 Task: Log work in the project BrainBridge for the issue 'Develop a new feature to allow for predictive analytics and forecasting' spent time as '1w 4d 17h 51m' and remaining time as '5w 2d 17h 4m' and move to top of backlog. Now add the issue to the epic 'Service Level Agreement (SLA) Monitoring and Reporting'. Log work in the project BrainBridge for the issue 'Implement a new feature to allow for sentiment analysis of user feedback' spent time as '6w 4d 20h 9m' and remaining time as '1w 3d 19h 59m' and move to bottom of backlog. Now add the issue to the epic 'Incident Management Implementation'
Action: Mouse moved to (247, 68)
Screenshot: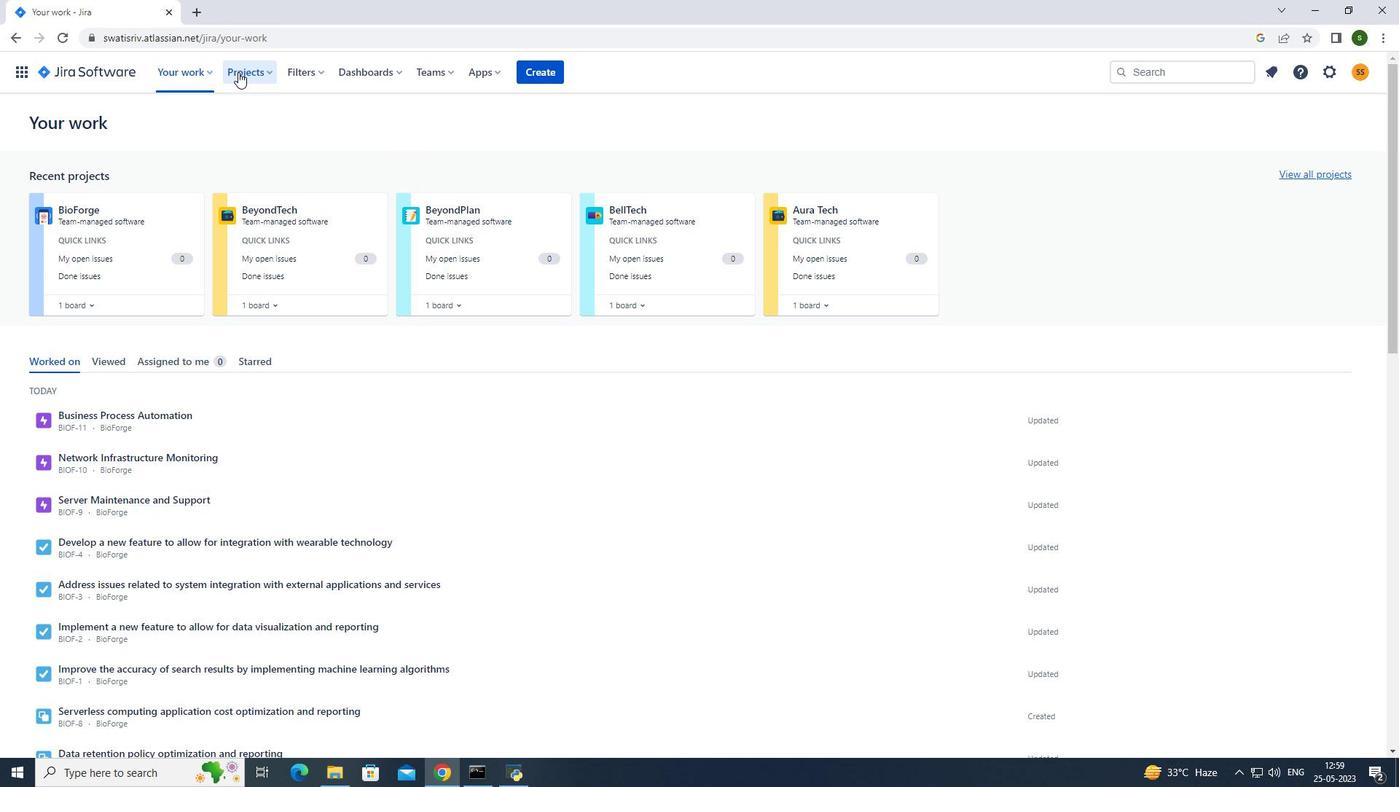 
Action: Mouse pressed left at (247, 68)
Screenshot: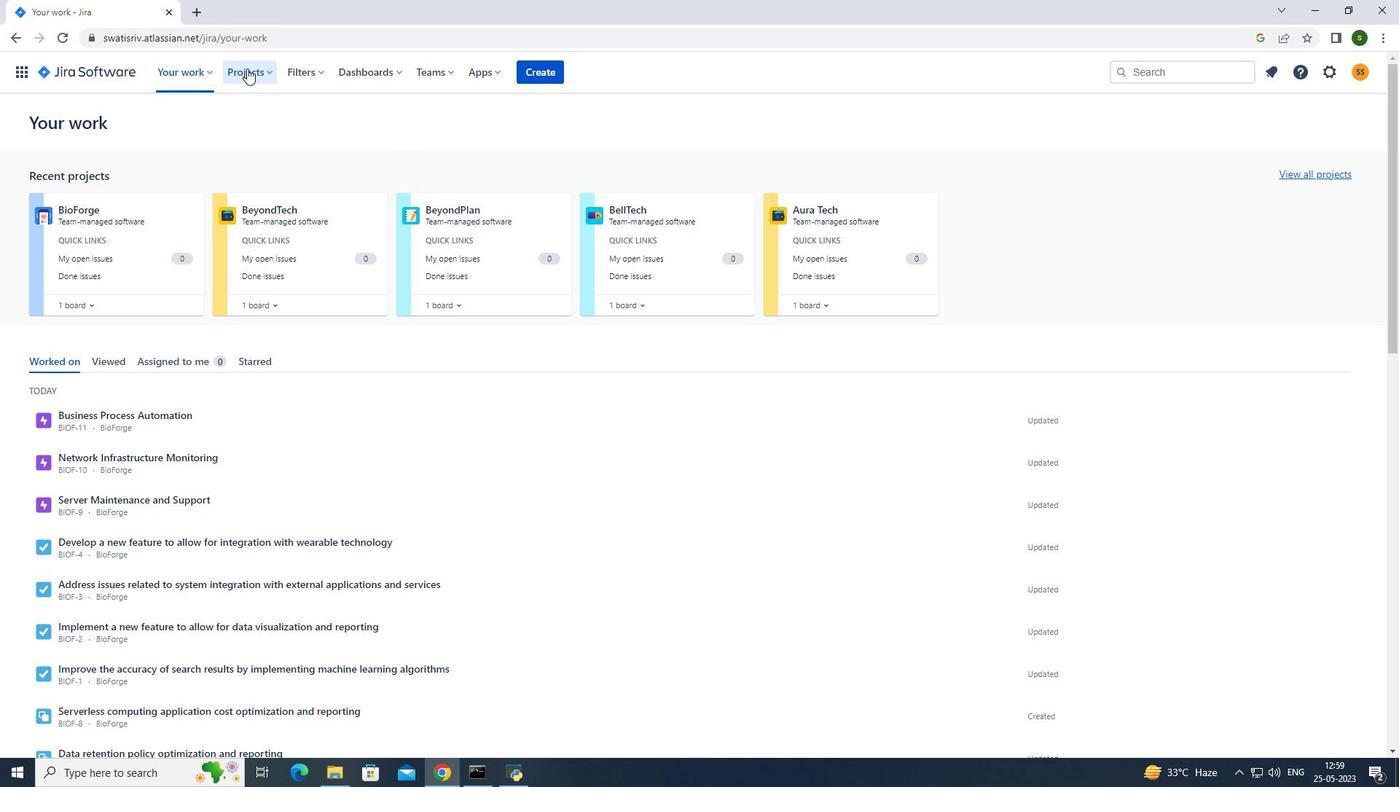 
Action: Mouse moved to (289, 126)
Screenshot: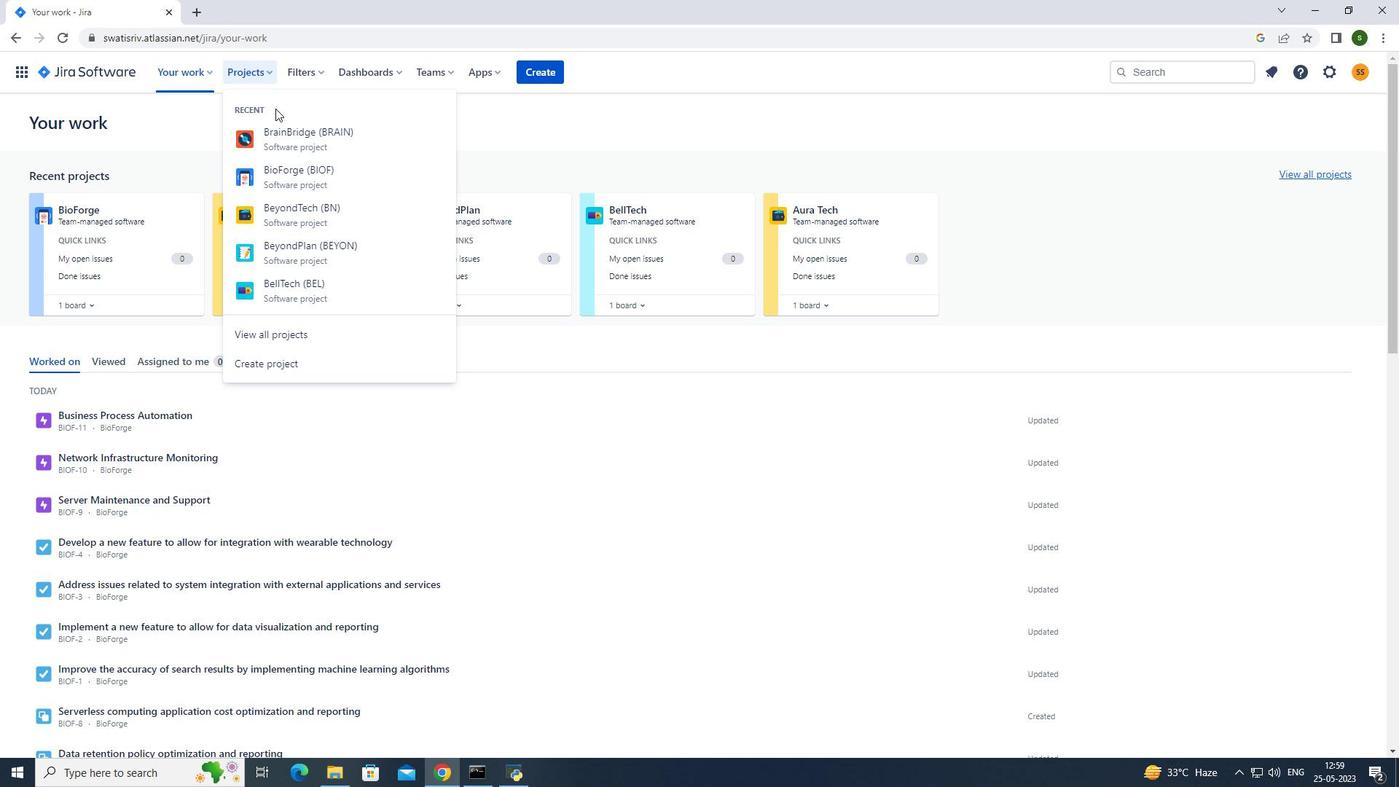 
Action: Mouse pressed left at (289, 126)
Screenshot: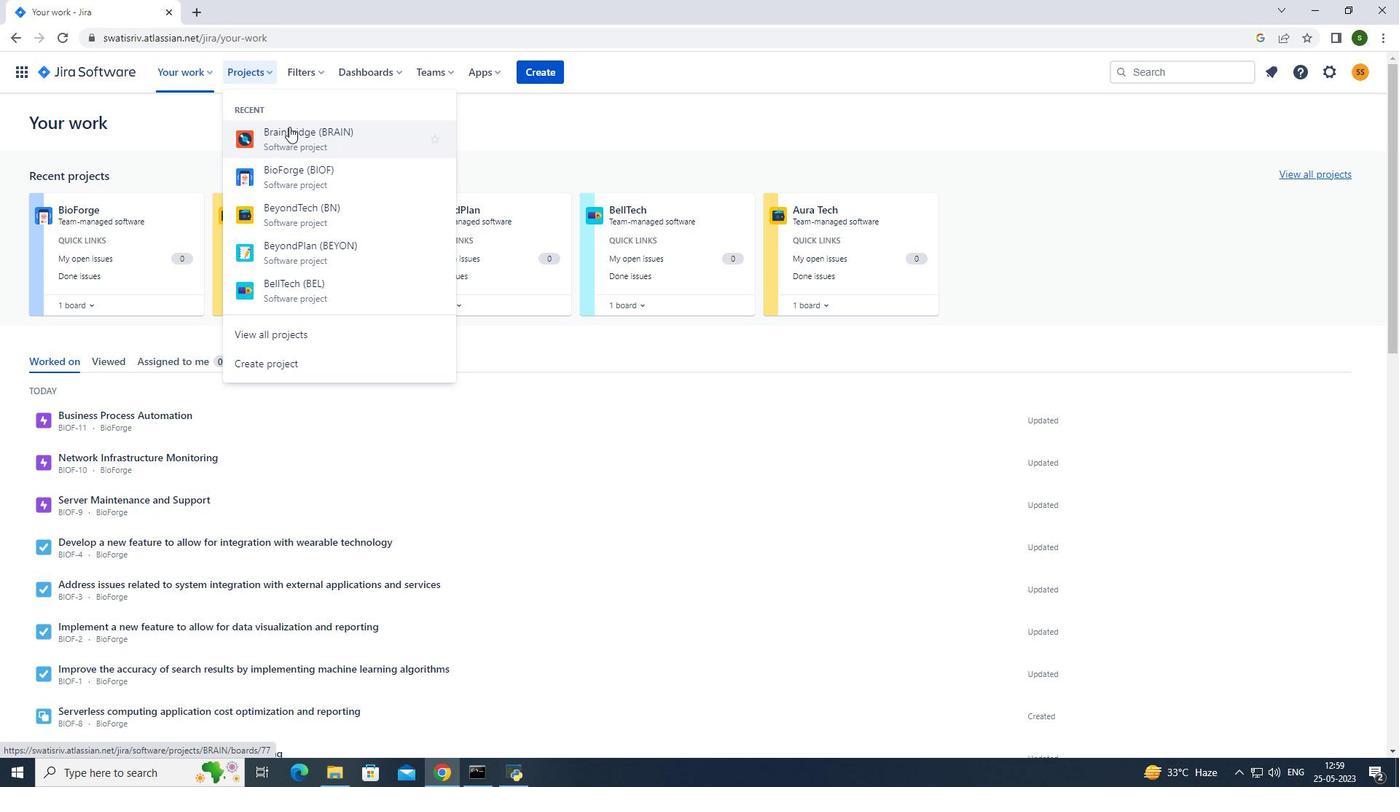 
Action: Mouse moved to (110, 228)
Screenshot: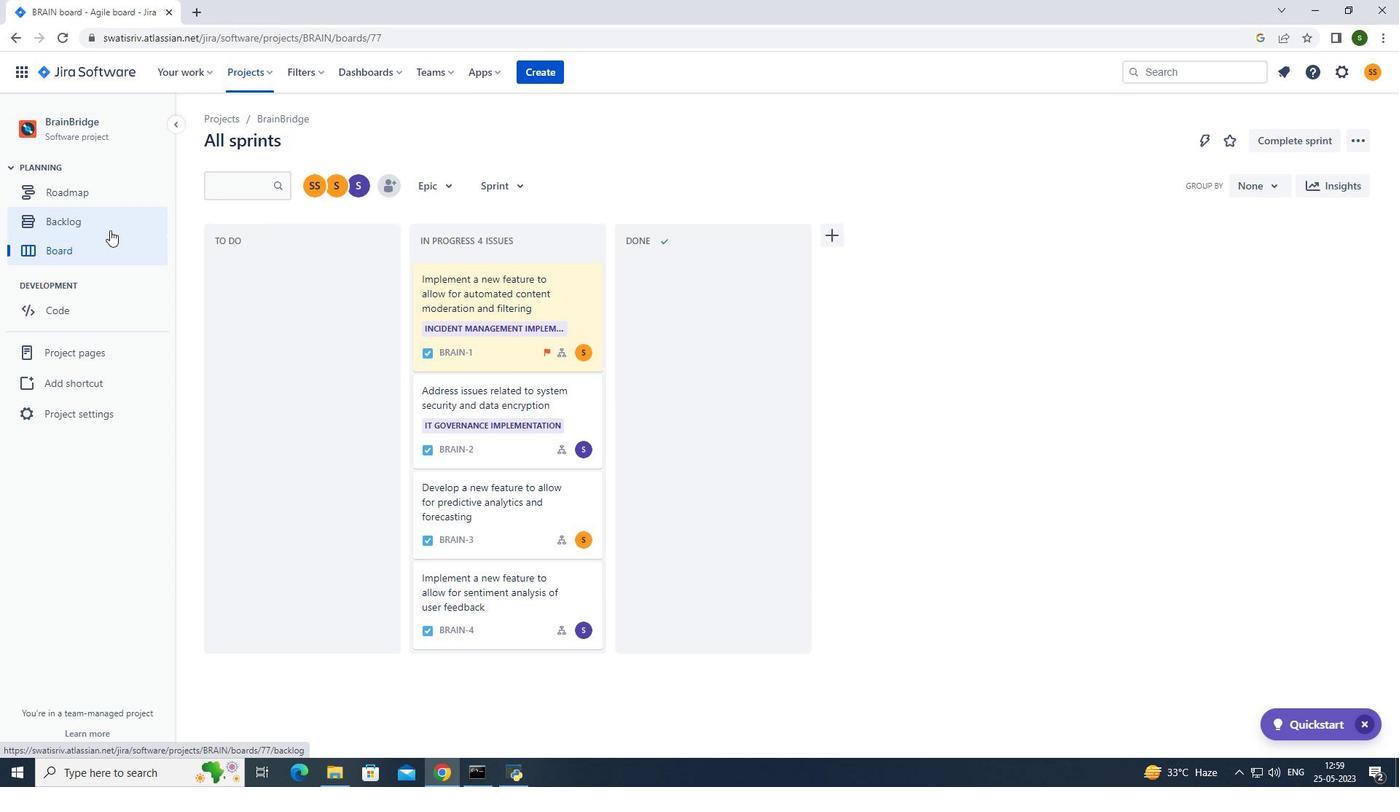 
Action: Mouse pressed left at (110, 228)
Screenshot: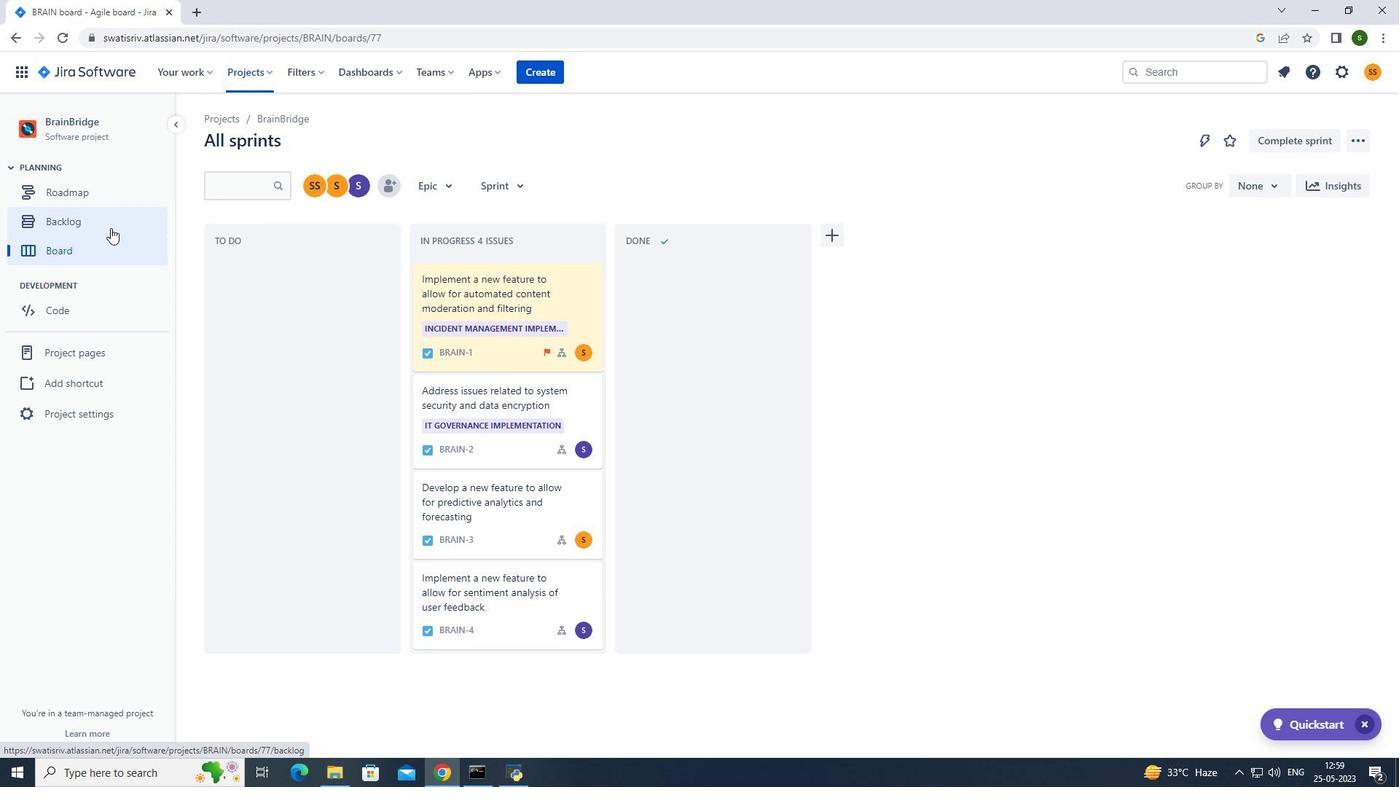 
Action: Mouse moved to (694, 440)
Screenshot: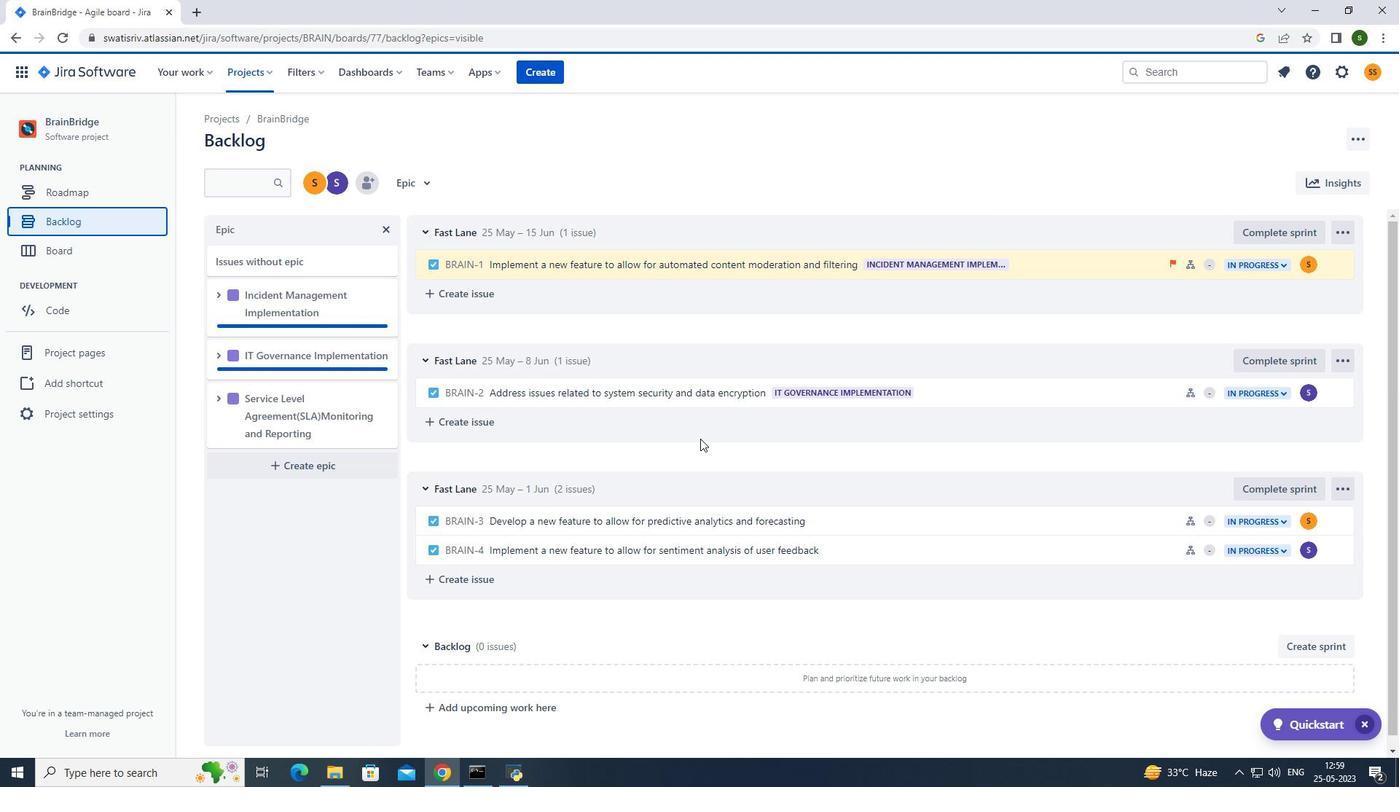 
Action: Mouse scrolled (694, 440) with delta (0, 0)
Screenshot: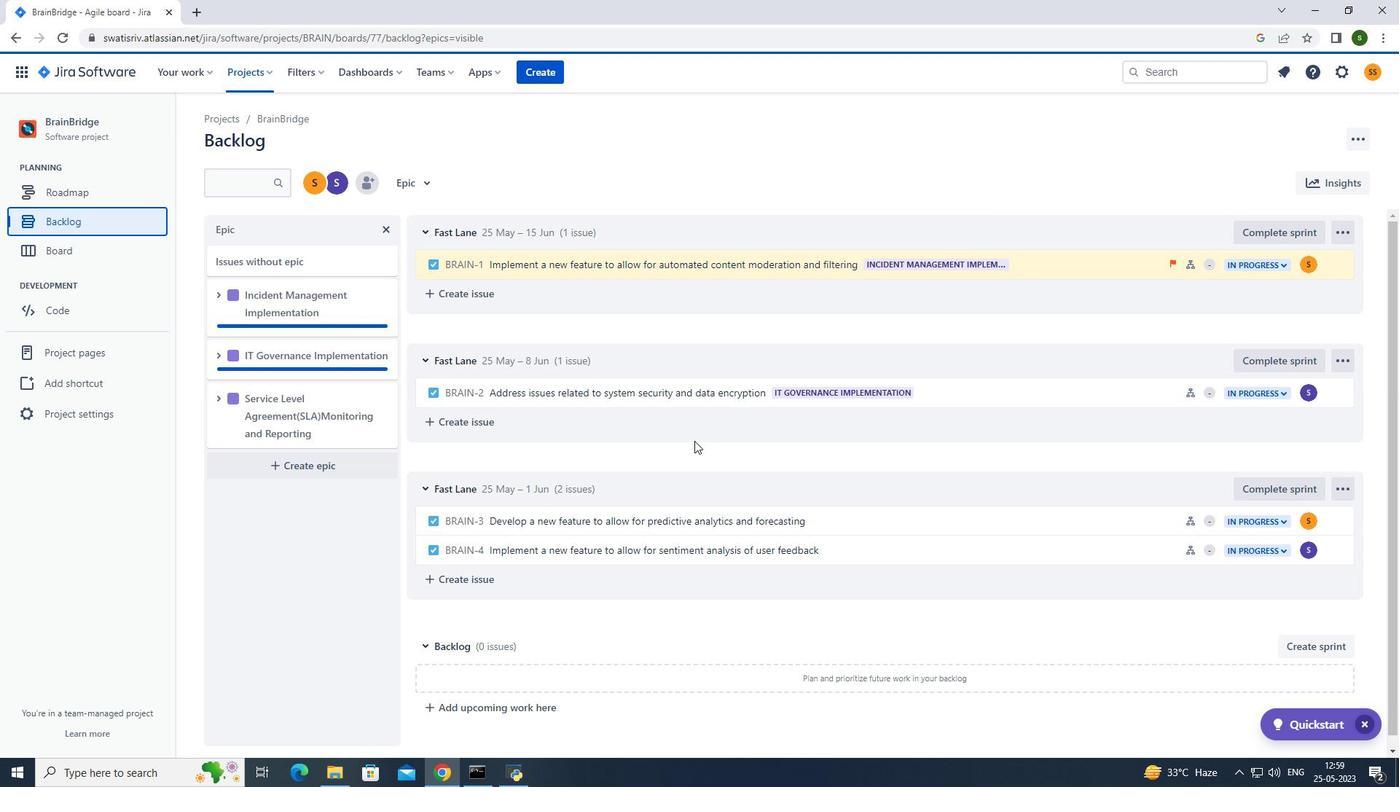 
Action: Mouse moved to (979, 506)
Screenshot: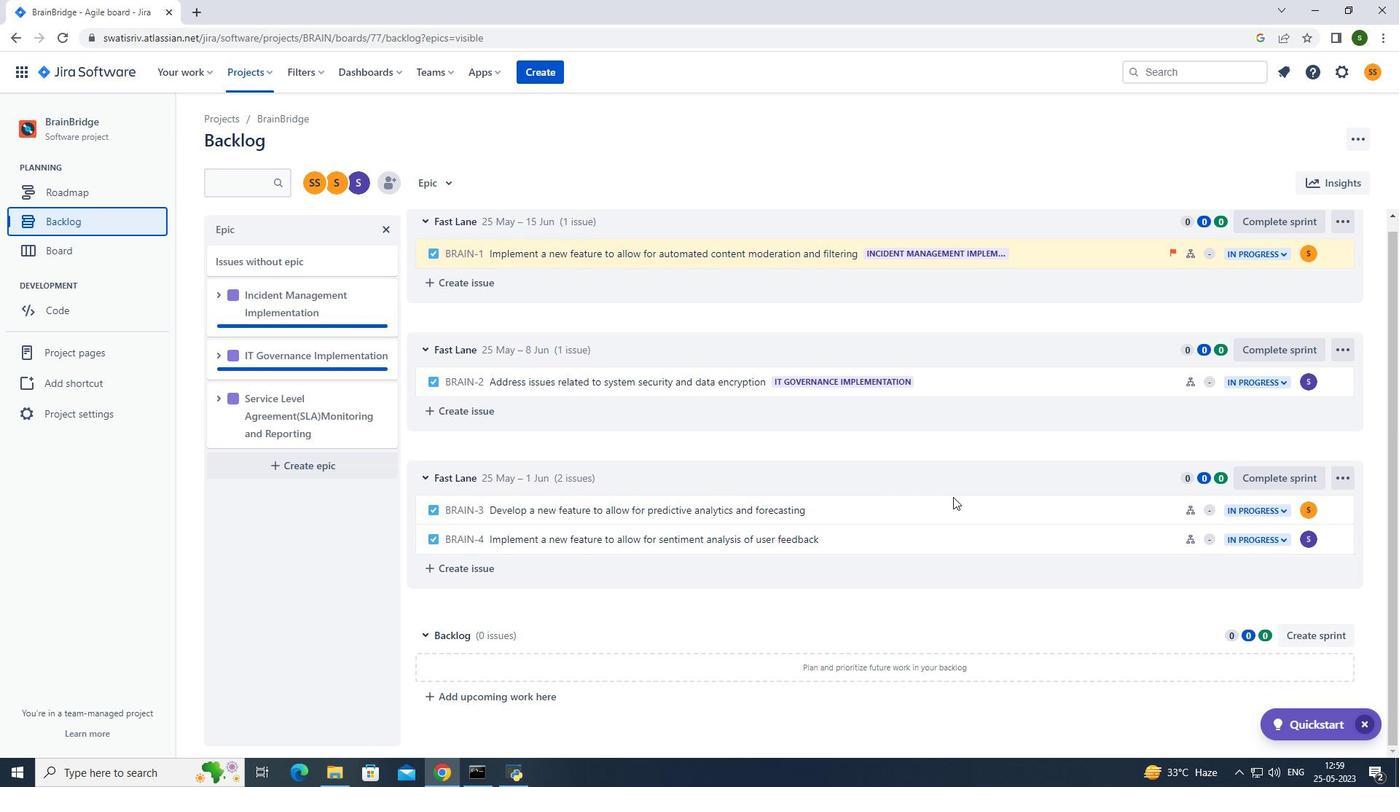 
Action: Mouse pressed left at (979, 506)
Screenshot: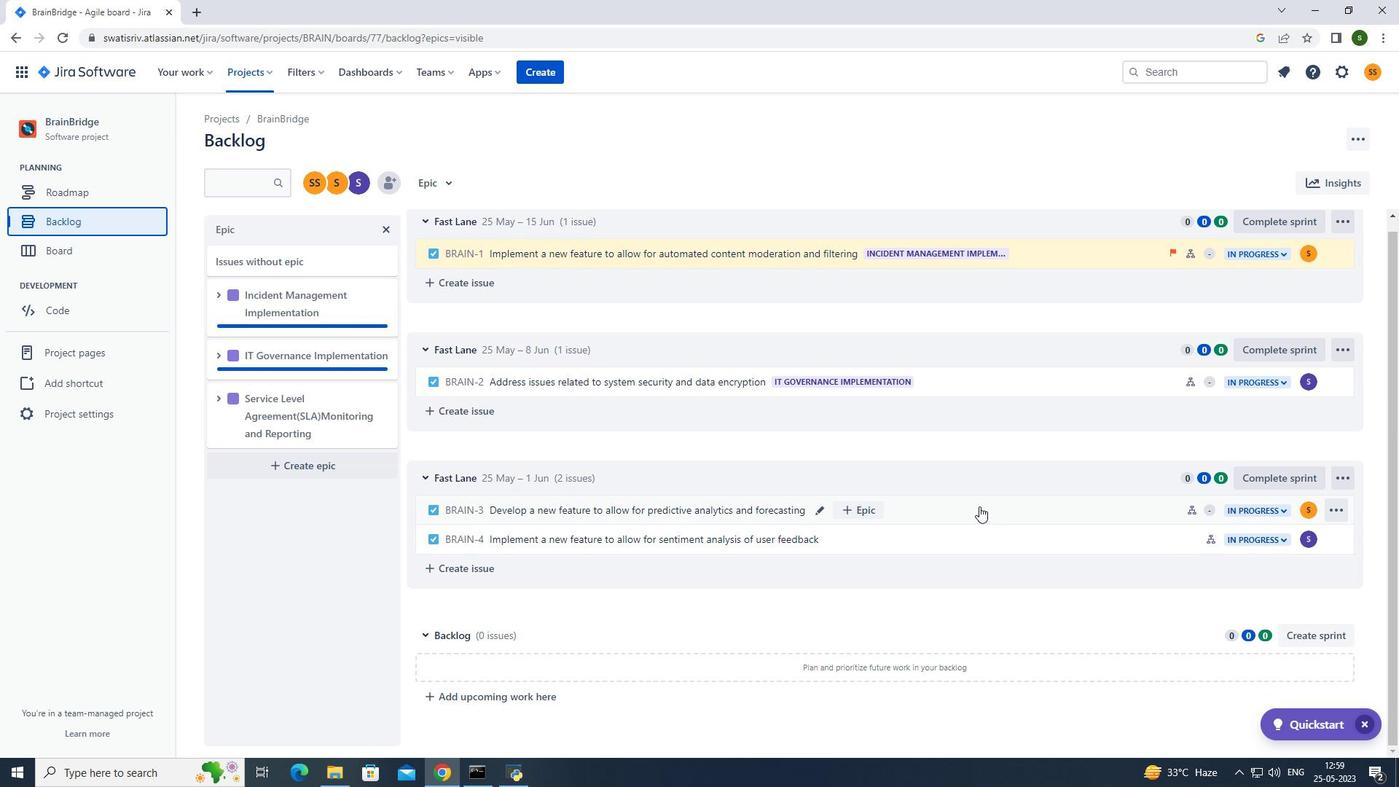 
Action: Mouse moved to (1338, 229)
Screenshot: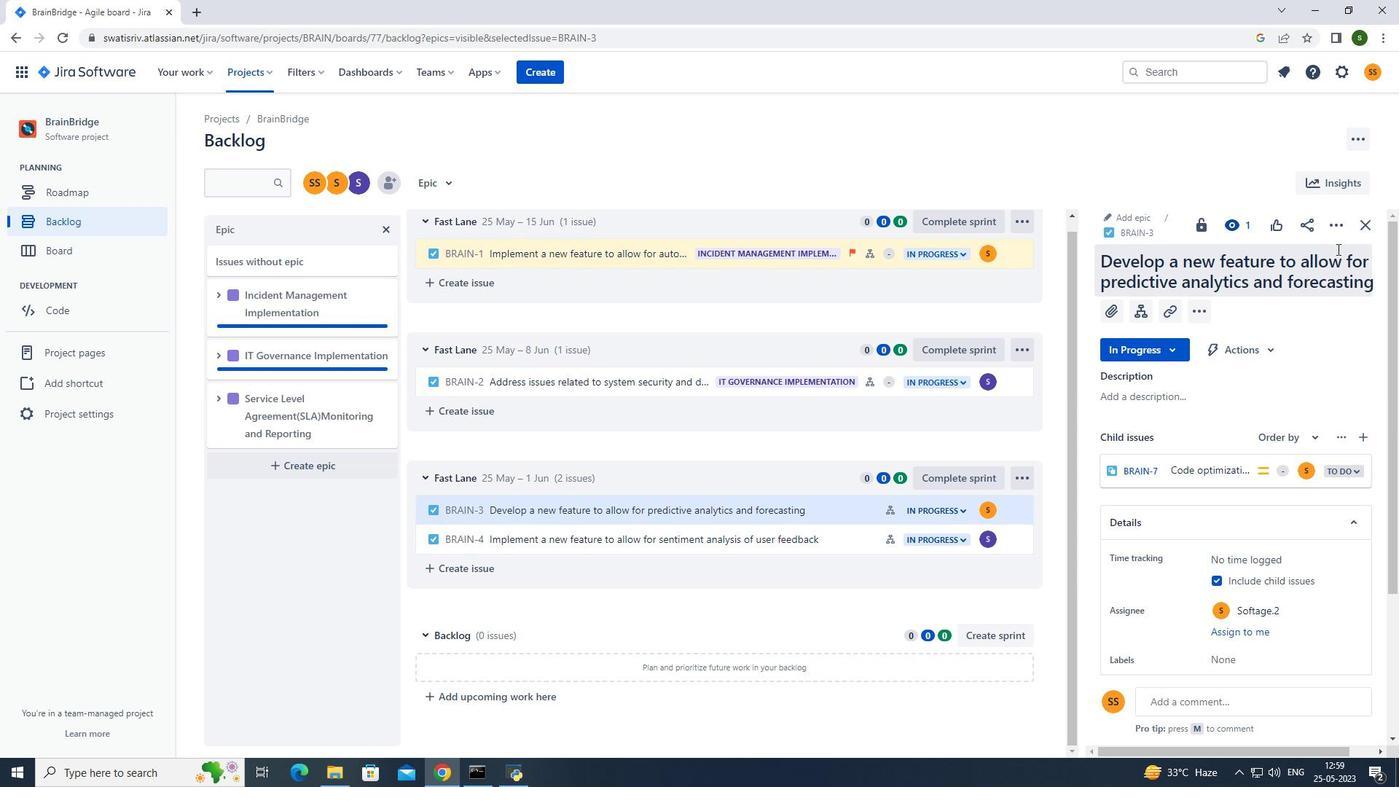 
Action: Mouse pressed left at (1338, 229)
Screenshot: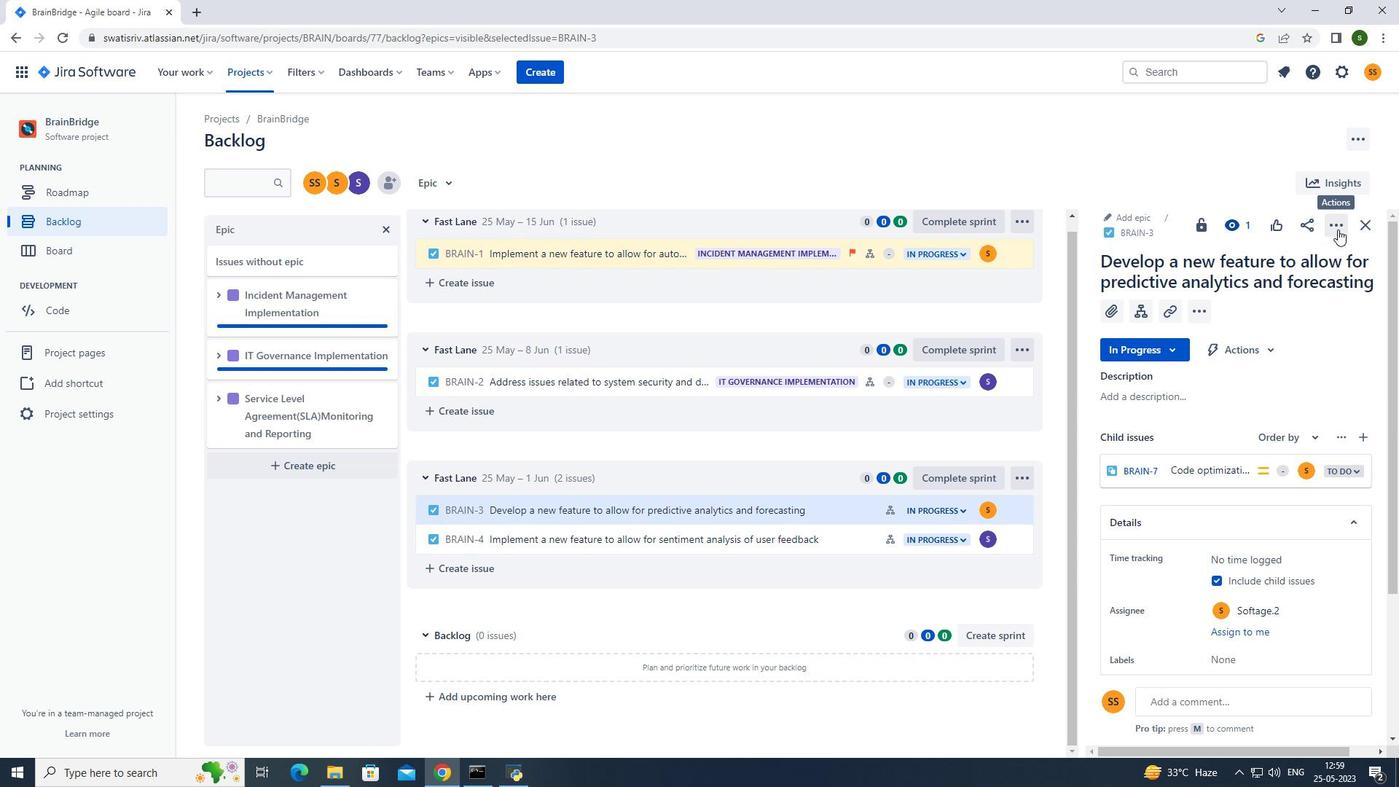 
Action: Mouse moved to (1320, 268)
Screenshot: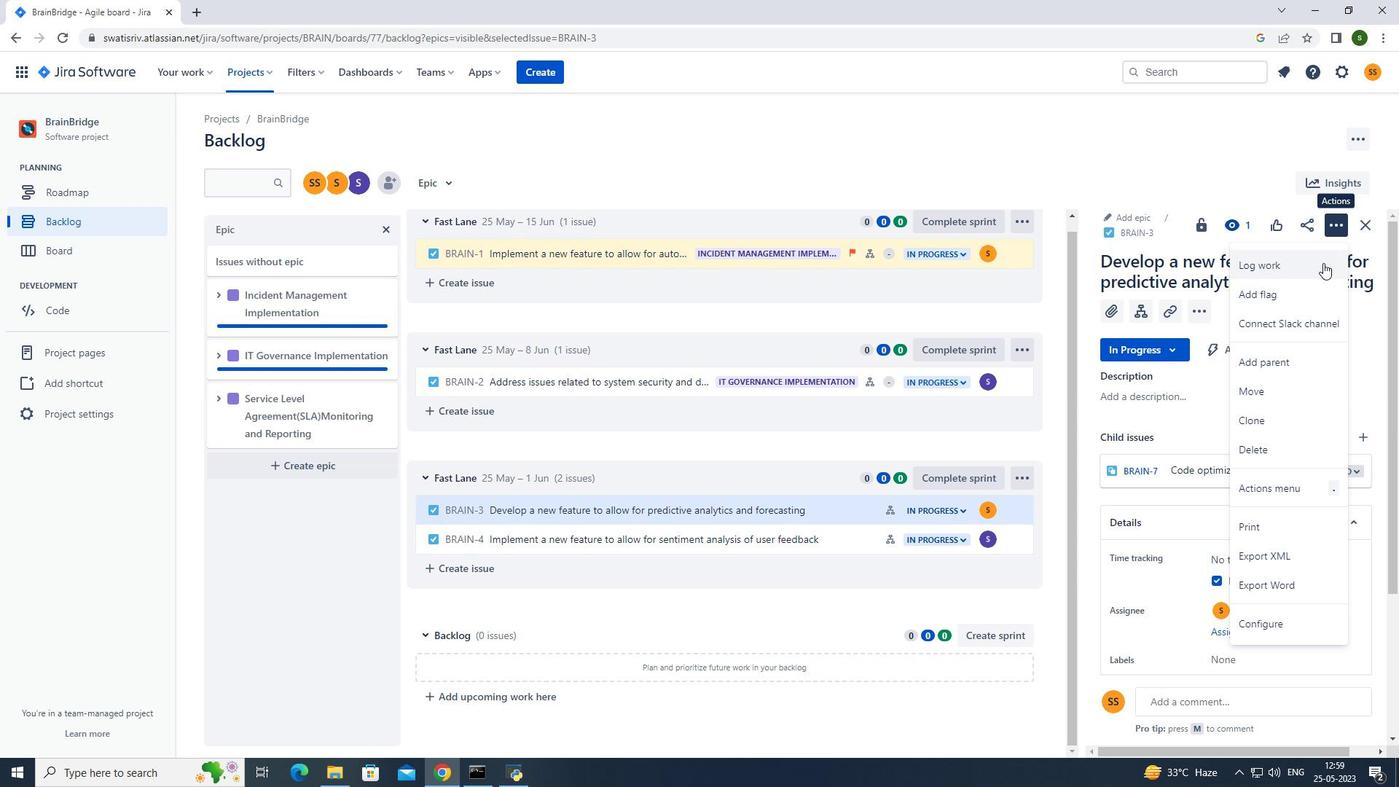 
Action: Mouse pressed left at (1320, 268)
Screenshot: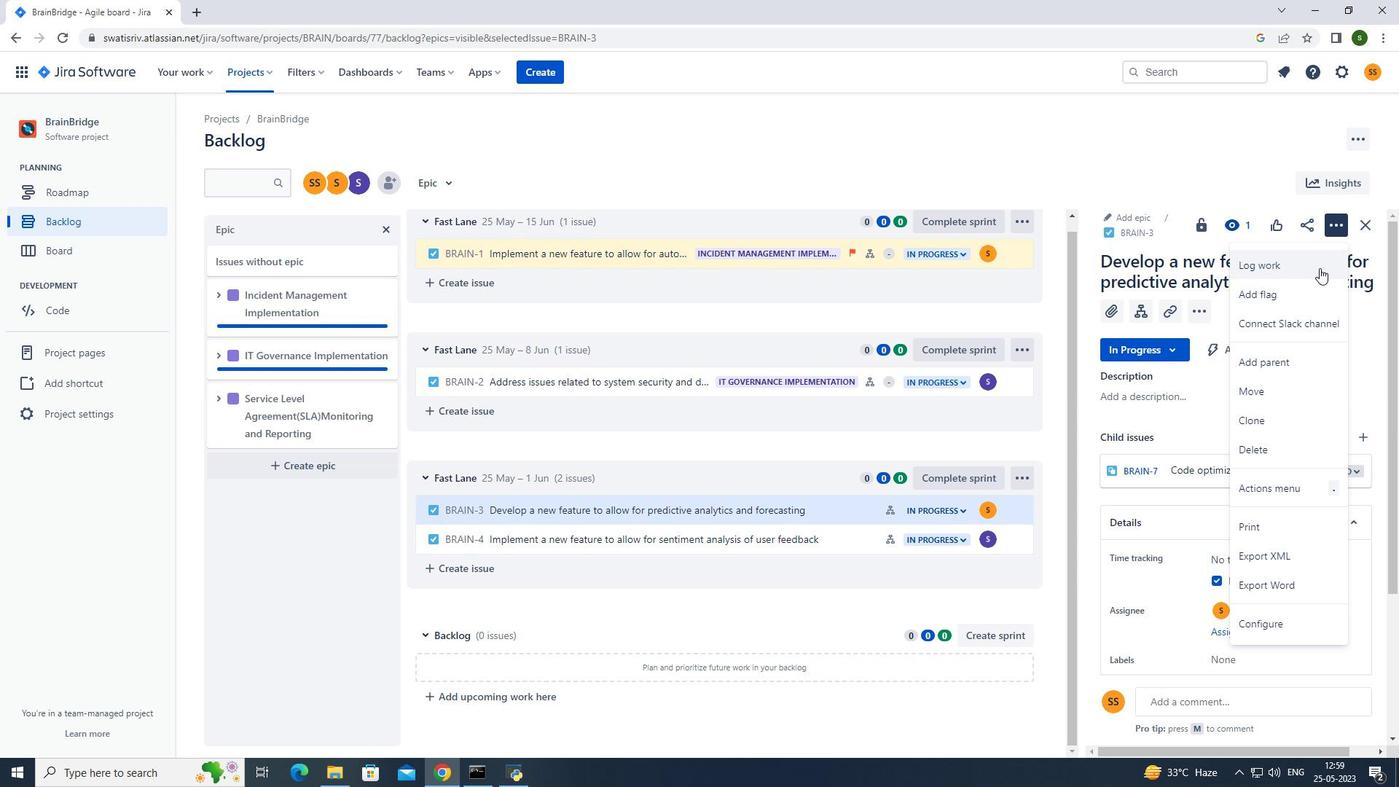 
Action: Mouse moved to (645, 219)
Screenshot: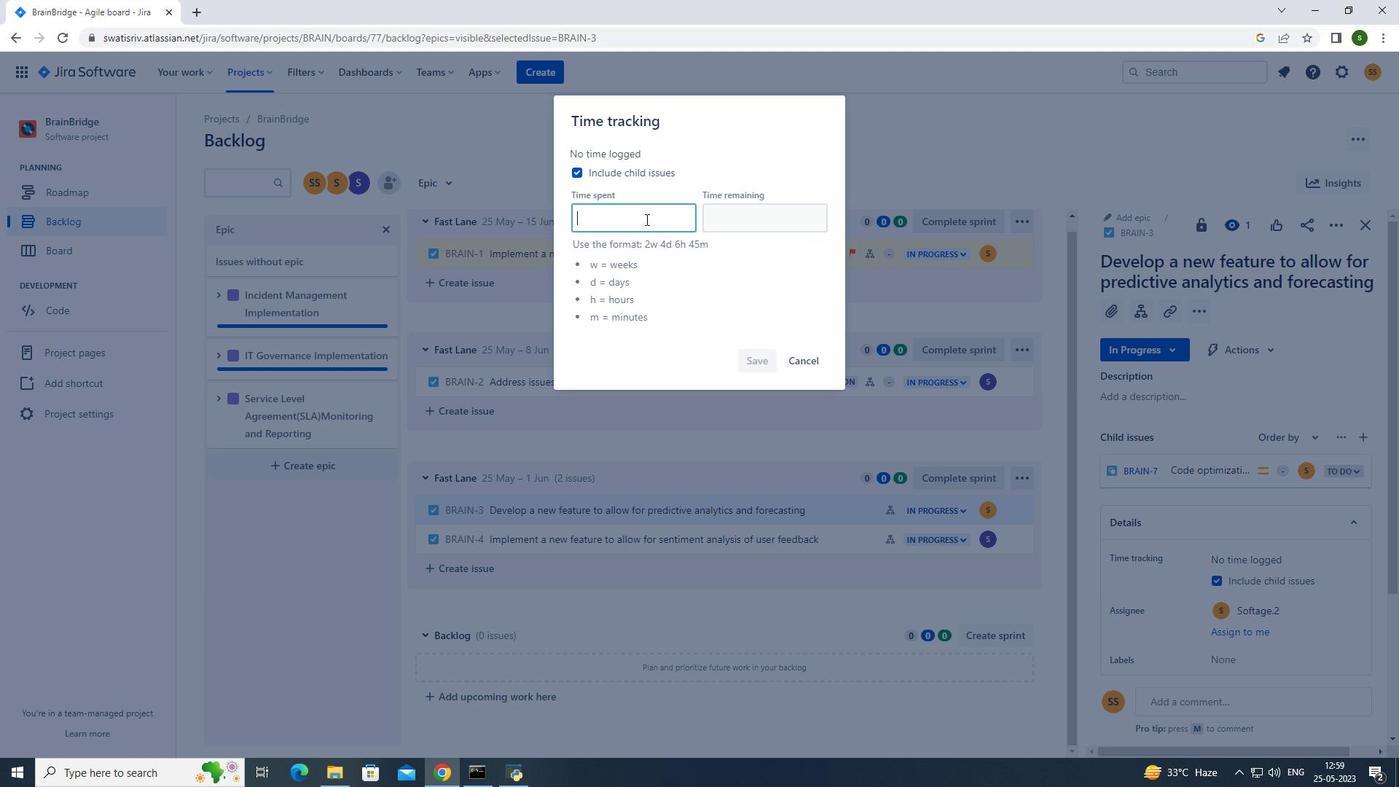
Action: Key pressed 1w<Key.space>4d<Key.space>17h<Key.space>51m
Screenshot: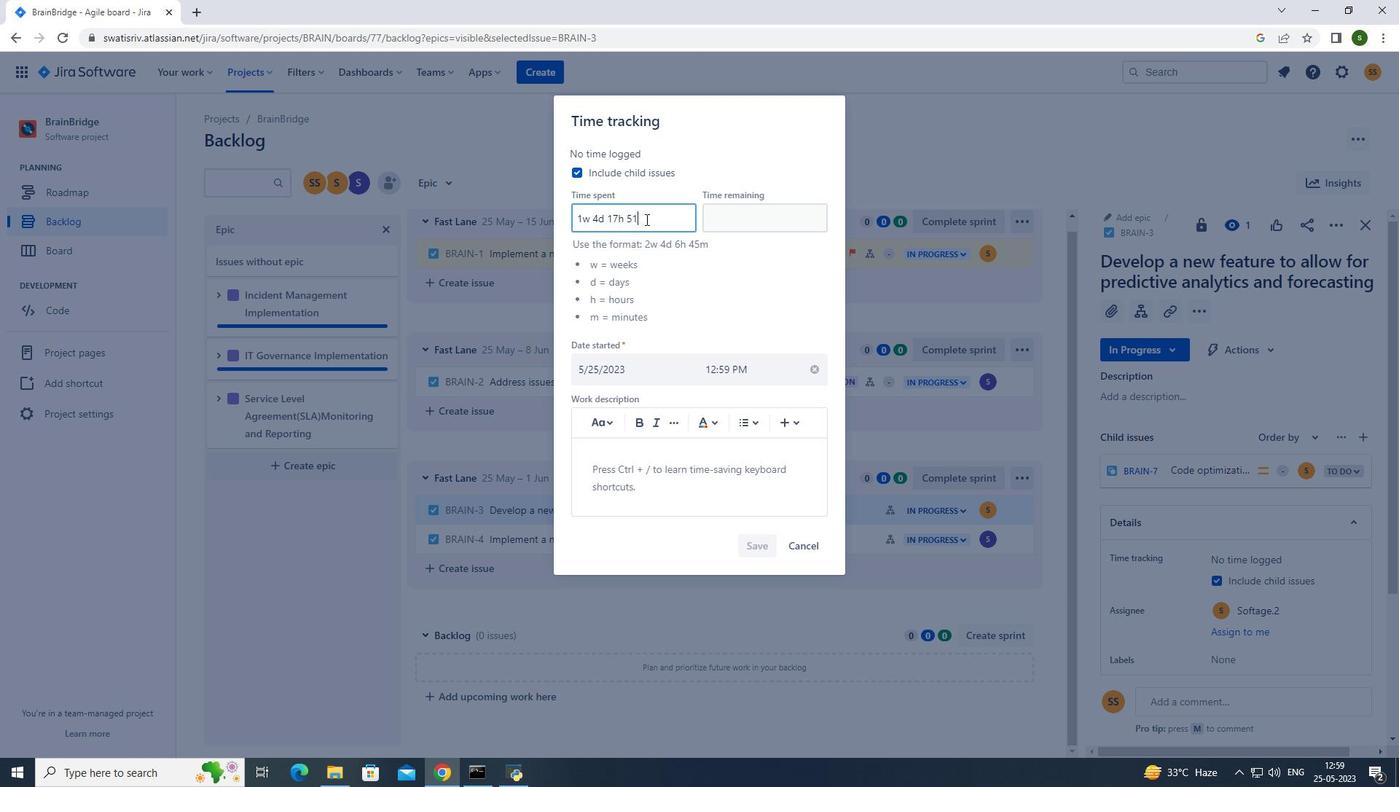 
Action: Mouse moved to (750, 228)
Screenshot: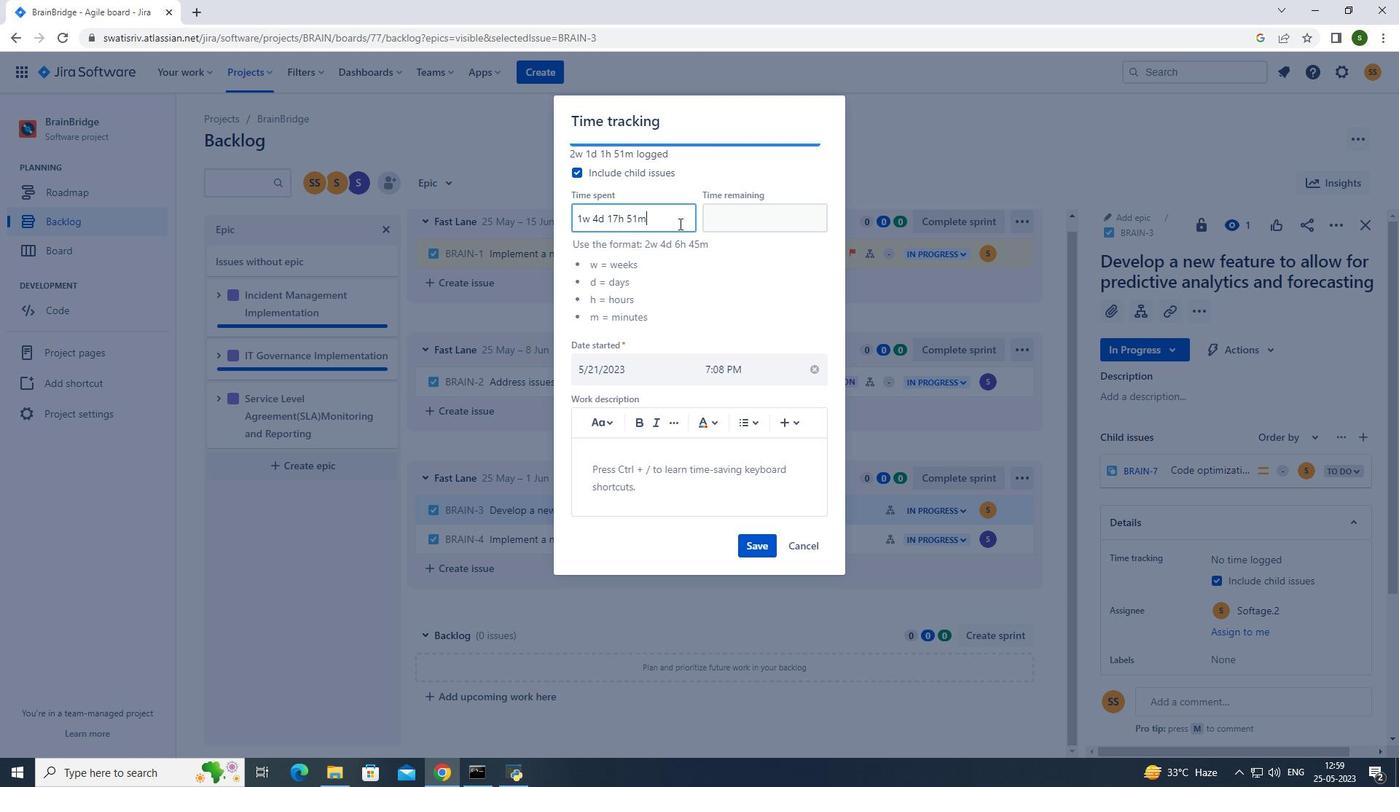 
Action: Mouse pressed left at (750, 228)
Screenshot: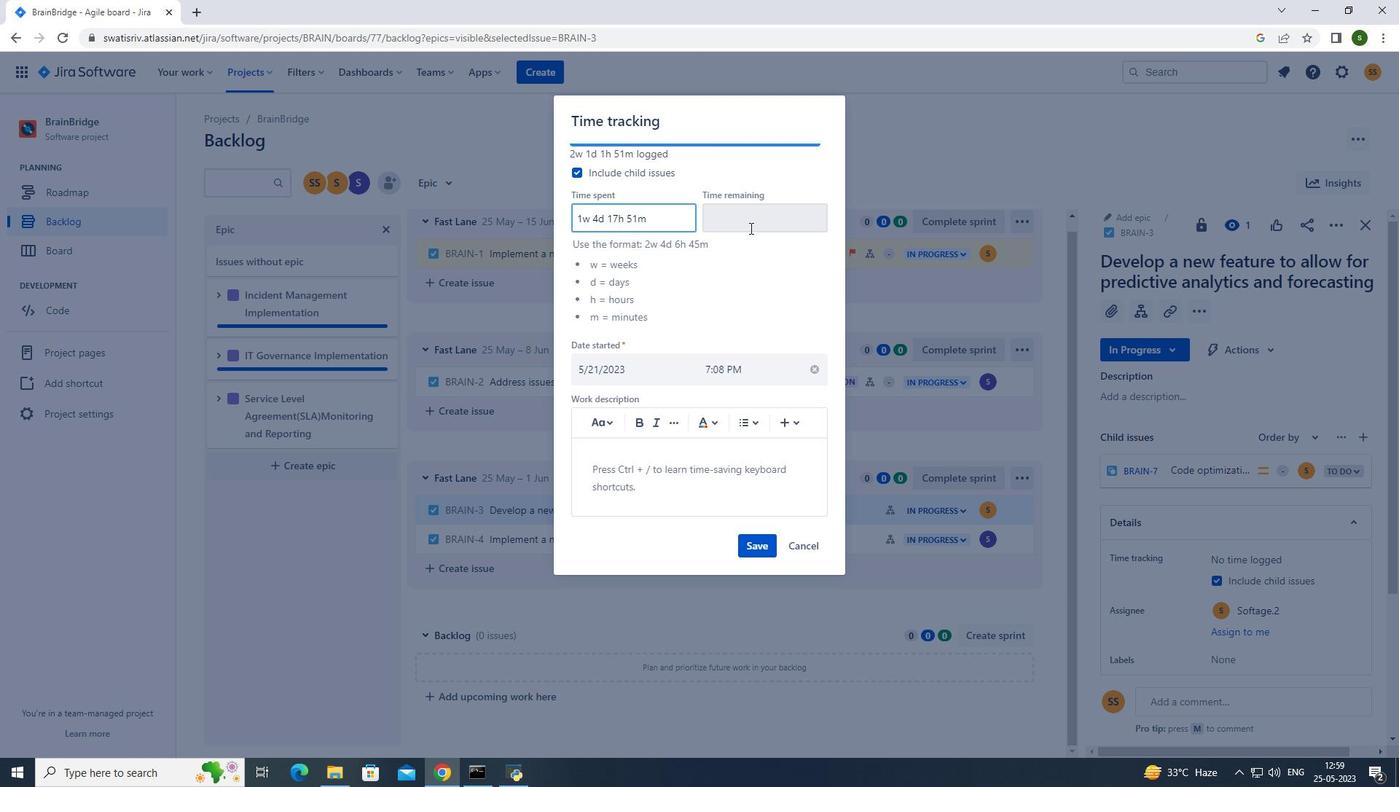 
Action: Mouse moved to (751, 228)
Screenshot: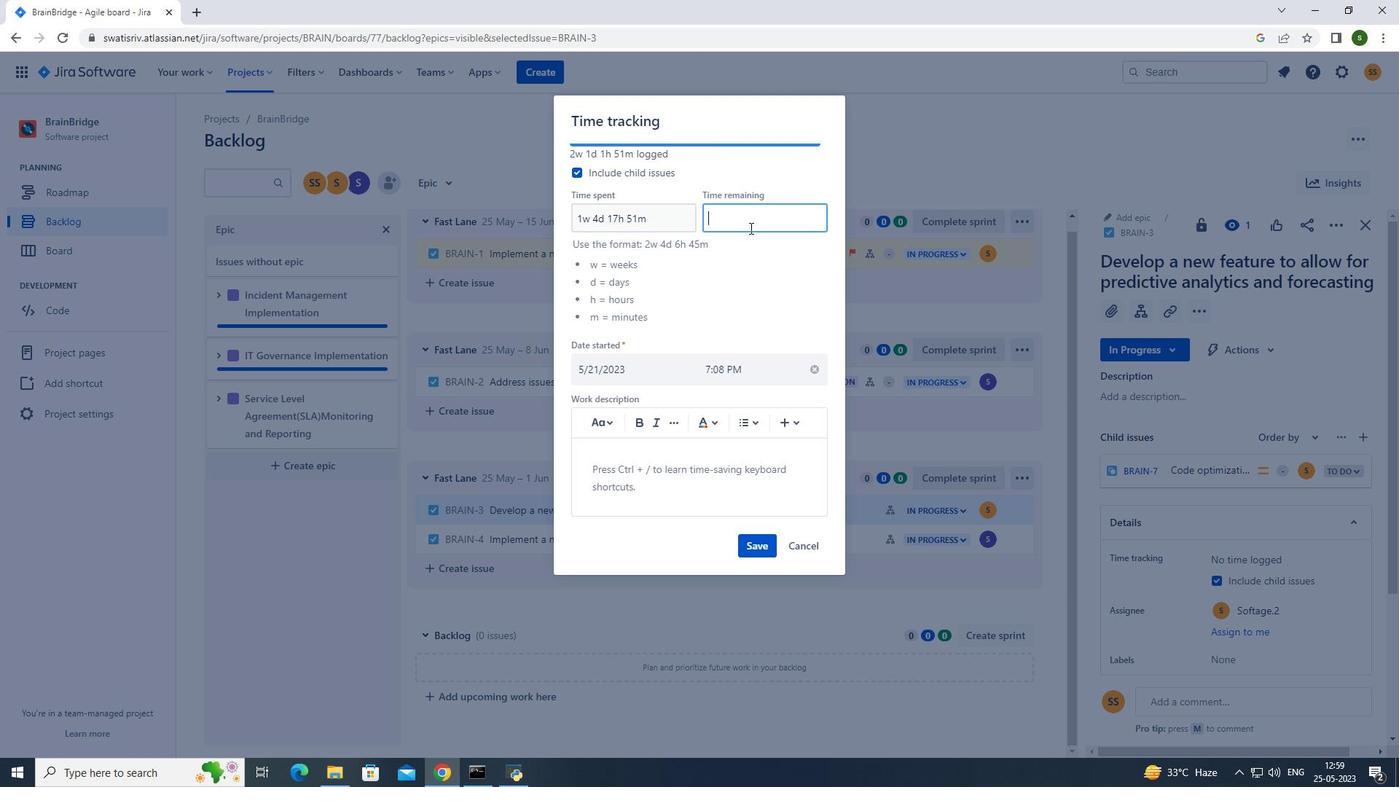 
Action: Key pressed 5w<Key.space>2d<Key.space>17h<Key.space>4m
Screenshot: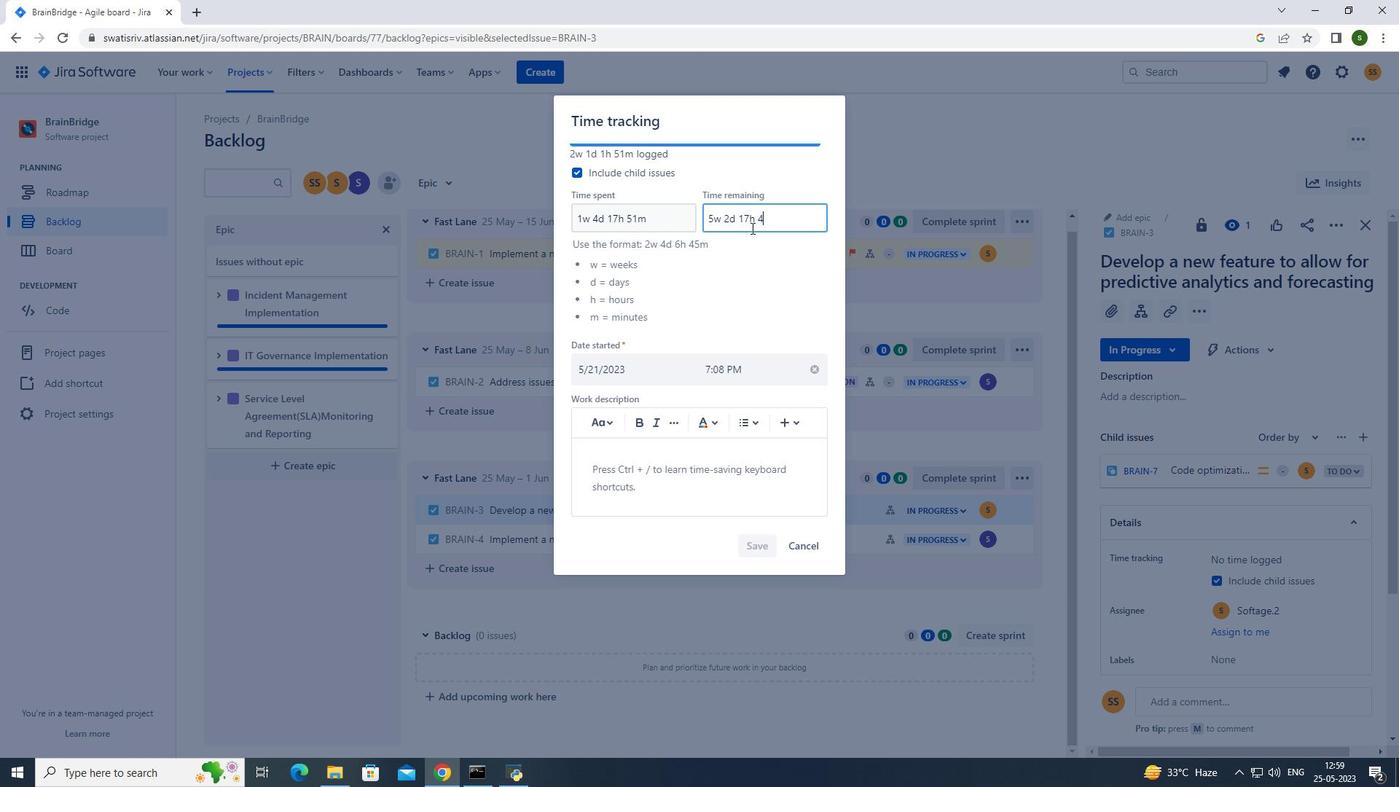 
Action: Mouse moved to (766, 551)
Screenshot: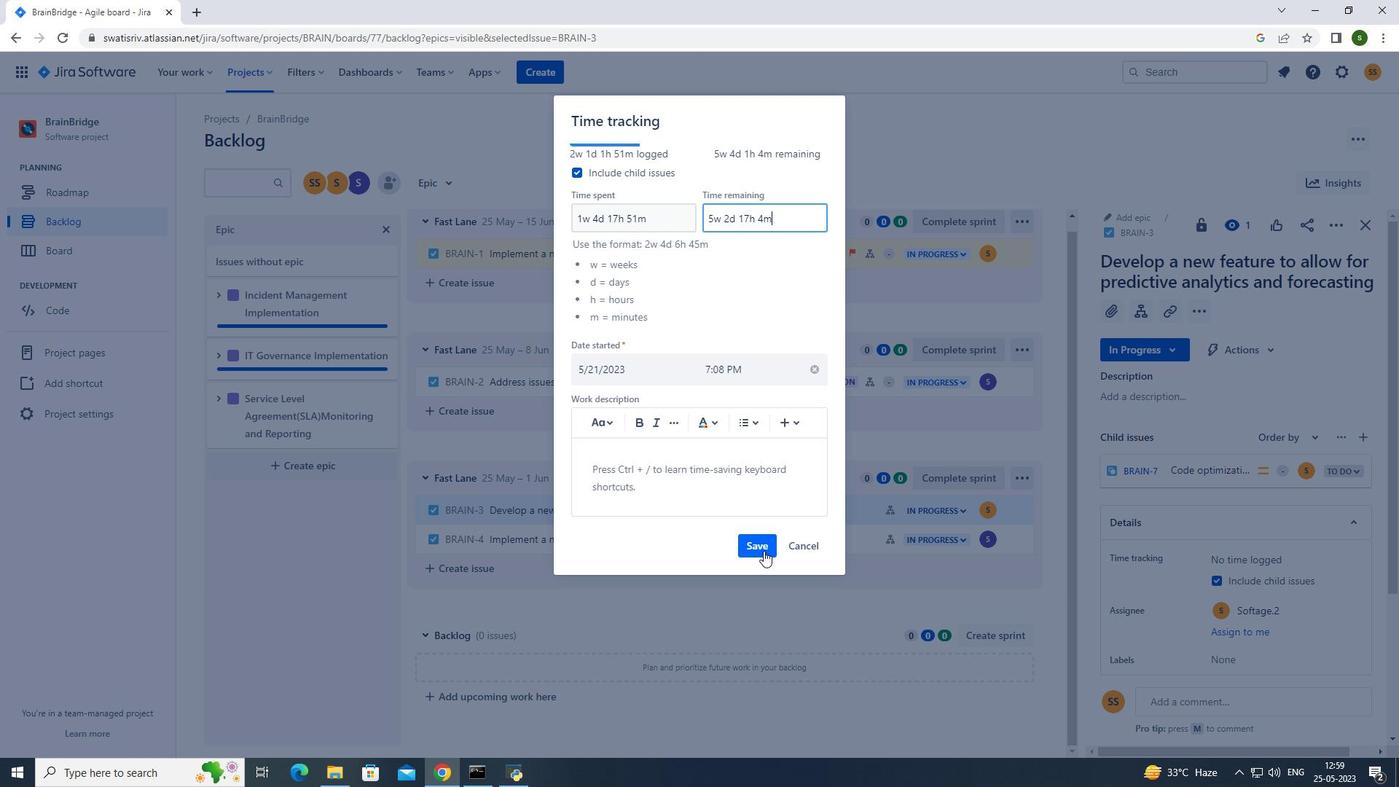 
Action: Mouse pressed left at (766, 551)
Screenshot: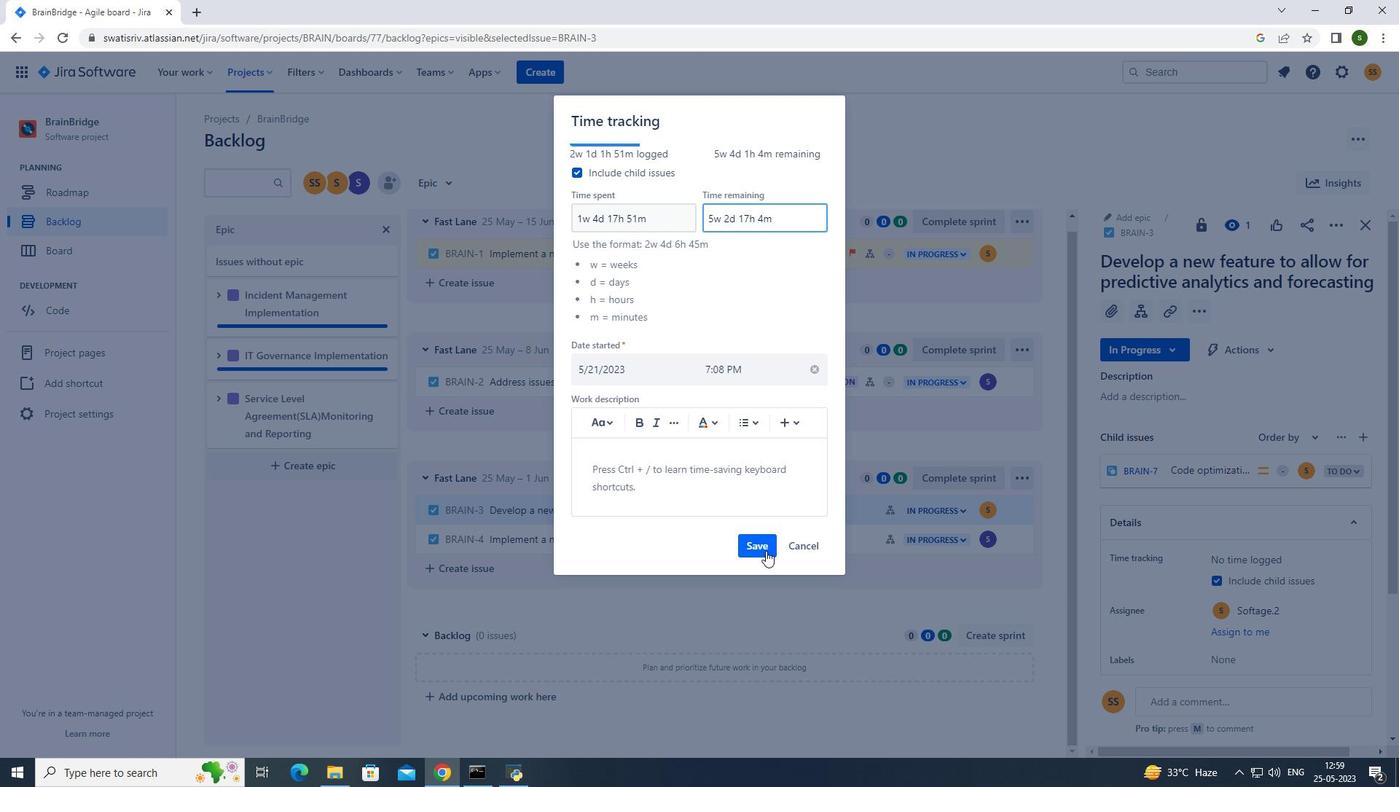 
Action: Mouse moved to (1021, 505)
Screenshot: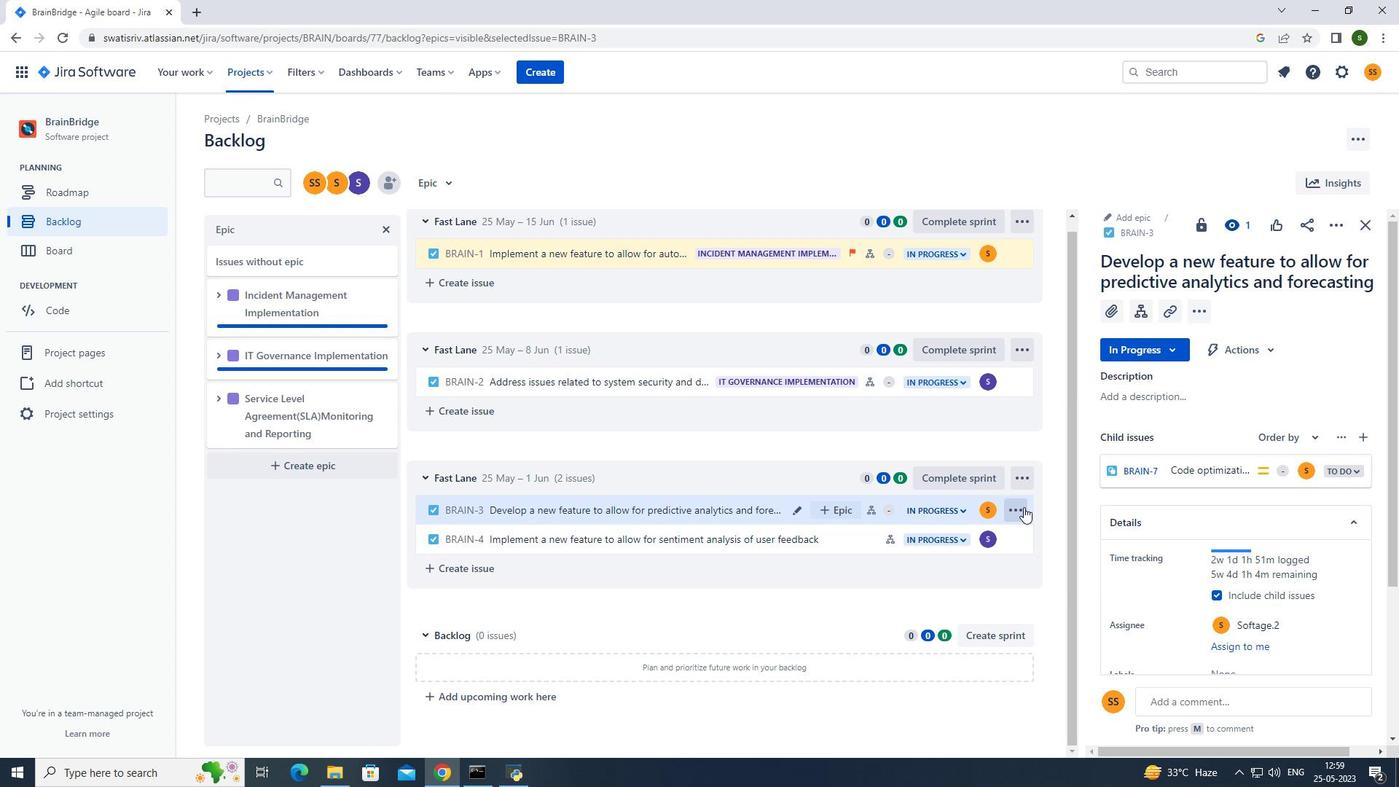 
Action: Mouse pressed left at (1021, 505)
Screenshot: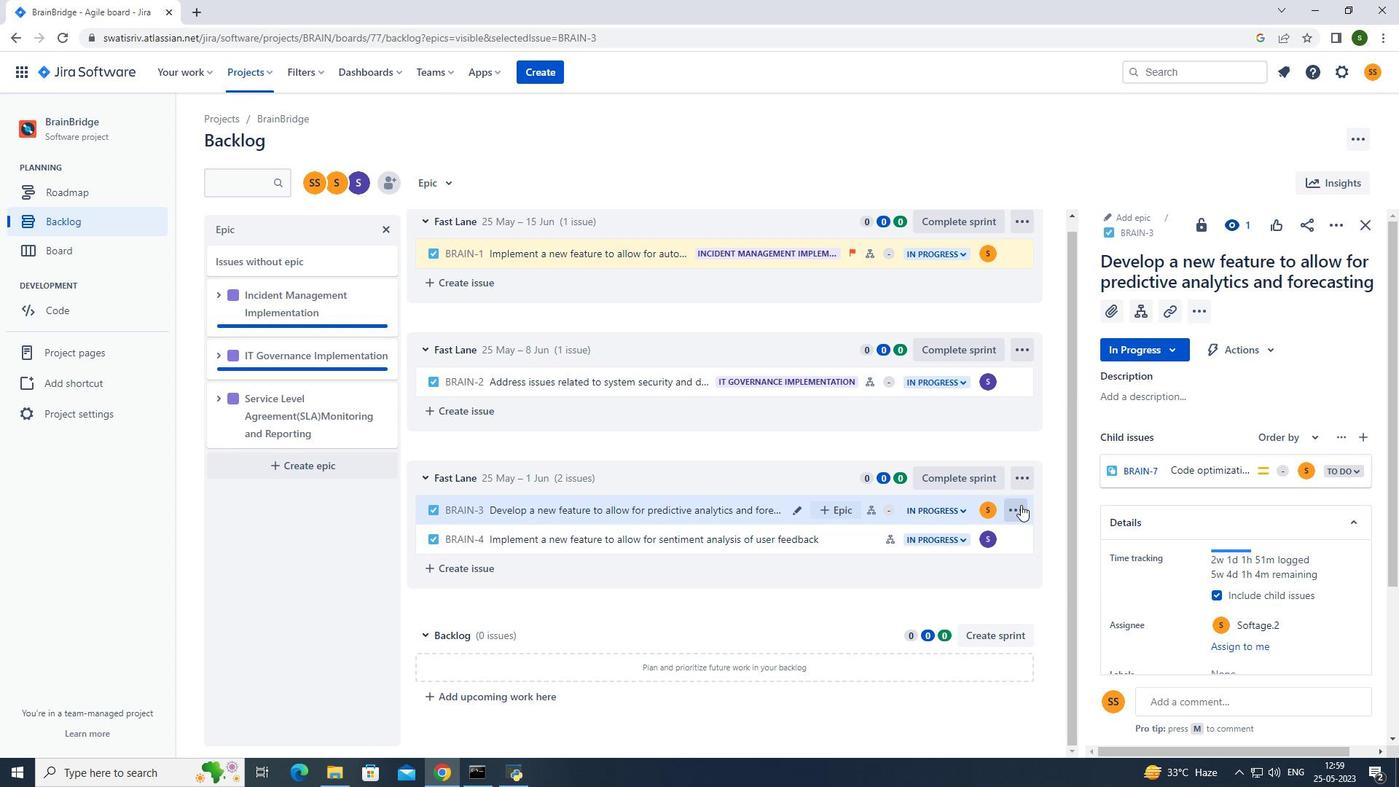 
Action: Mouse moved to (1006, 458)
Screenshot: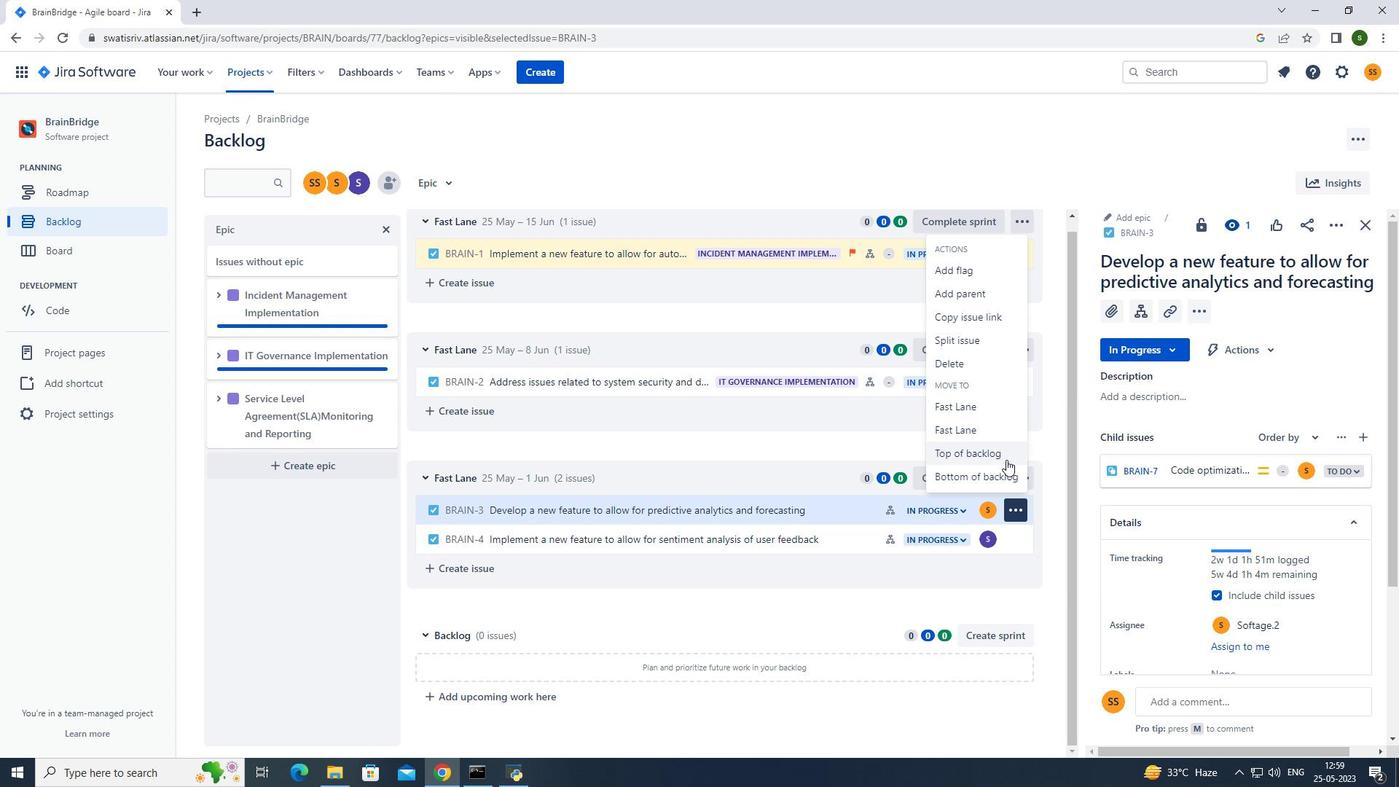 
Action: Mouse pressed left at (1006, 458)
Screenshot: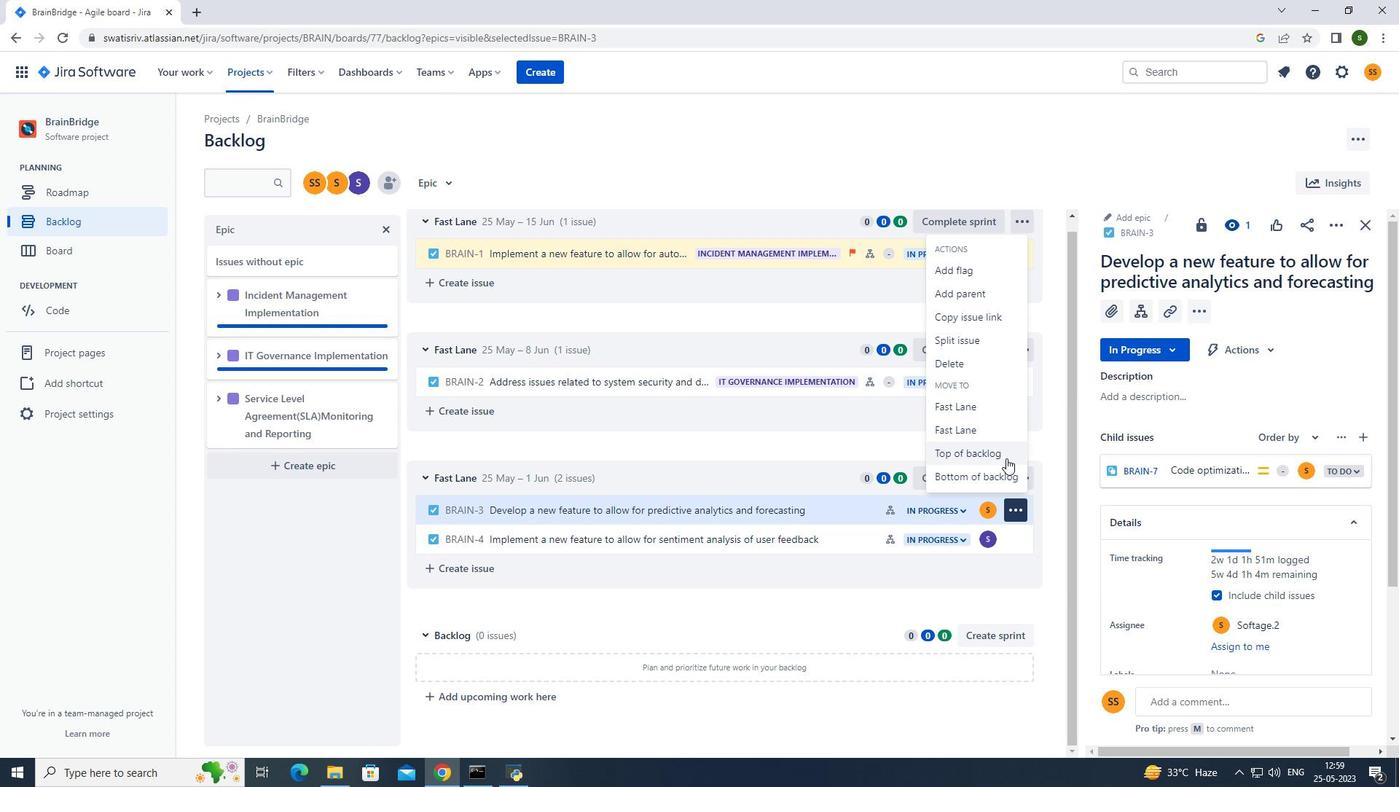 
Action: Mouse moved to (747, 228)
Screenshot: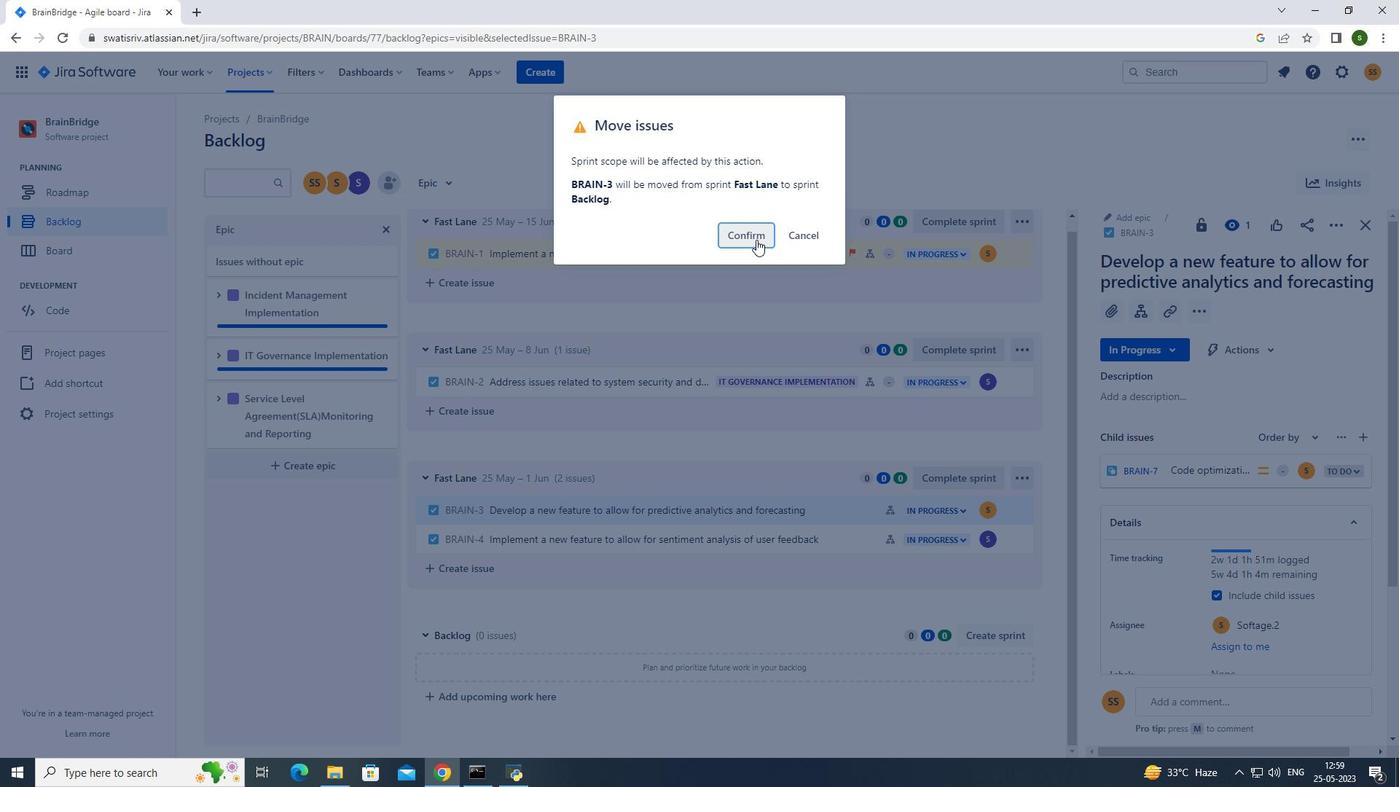 
Action: Mouse pressed left at (747, 228)
Screenshot: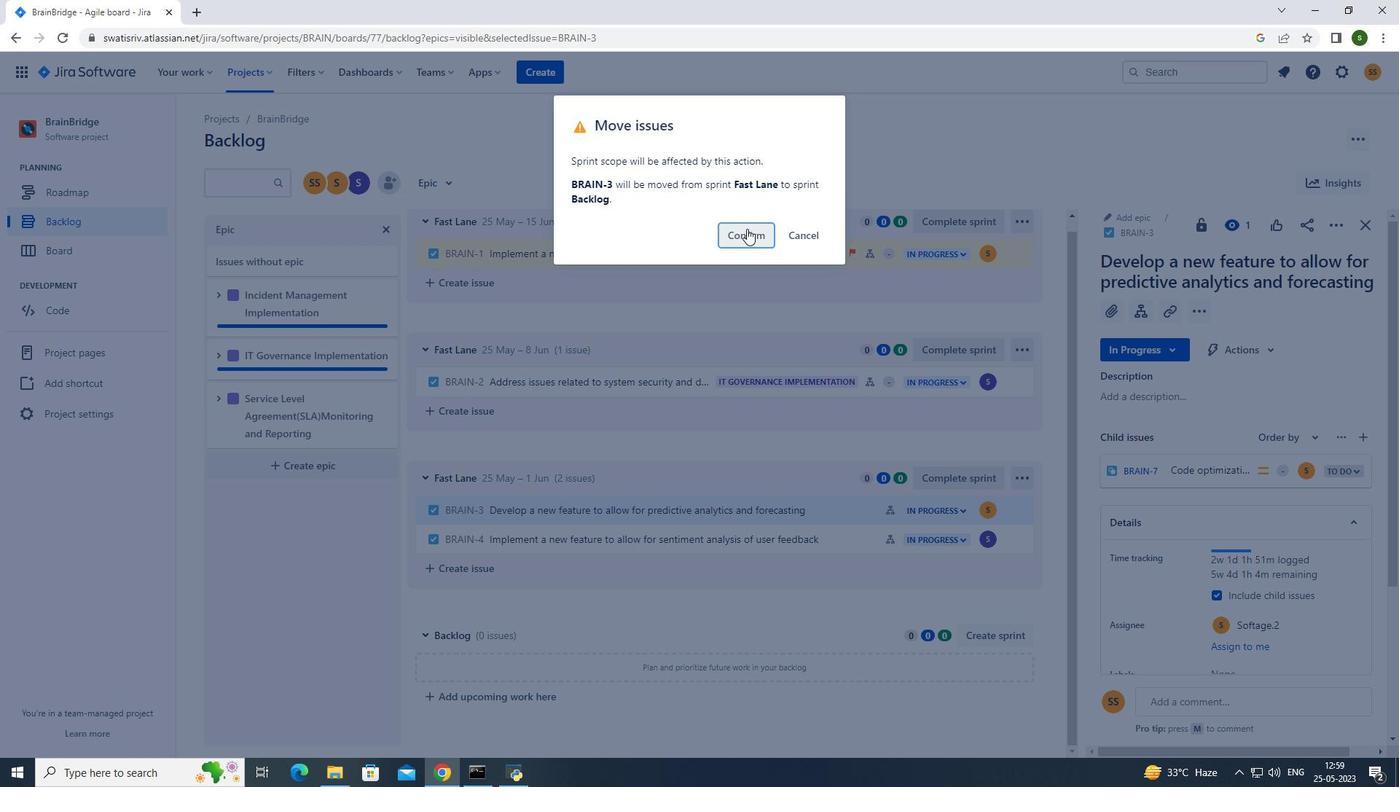 
Action: Mouse moved to (829, 648)
Screenshot: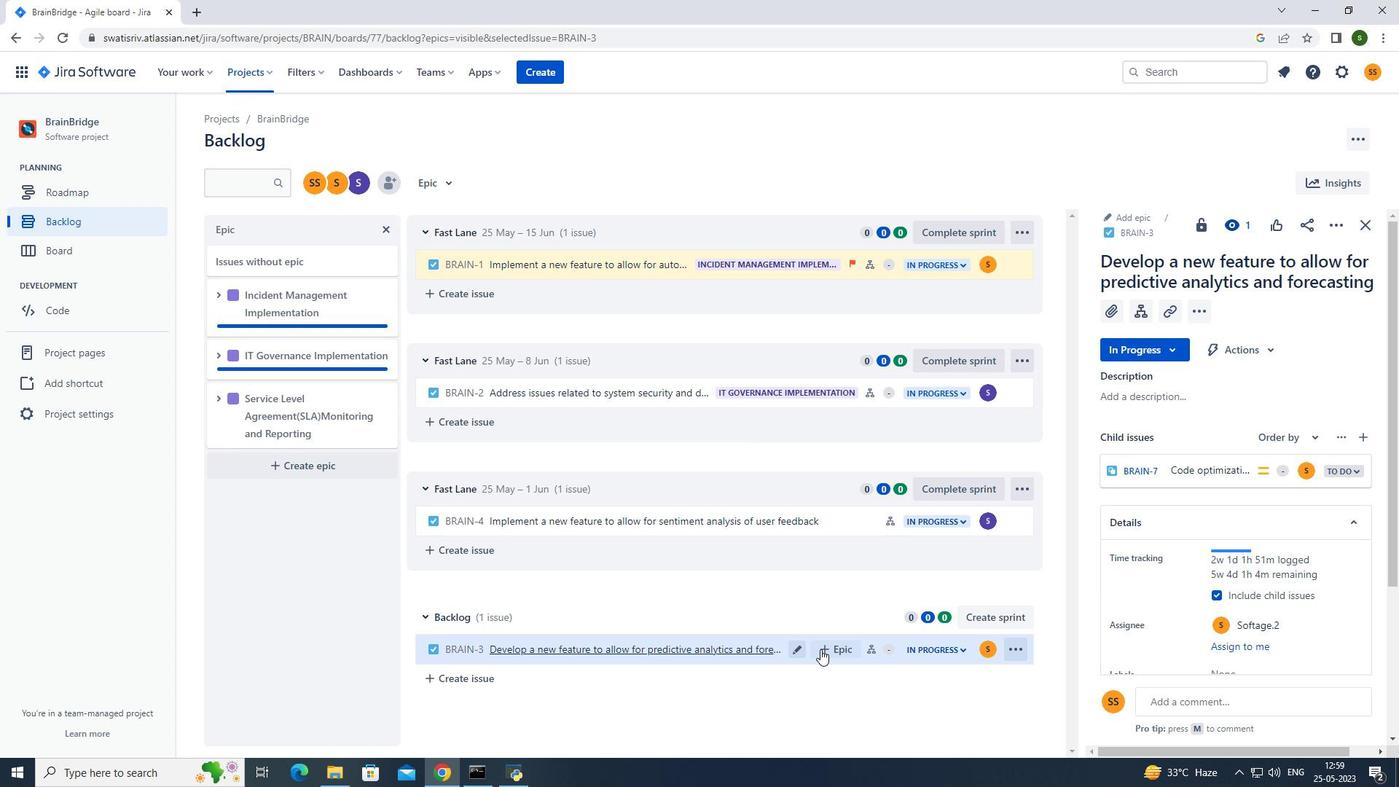 
Action: Mouse pressed left at (829, 648)
Screenshot: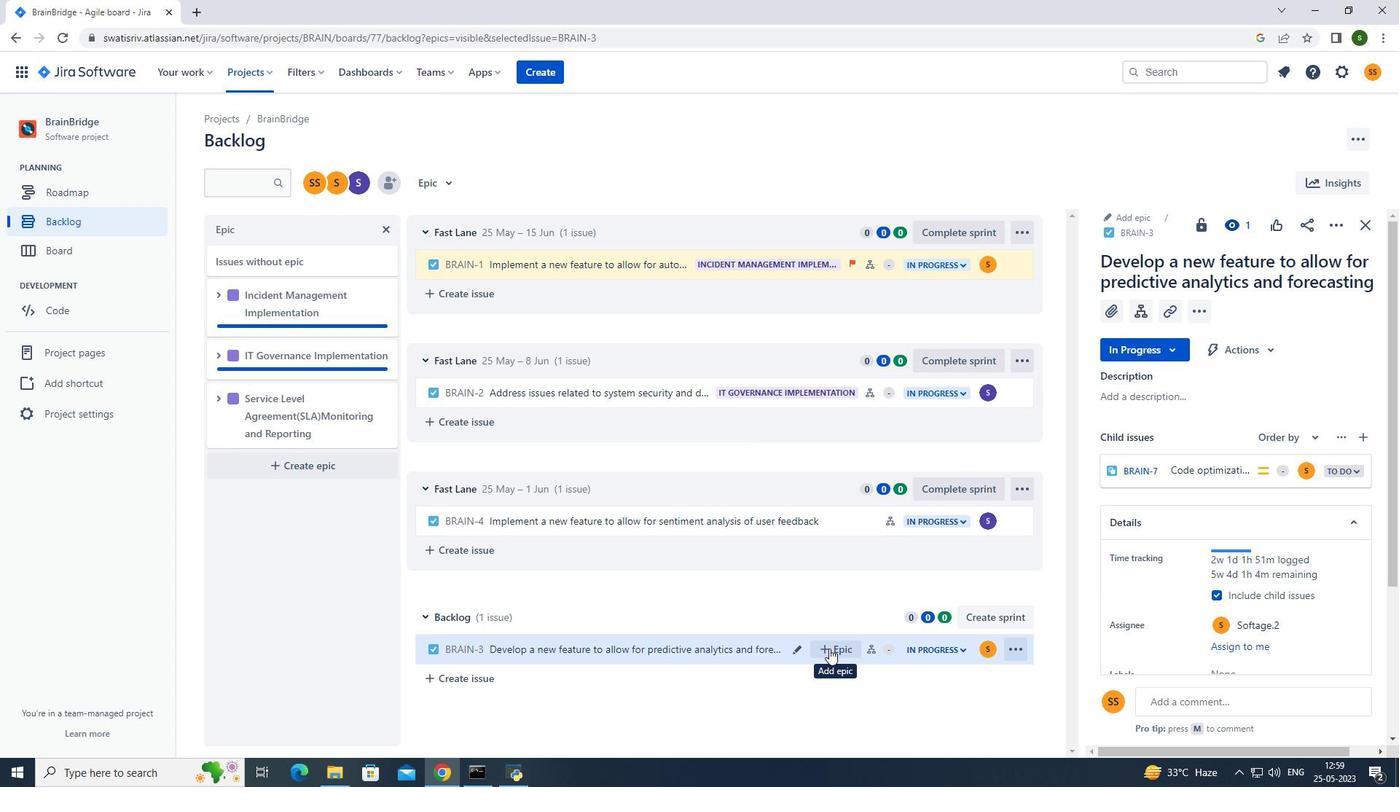 
Action: Mouse moved to (903, 748)
Screenshot: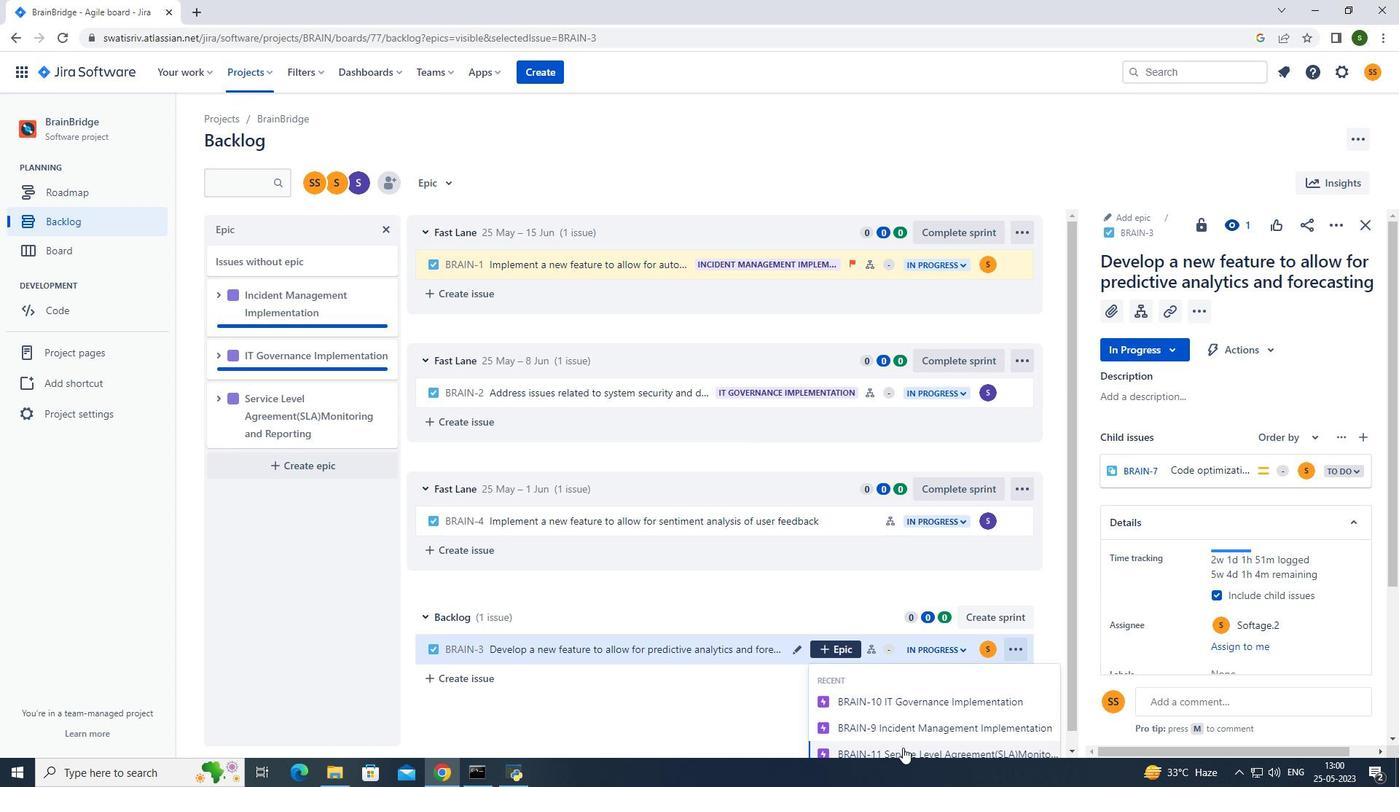 
Action: Mouse pressed left at (903, 748)
Screenshot: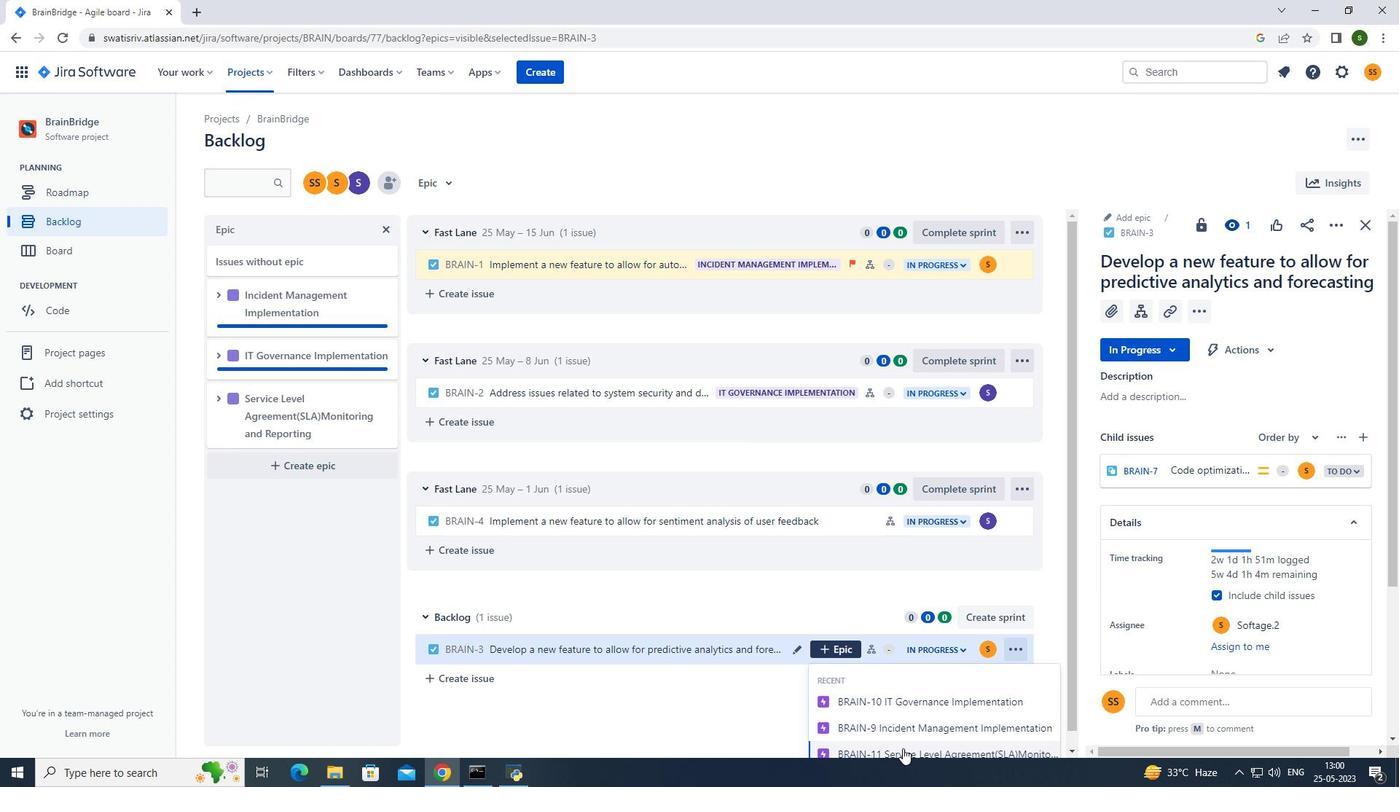 
Action: Mouse moved to (451, 177)
Screenshot: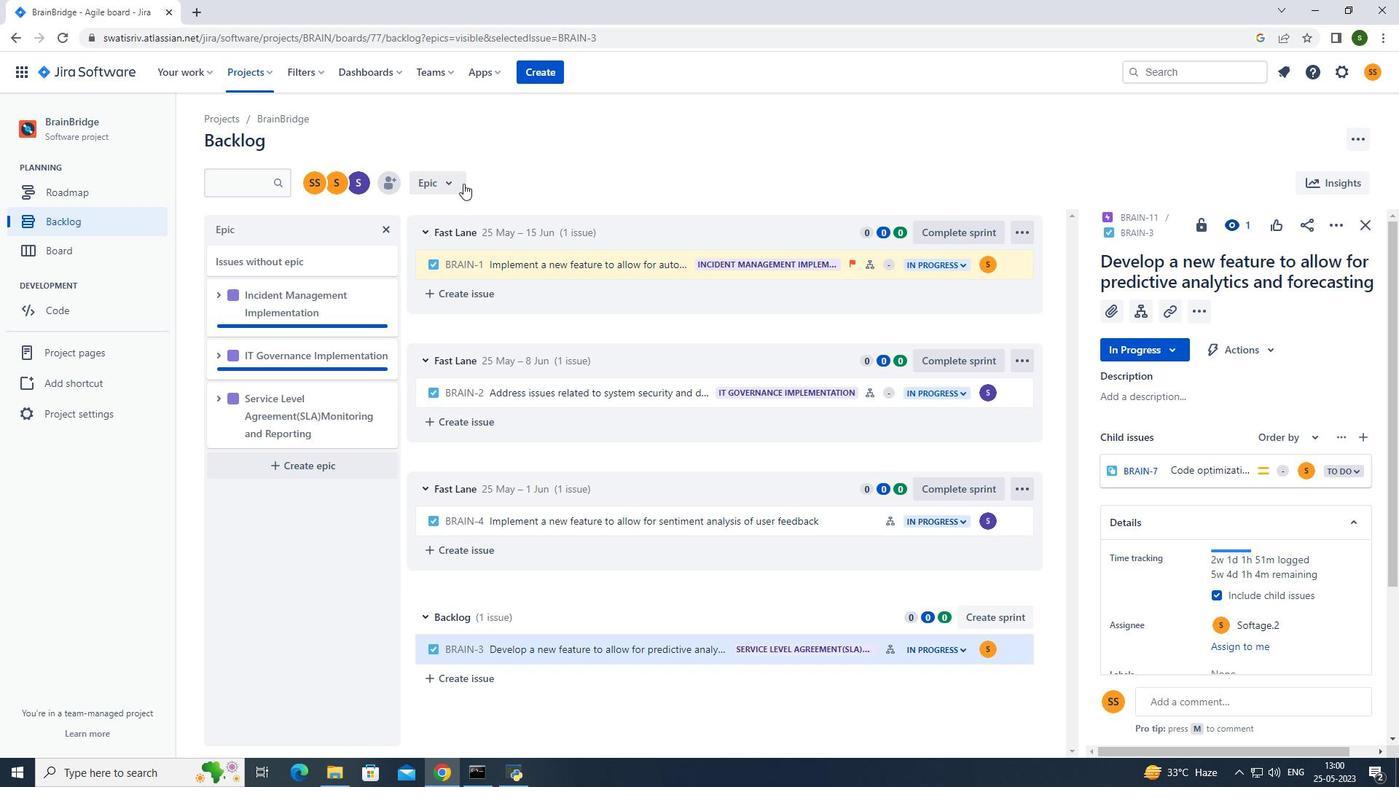 
Action: Mouse pressed left at (451, 177)
Screenshot: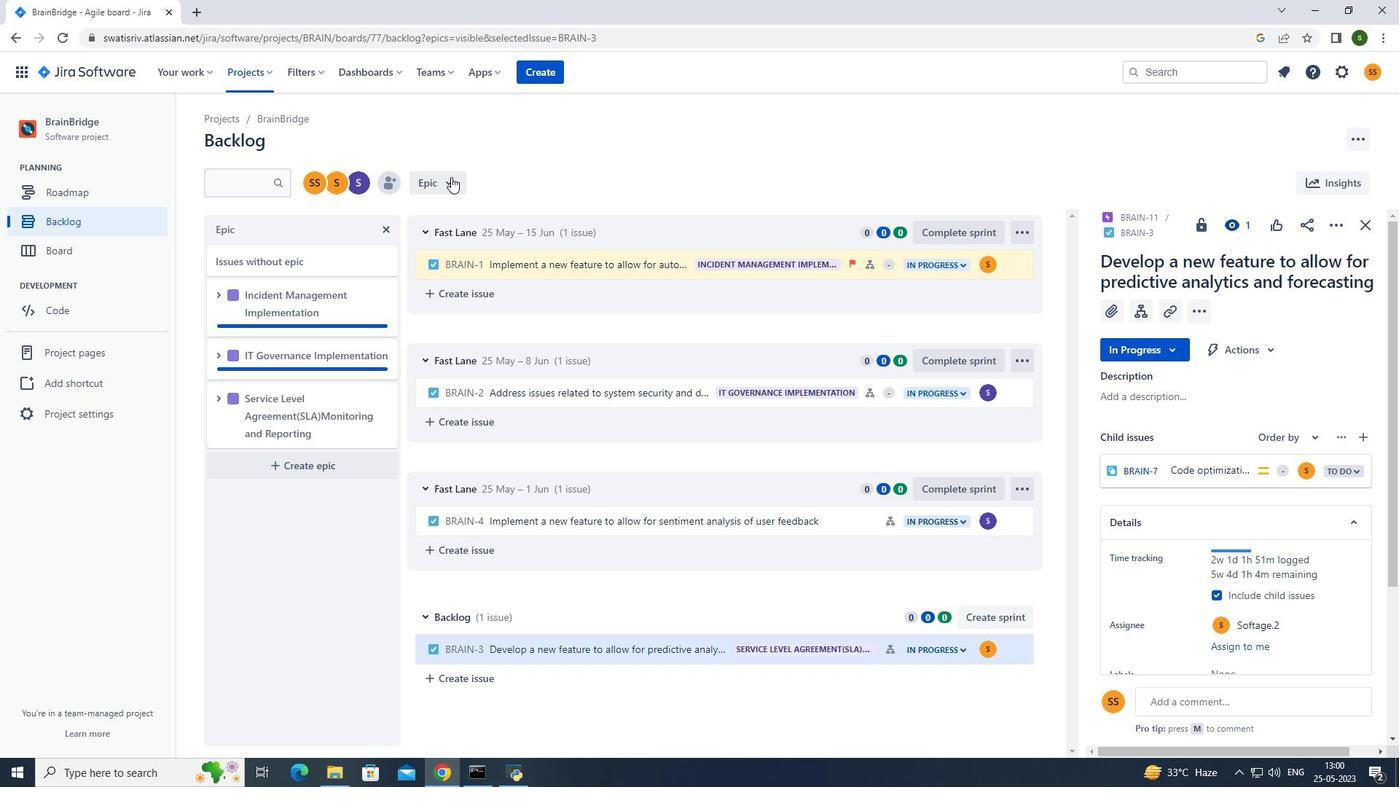 
Action: Mouse moved to (477, 287)
Screenshot: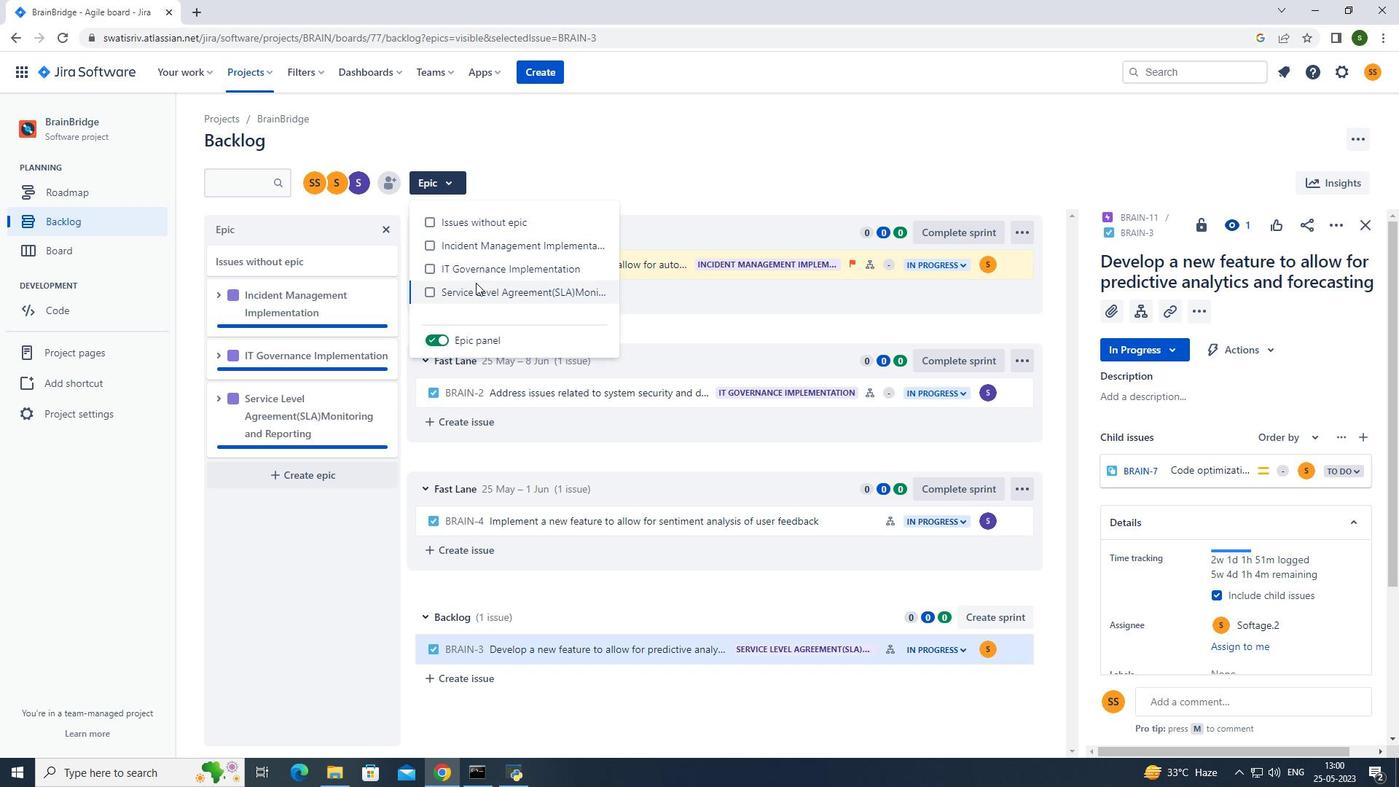 
Action: Mouse pressed left at (477, 287)
Screenshot: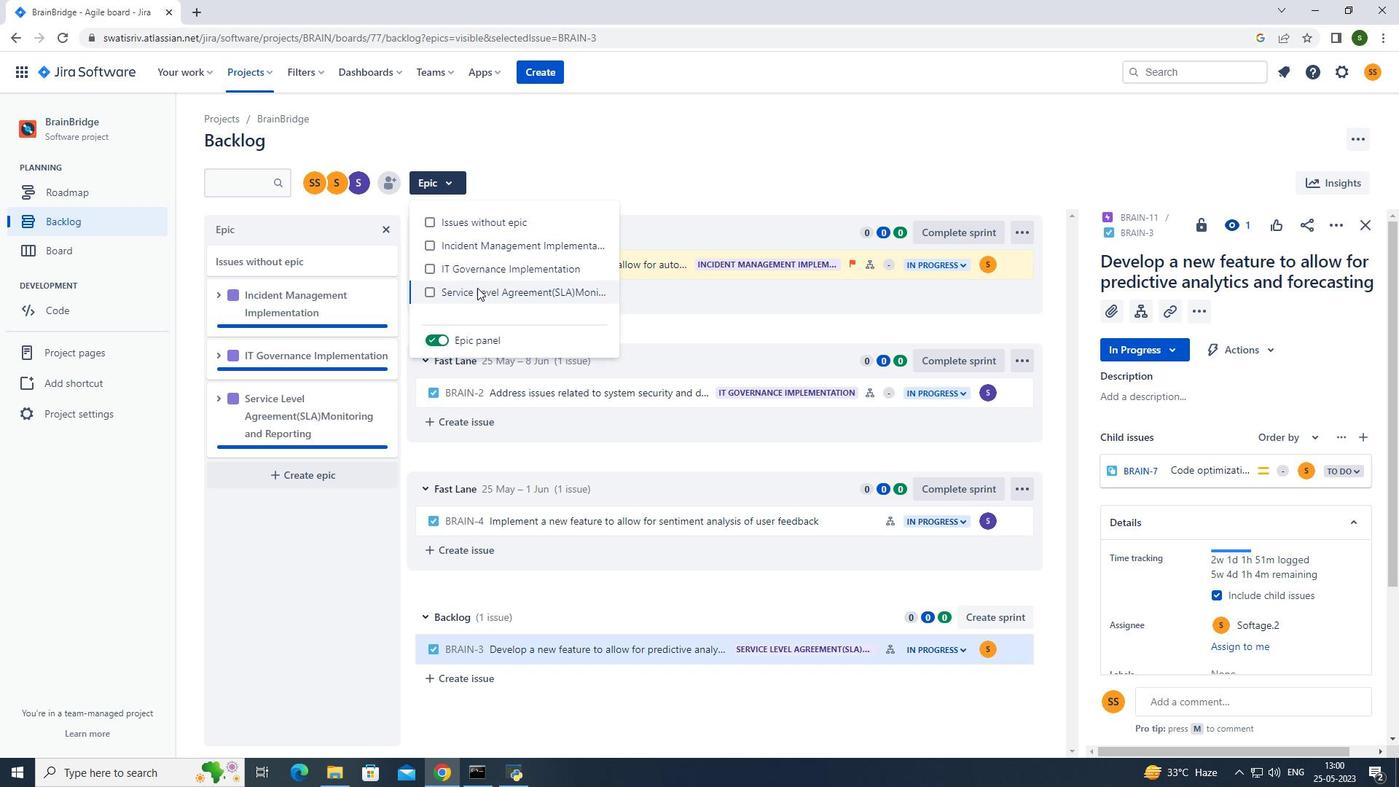 
Action: Mouse moved to (594, 151)
Screenshot: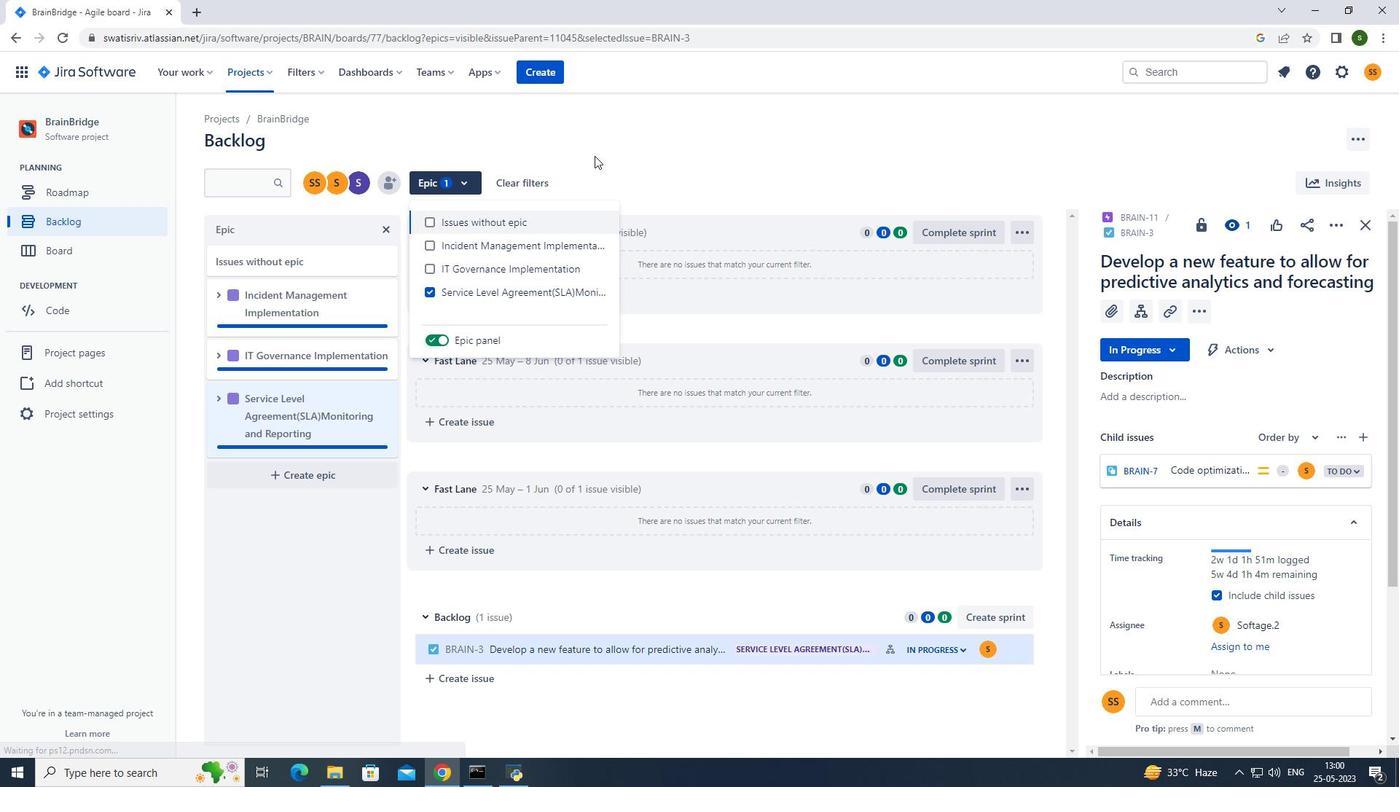 
Action: Mouse pressed left at (594, 151)
Screenshot: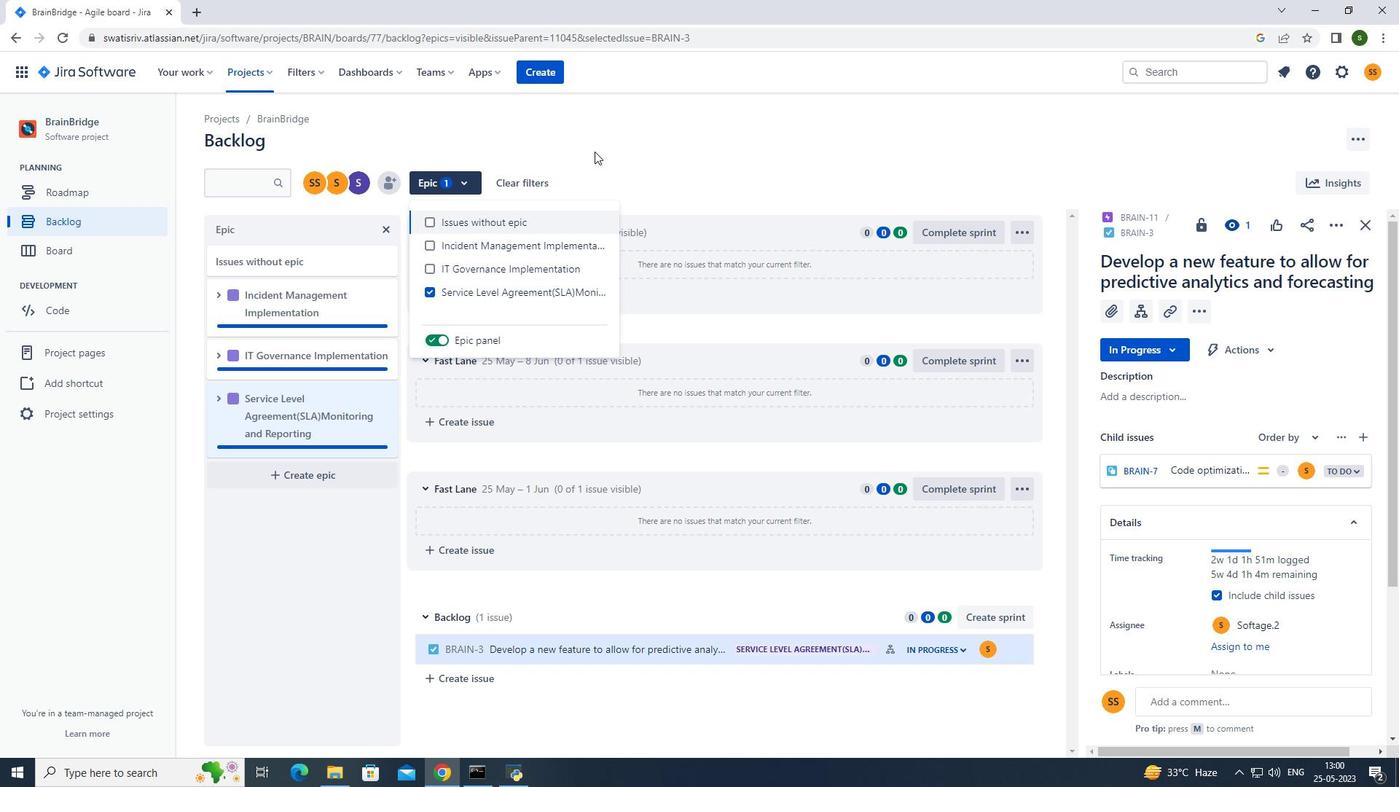 
Action: Mouse moved to (258, 64)
Screenshot: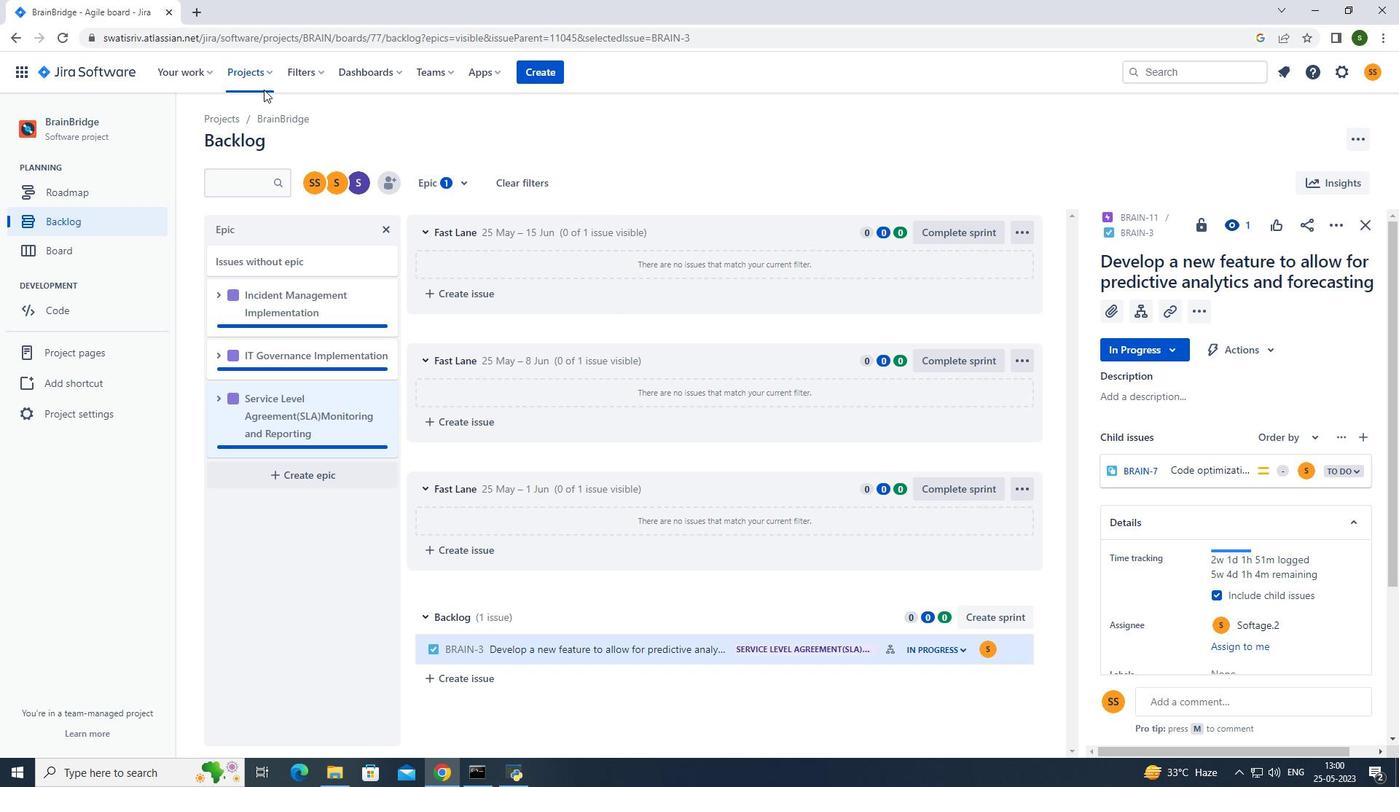 
Action: Mouse pressed left at (258, 64)
Screenshot: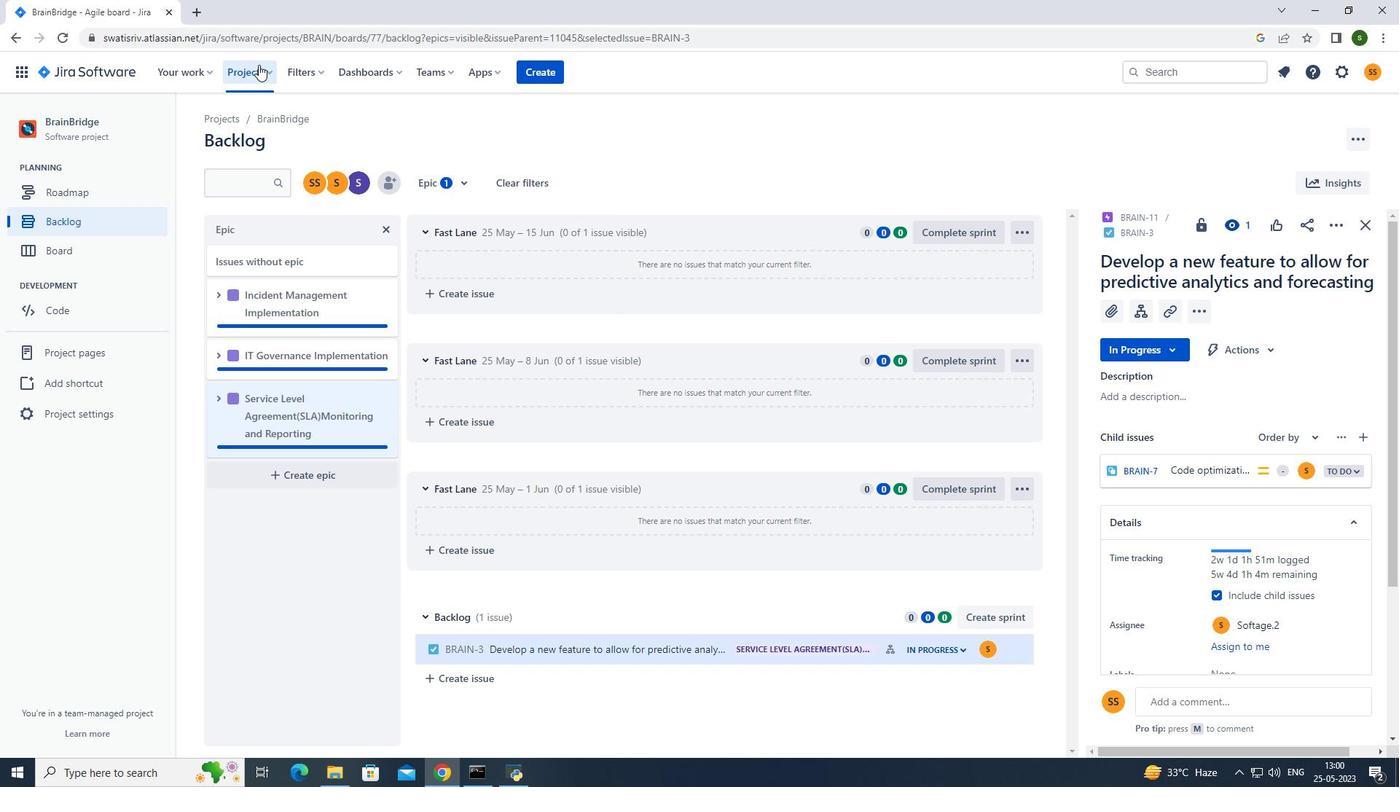 
Action: Mouse moved to (319, 150)
Screenshot: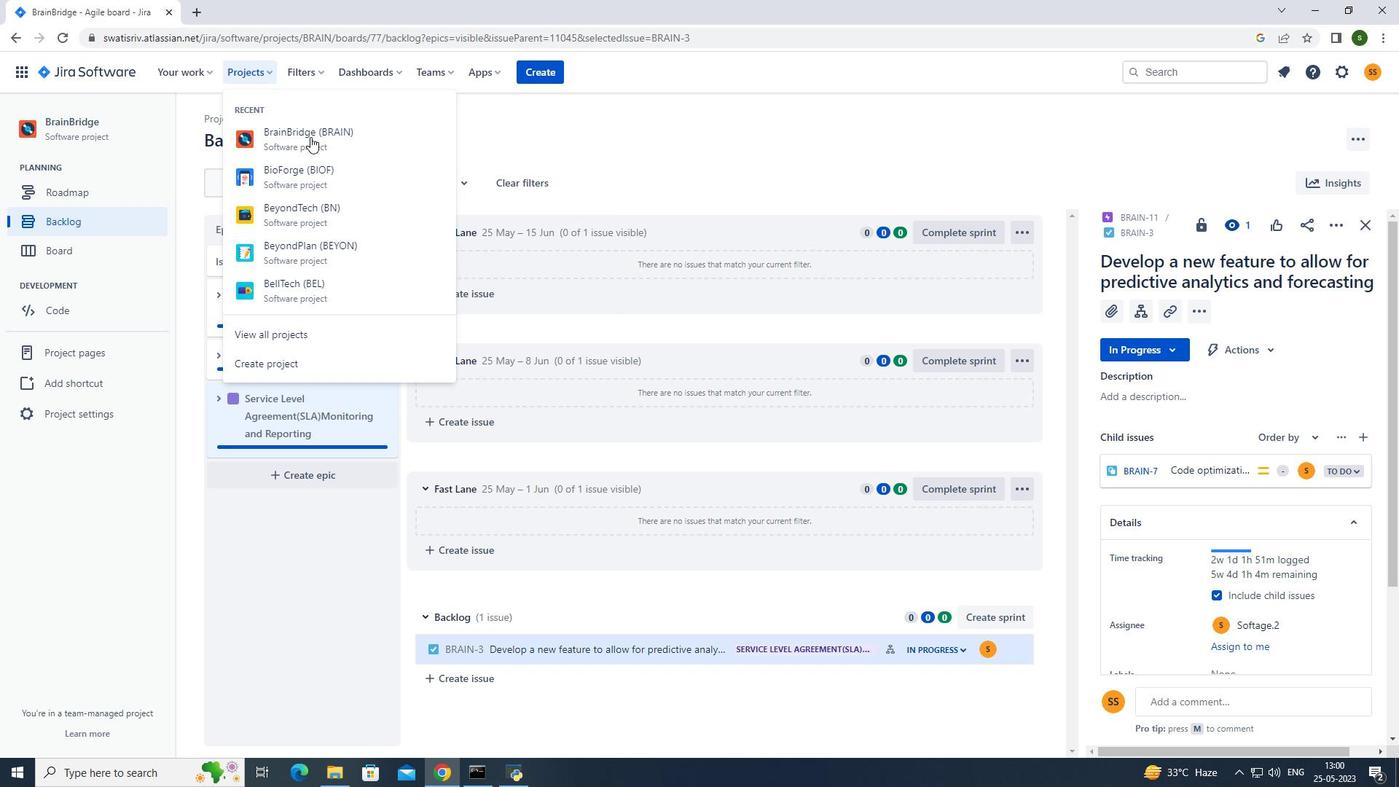
Action: Mouse pressed left at (319, 150)
Screenshot: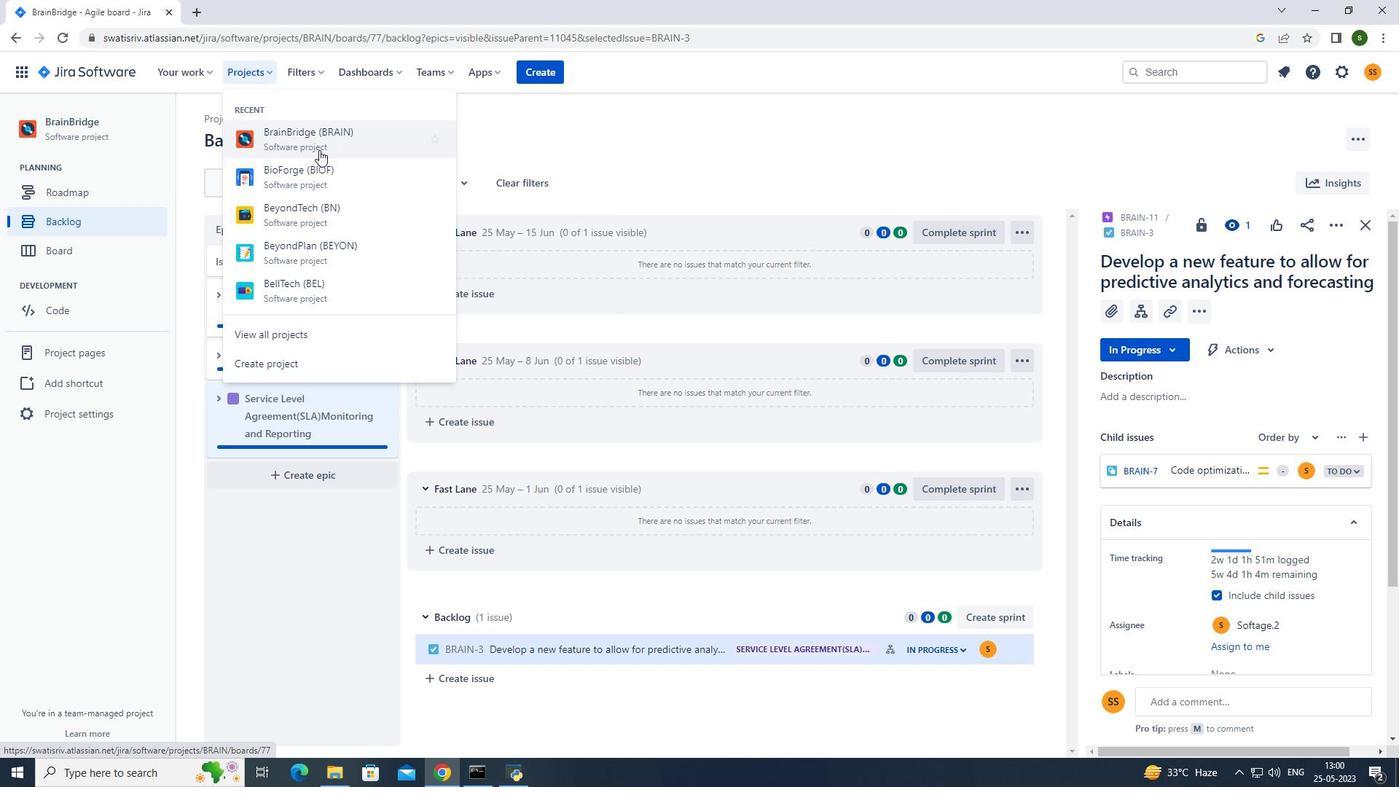 
Action: Mouse moved to (127, 228)
Screenshot: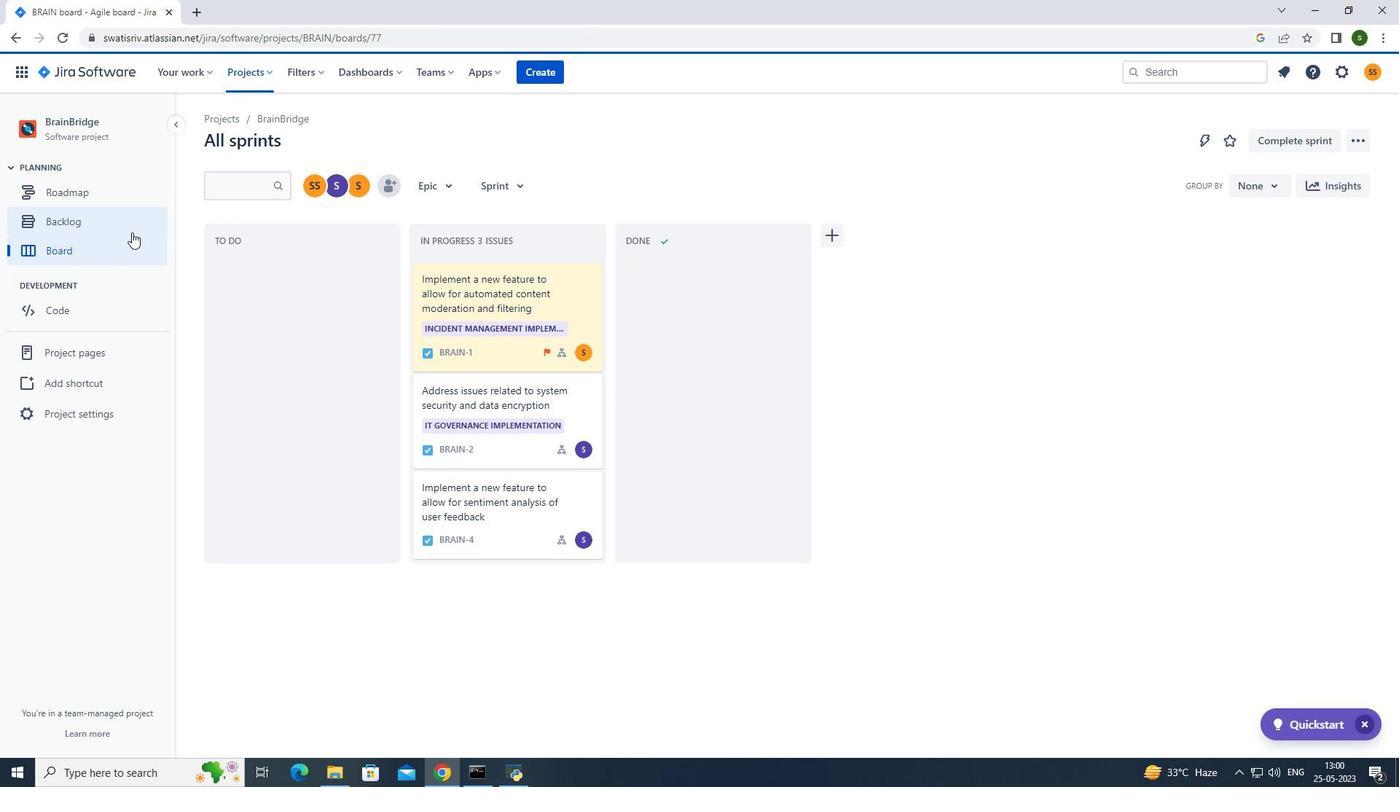 
Action: Mouse pressed left at (127, 228)
Screenshot: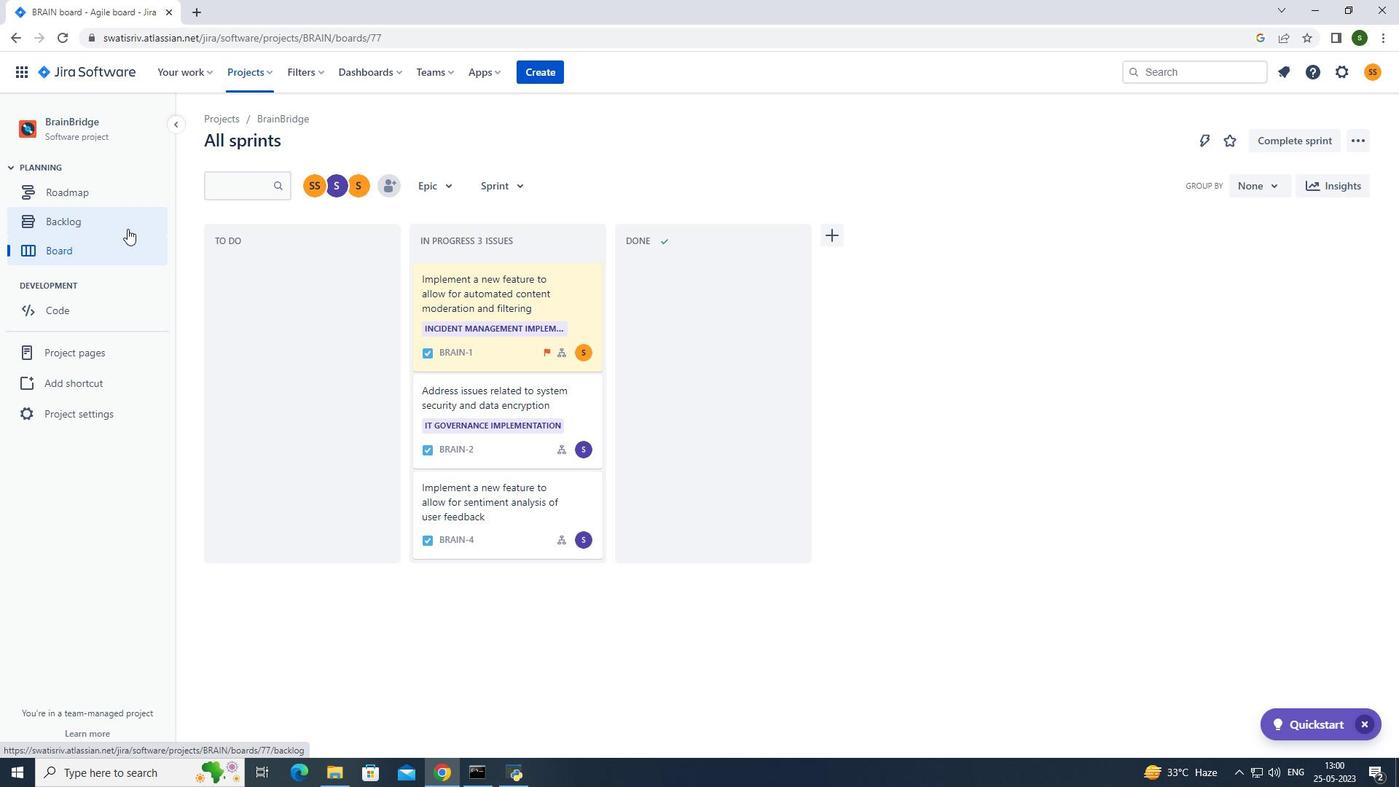 
Action: Mouse moved to (960, 526)
Screenshot: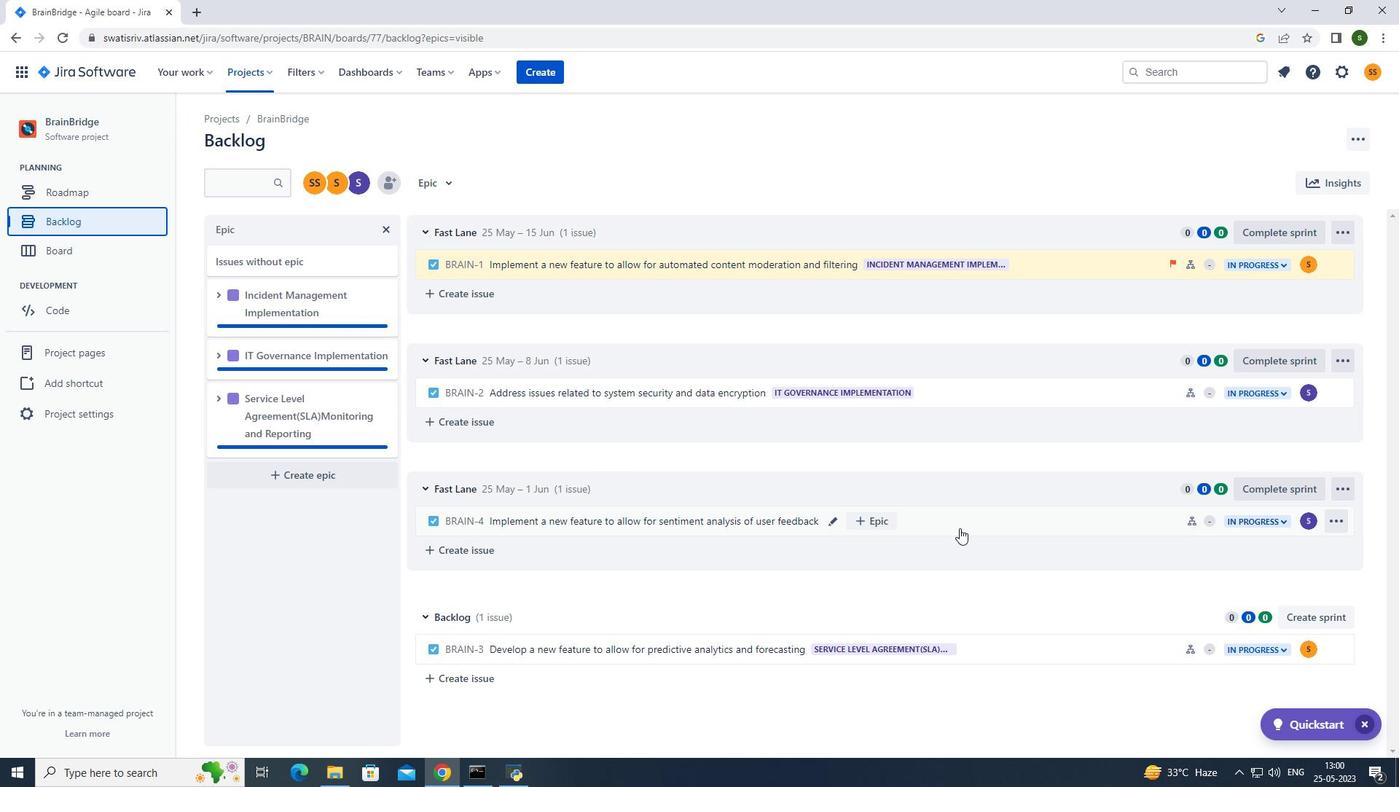 
Action: Mouse pressed left at (960, 526)
Screenshot: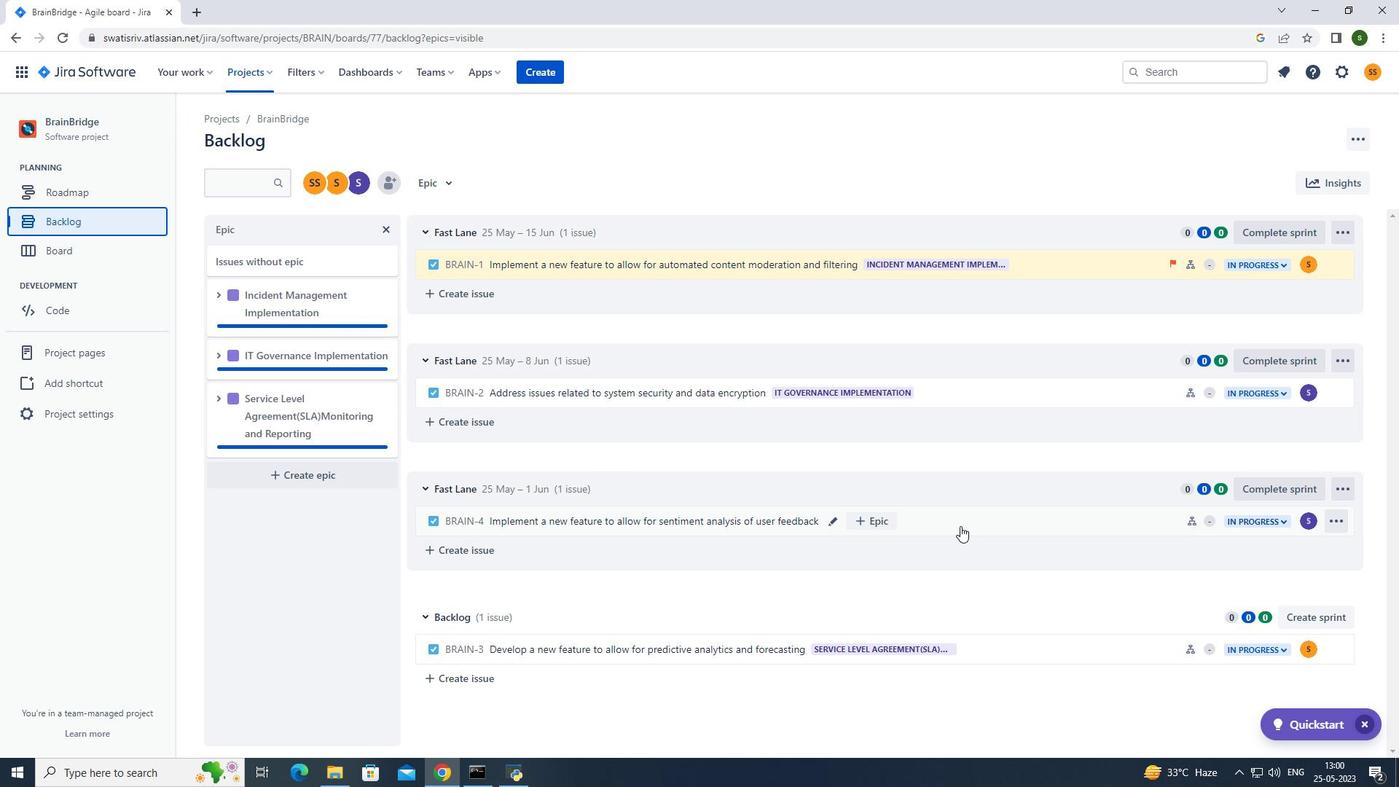 
Action: Mouse moved to (1340, 230)
Screenshot: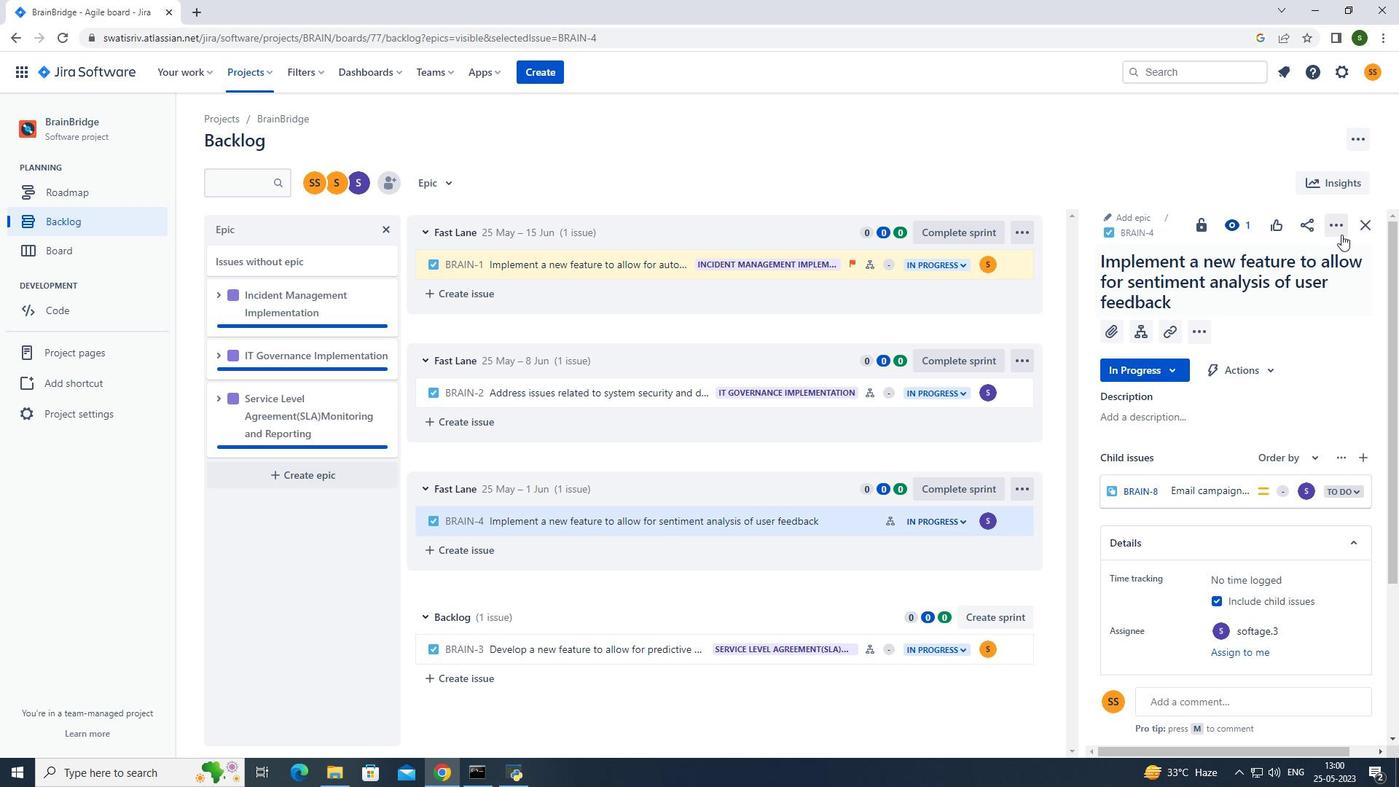 
Action: Mouse pressed left at (1340, 230)
Screenshot: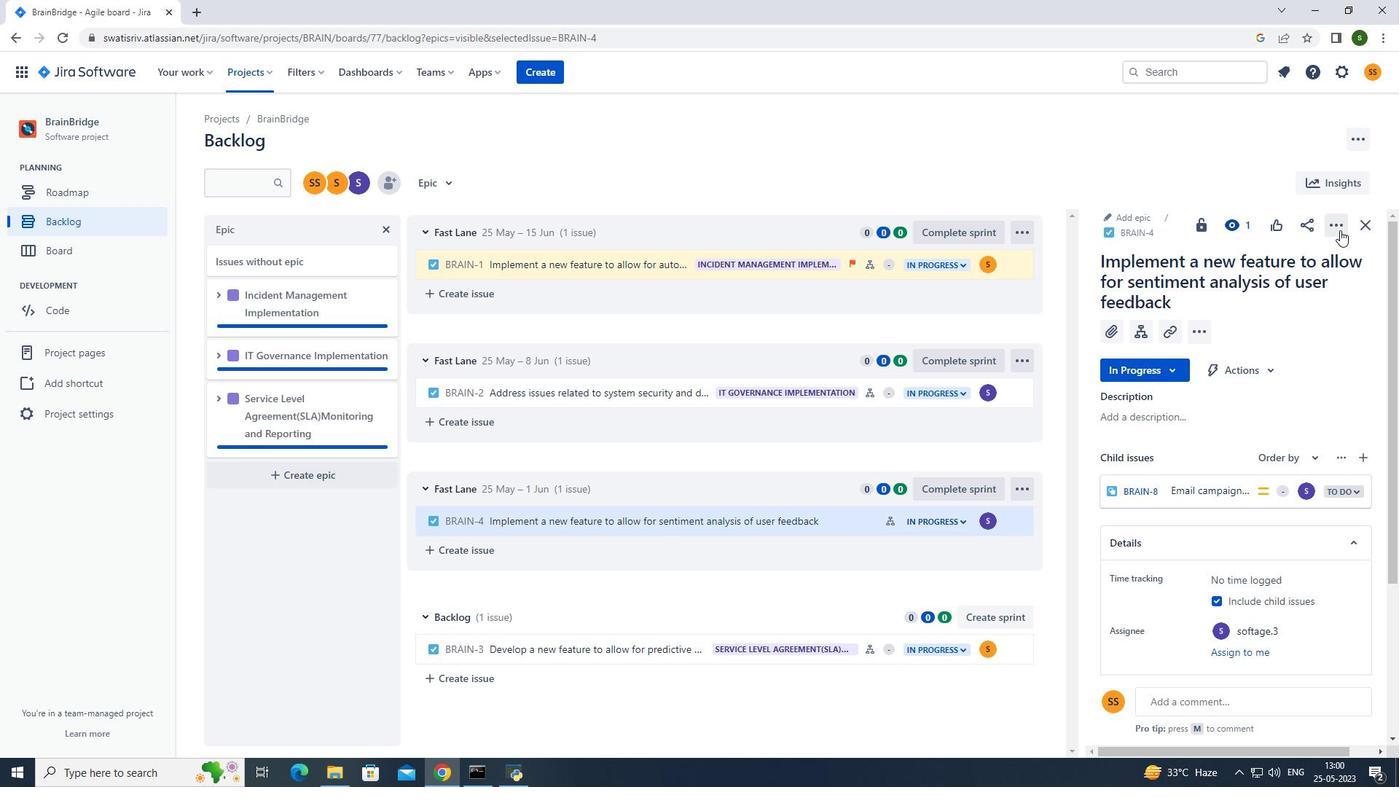 
Action: Mouse moved to (1313, 272)
Screenshot: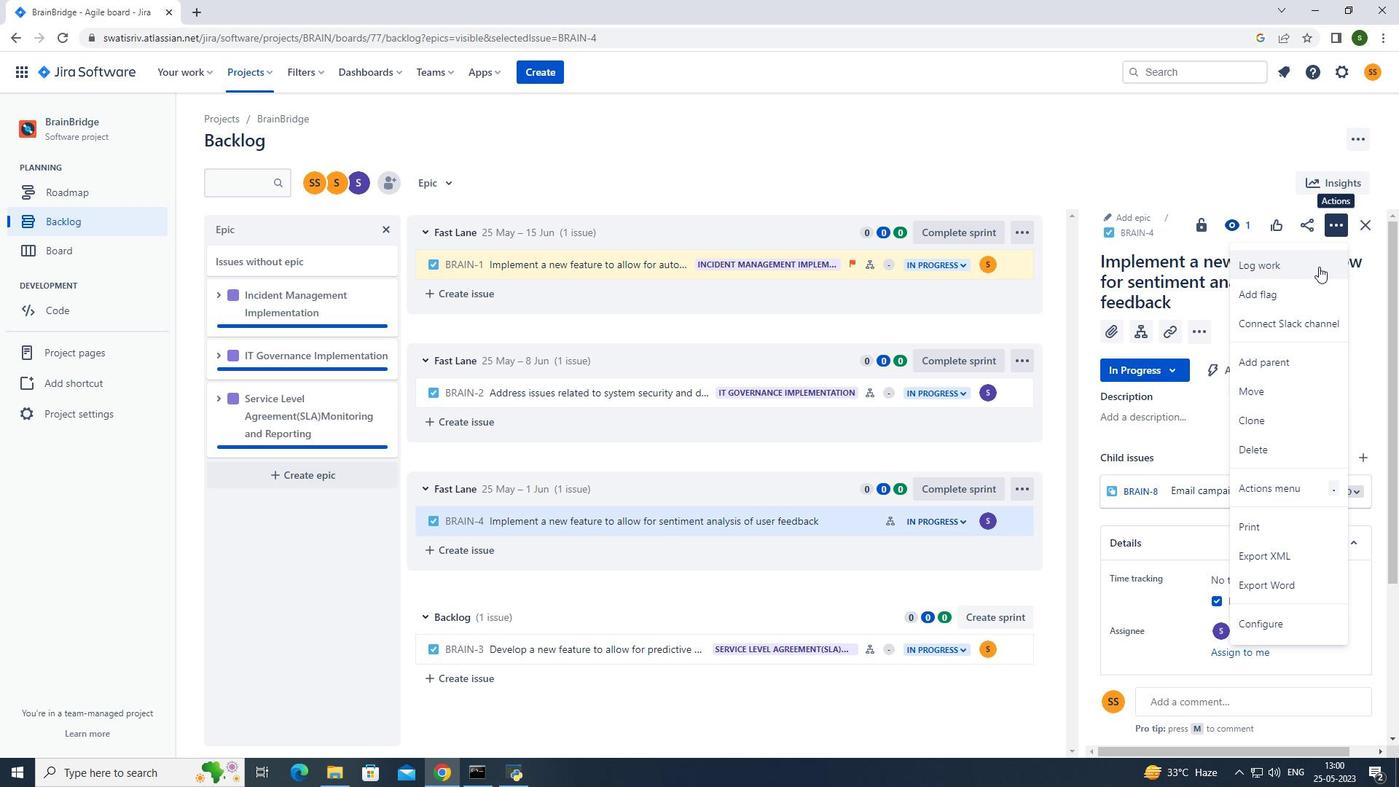 
Action: Mouse pressed left at (1313, 272)
Screenshot: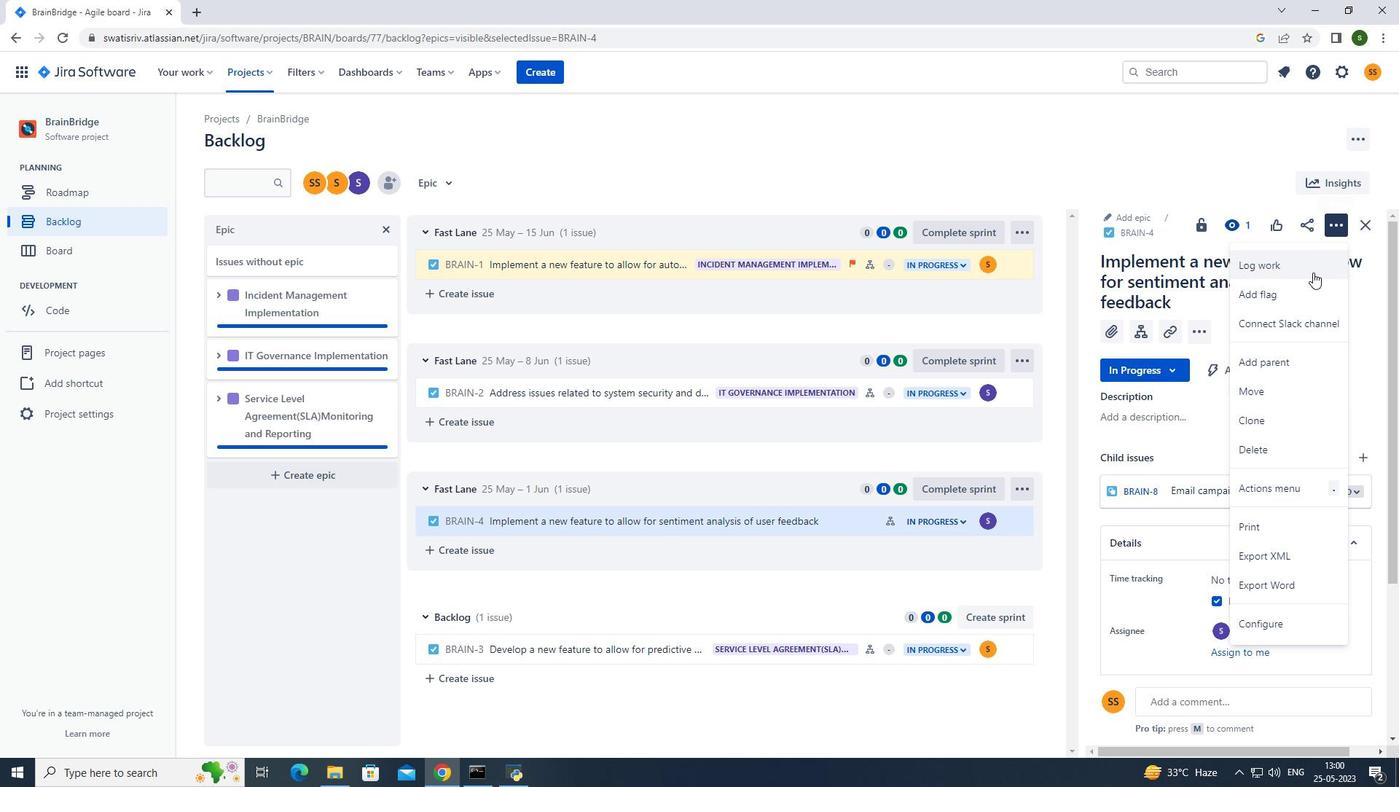 
Action: Mouse moved to (663, 225)
Screenshot: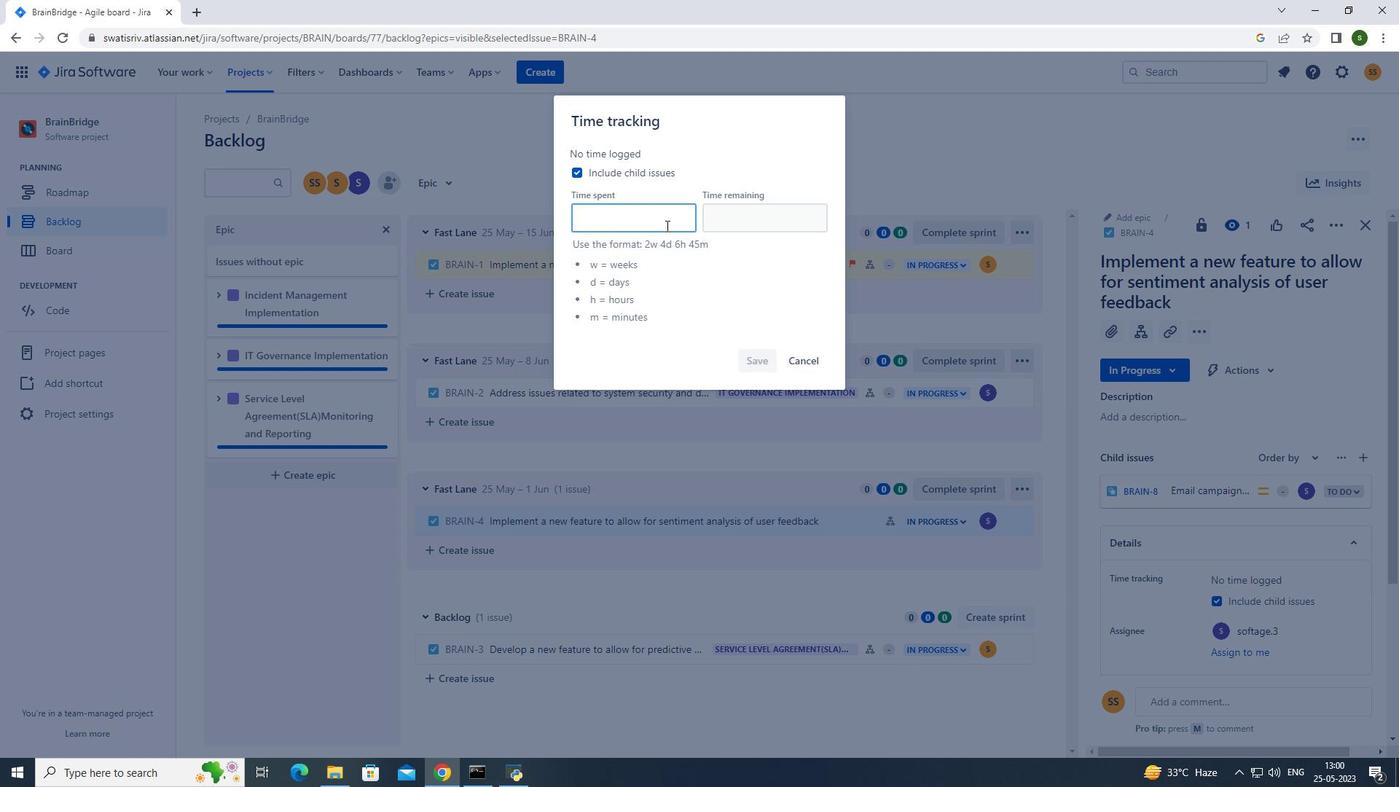 
Action: Key pressed 6w<Key.space>4d<Key.space>20h<Key.space>9m
Screenshot: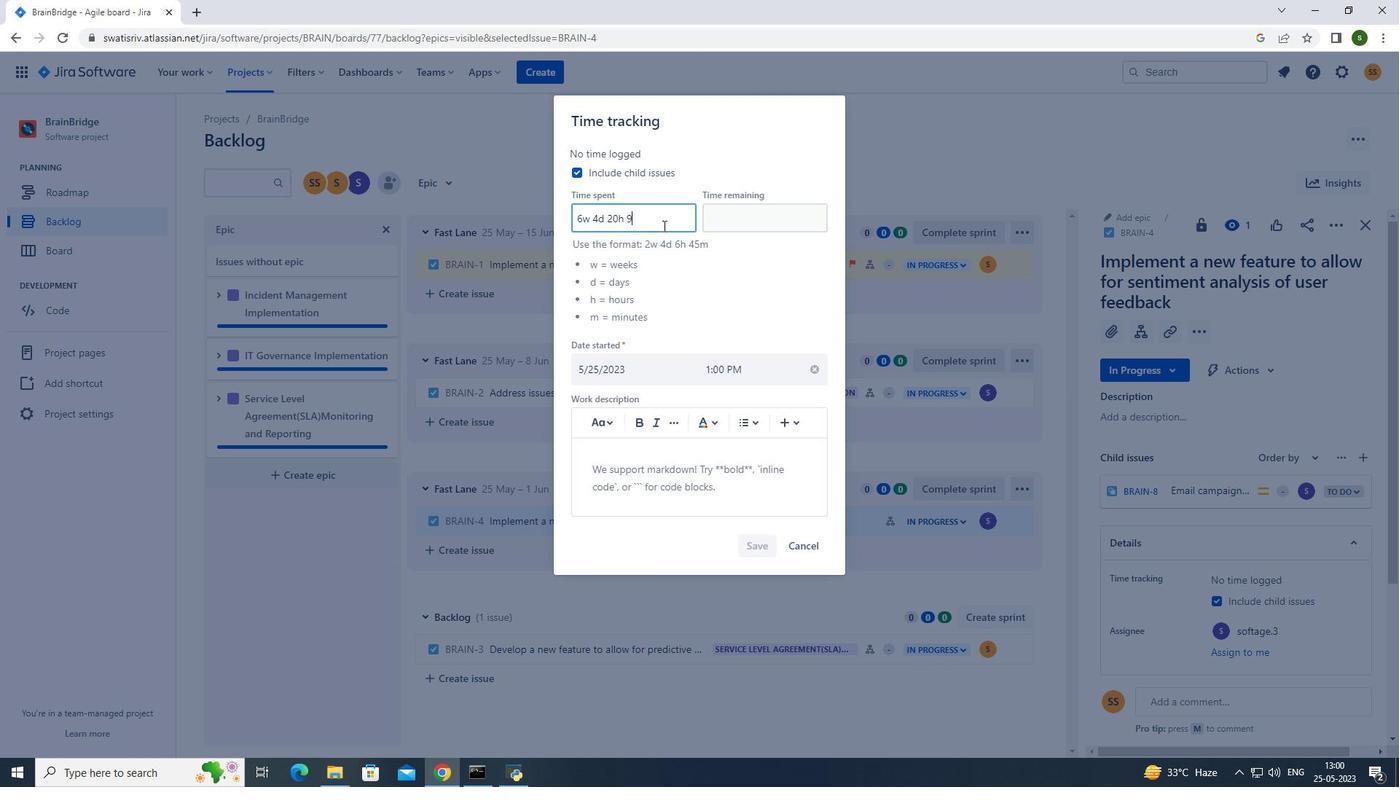 
Action: Mouse moved to (772, 225)
Screenshot: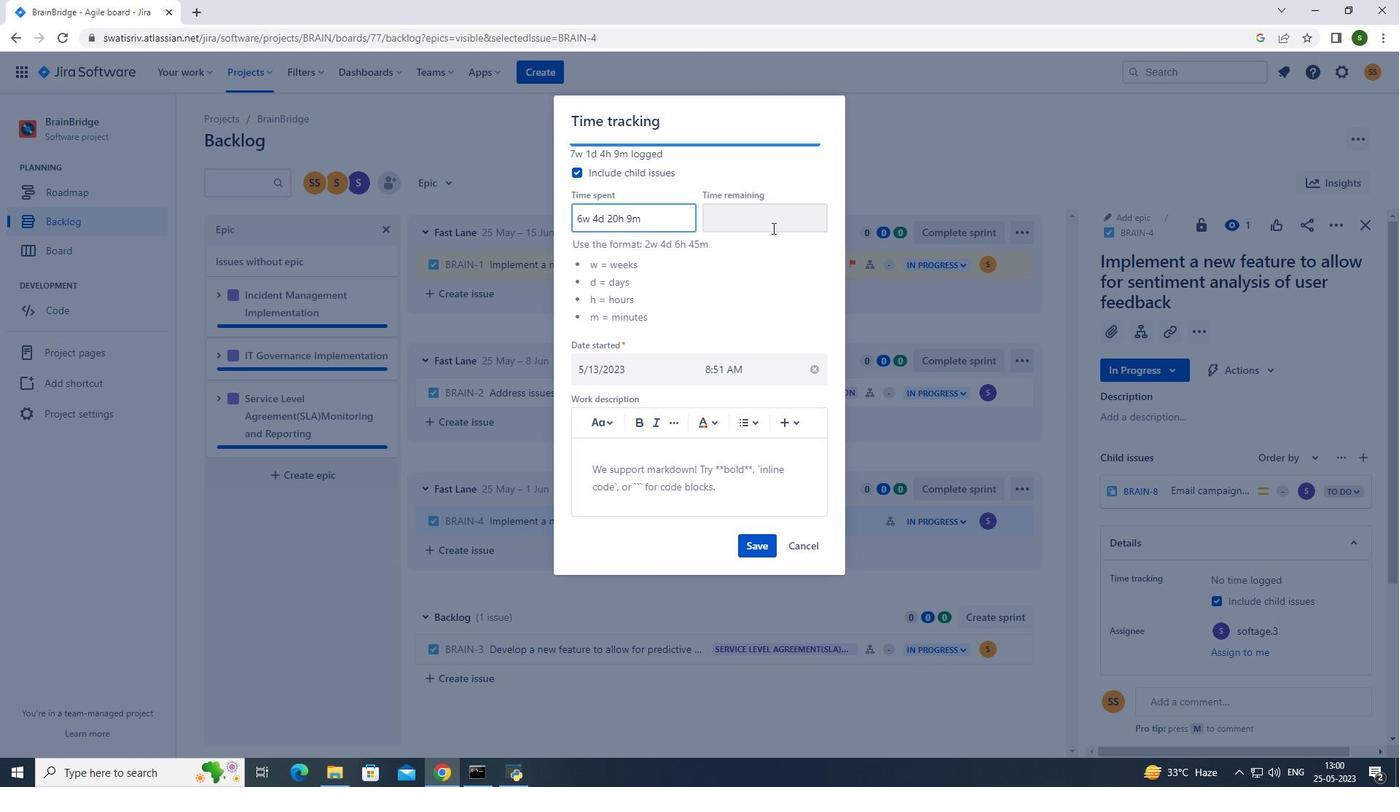 
Action: Mouse pressed left at (772, 225)
Screenshot: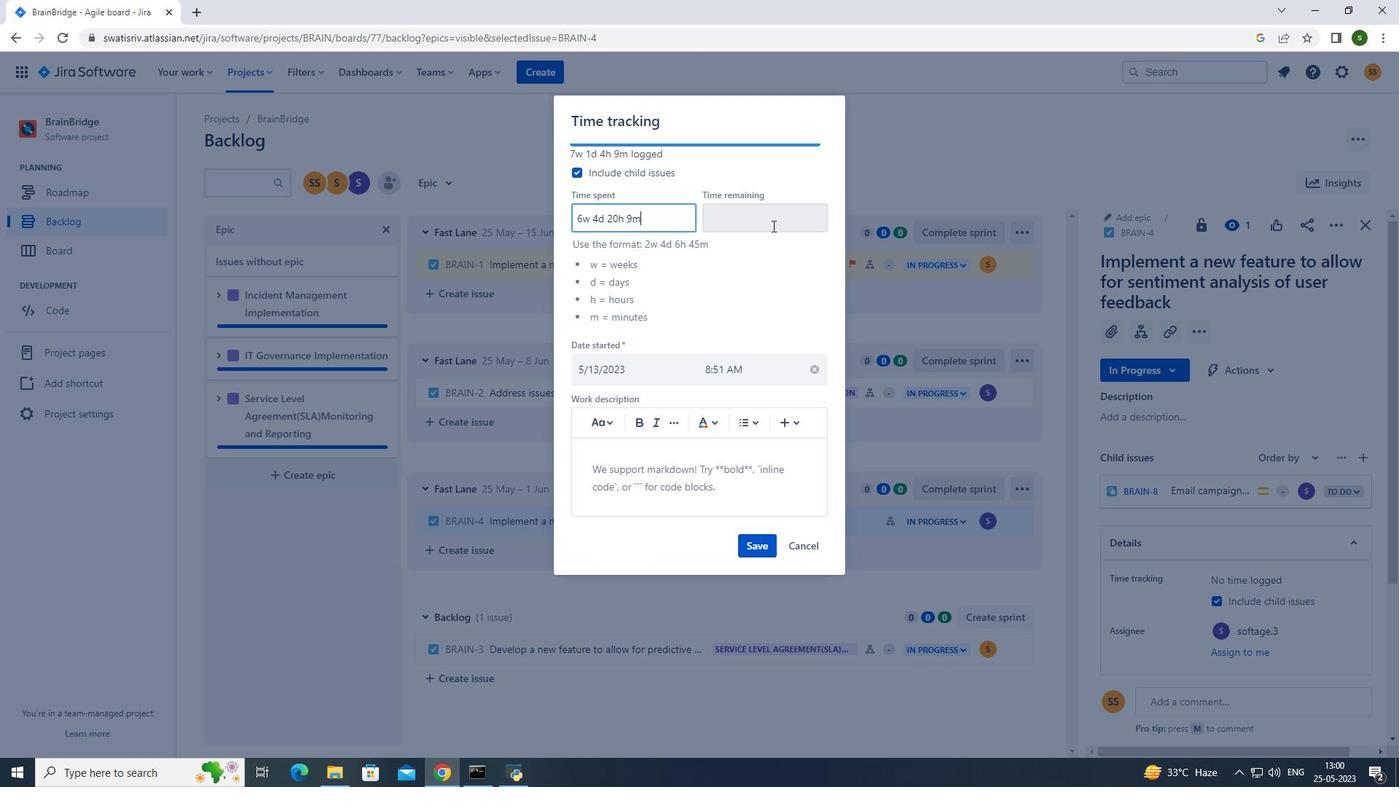 
Action: Mouse moved to (772, 225)
Screenshot: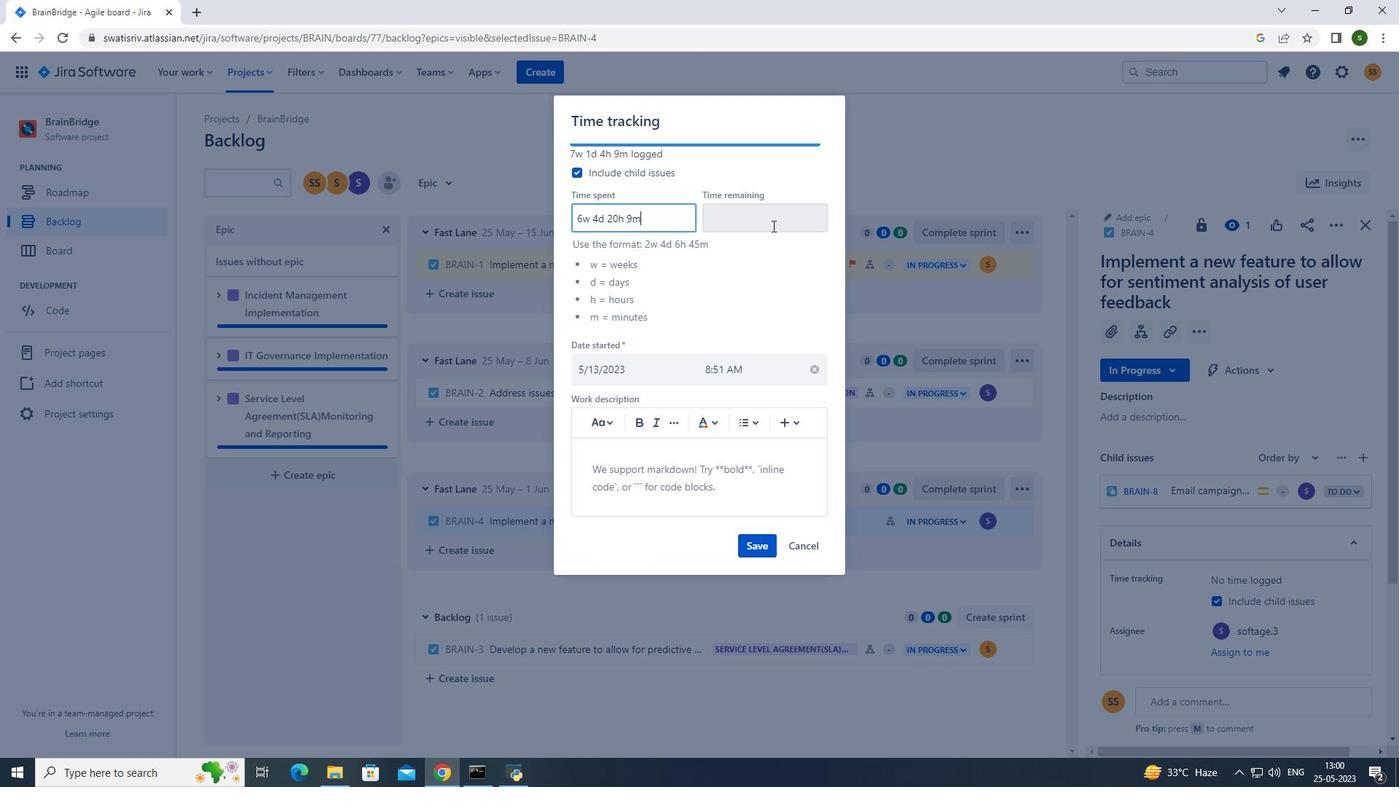 
Action: Key pressed 1w<Key.space>3d<Key.space>1
Screenshot: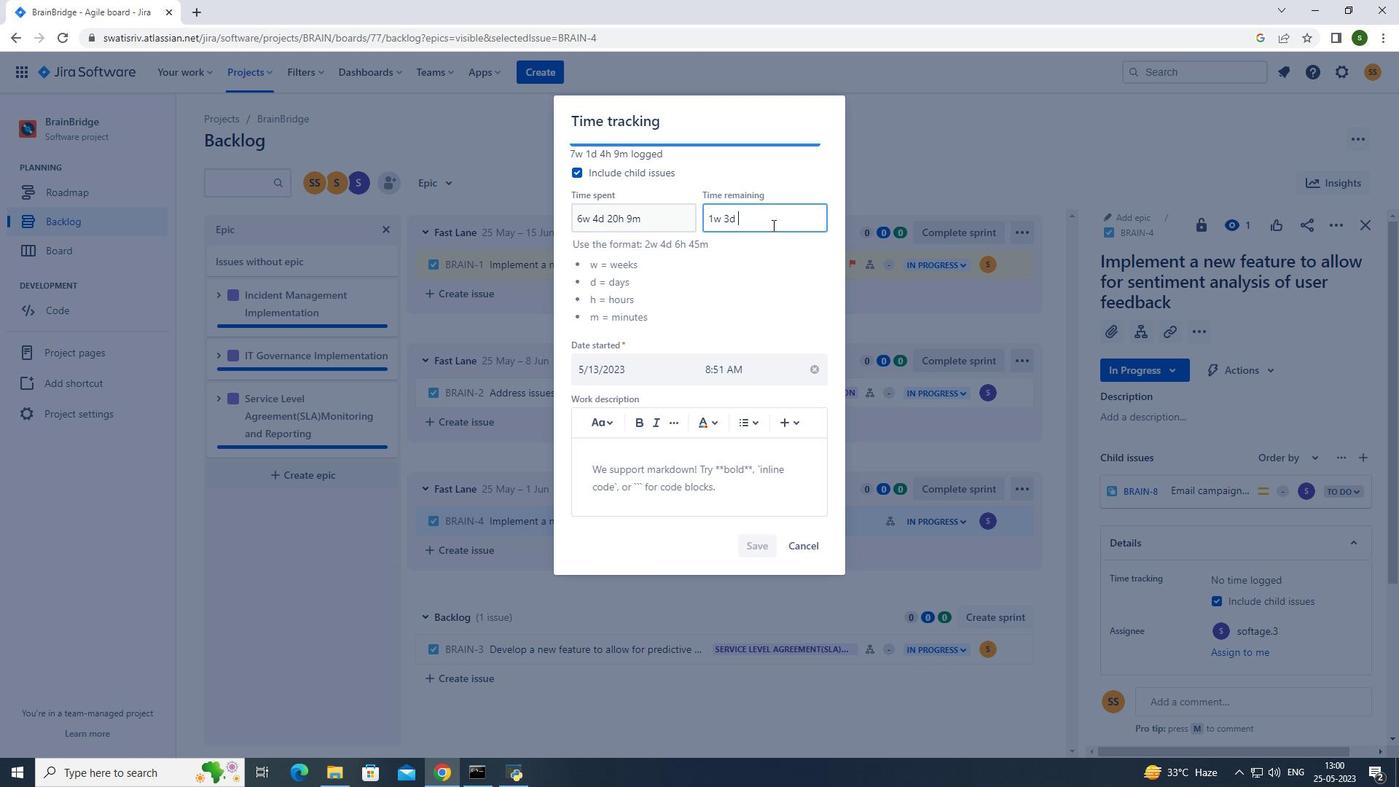 
Action: Mouse moved to (771, 225)
Screenshot: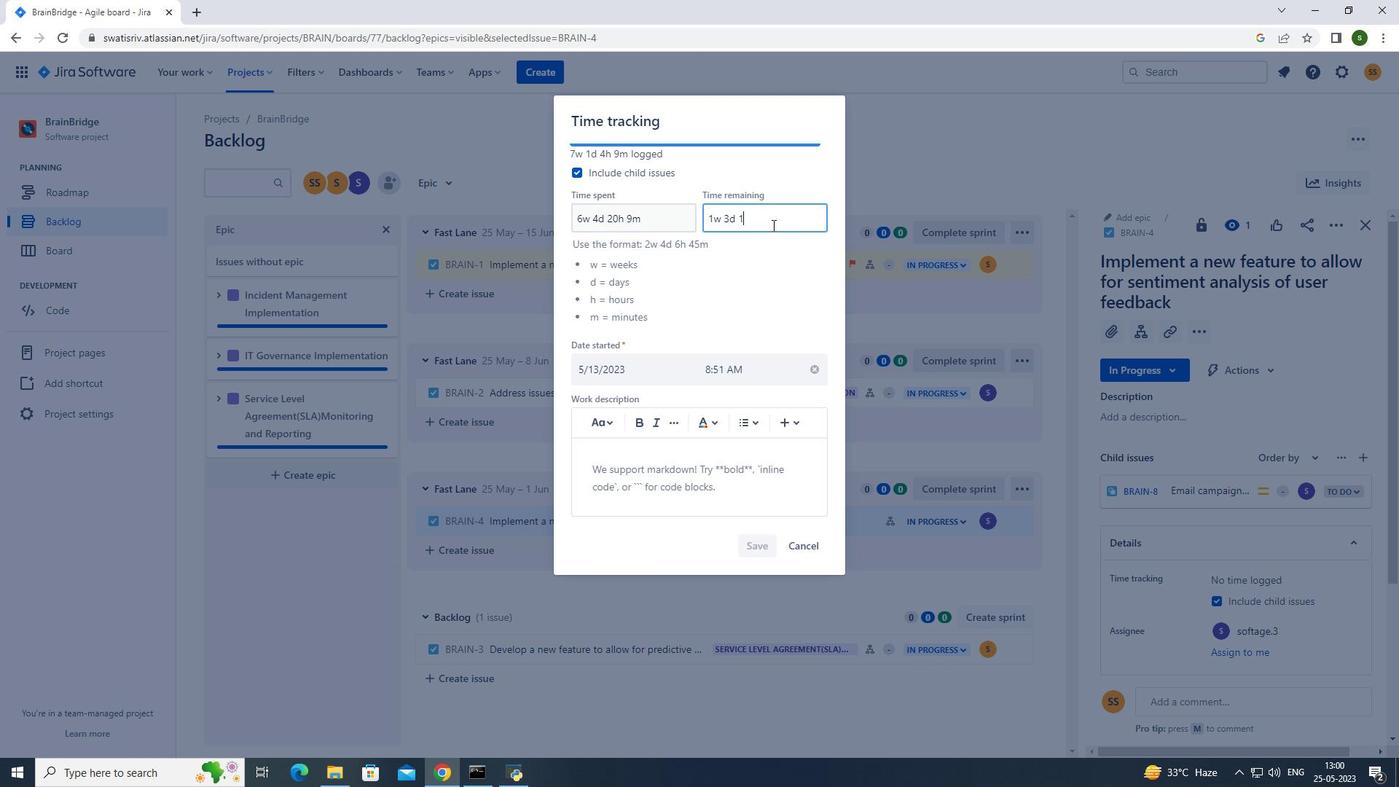 
Action: Key pressed 9h<Key.space>59m
Screenshot: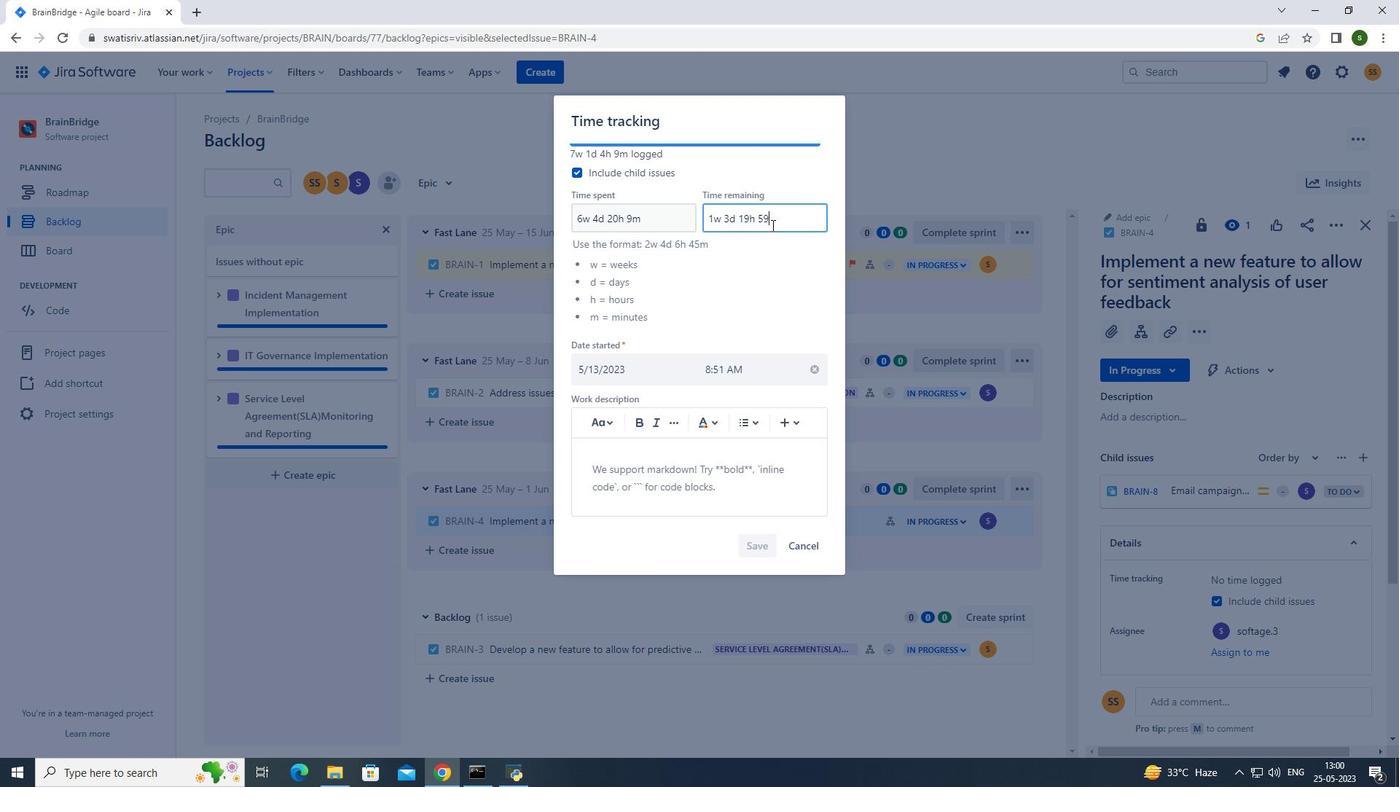 
Action: Mouse moved to (761, 542)
Screenshot: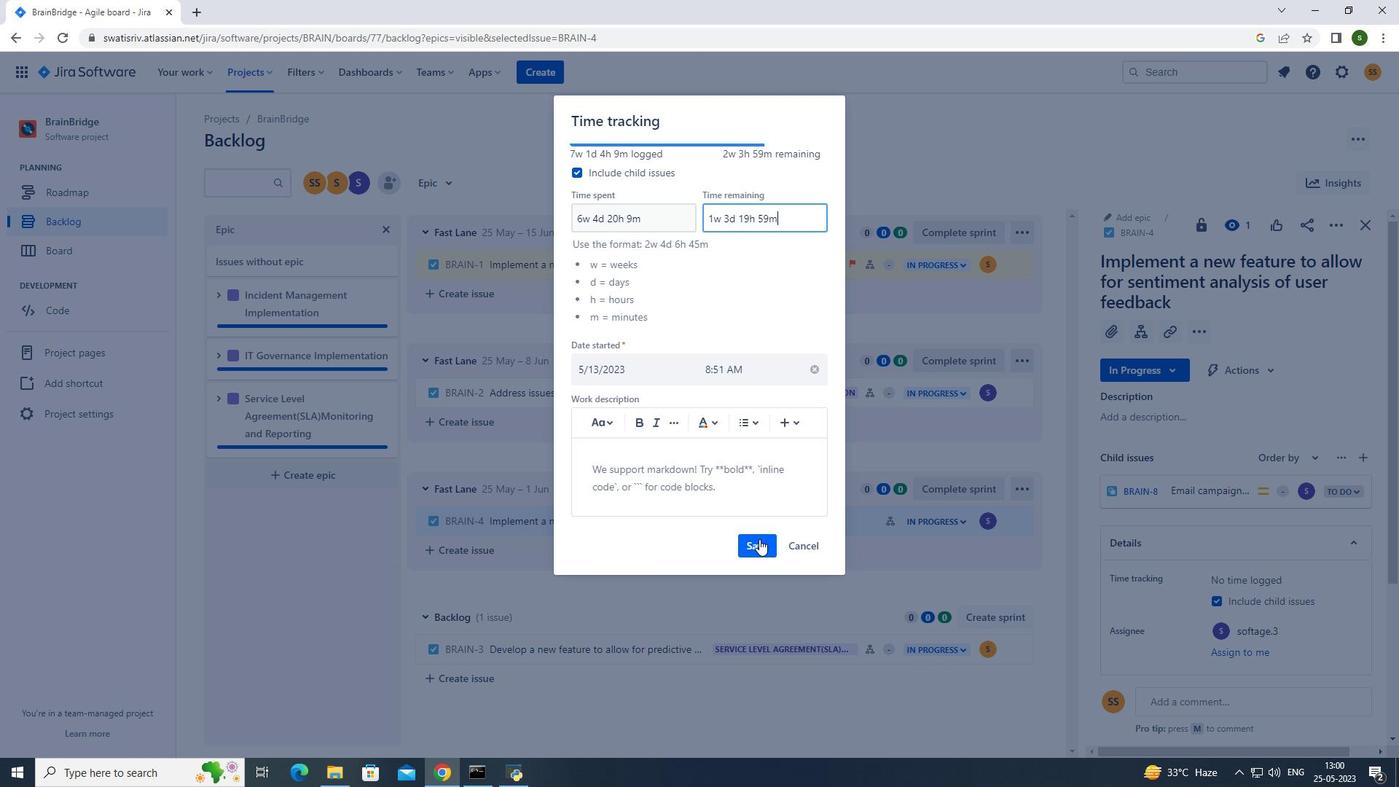 
Action: Mouse pressed left at (761, 542)
Screenshot: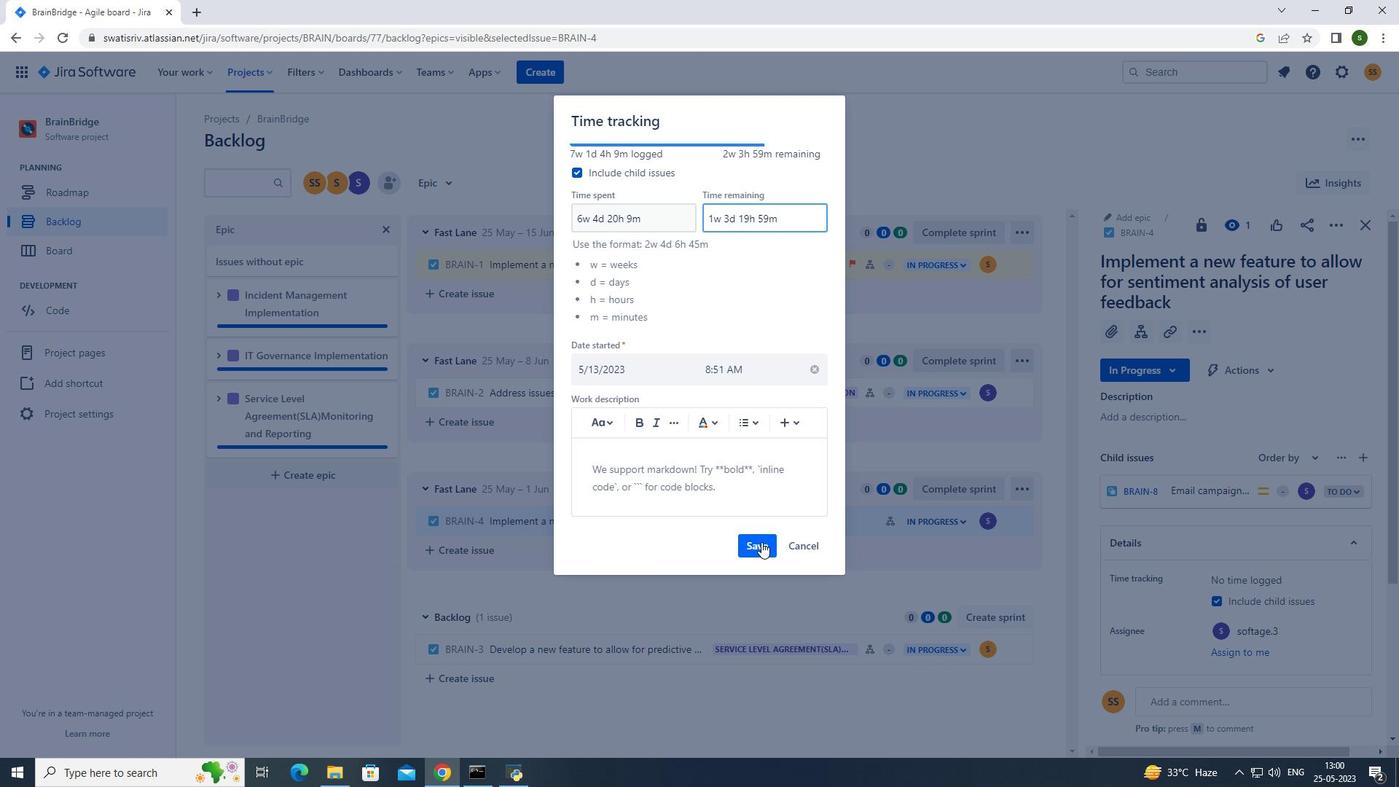 
Action: Mouse moved to (1007, 518)
Screenshot: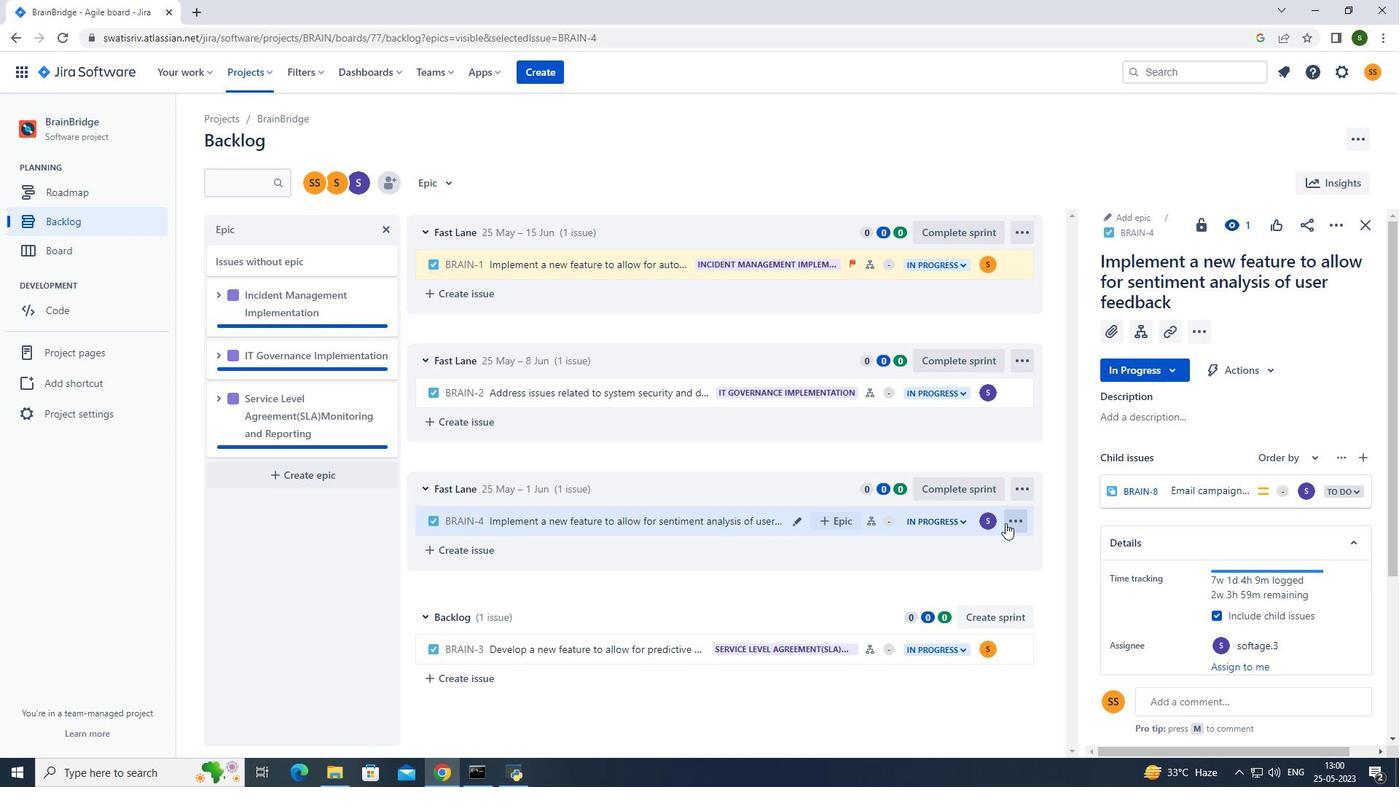 
Action: Mouse pressed left at (1007, 518)
Screenshot: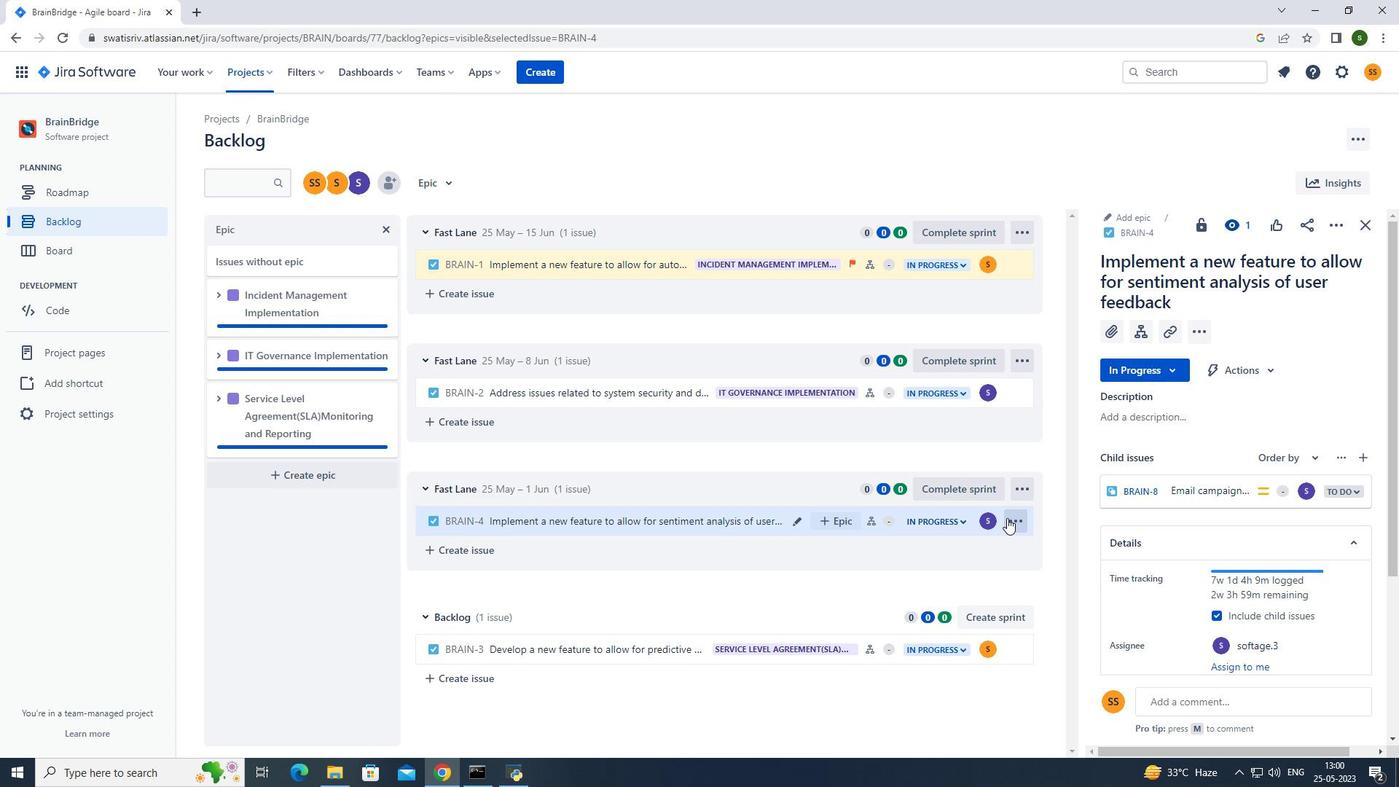 
Action: Mouse moved to (999, 491)
Screenshot: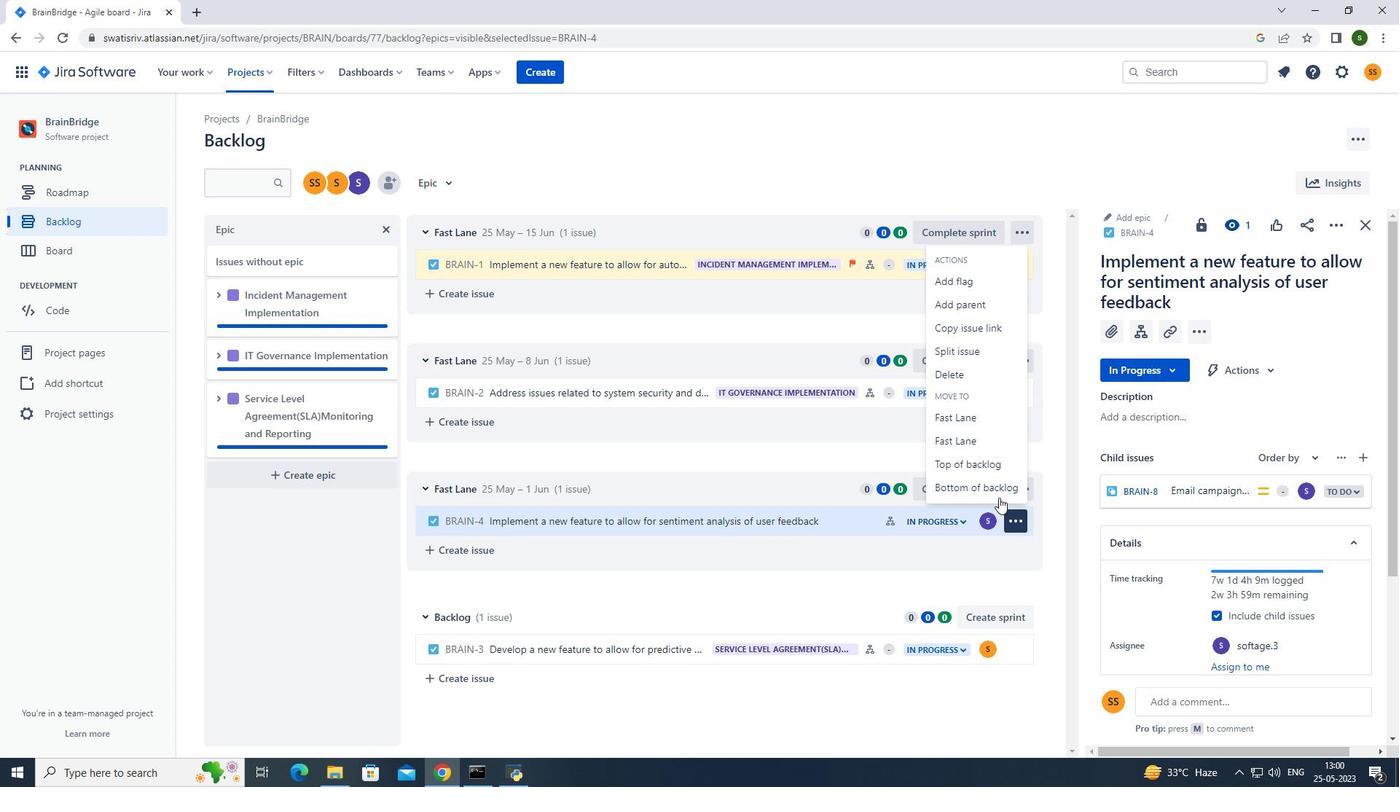 
Action: Mouse pressed left at (999, 491)
Screenshot: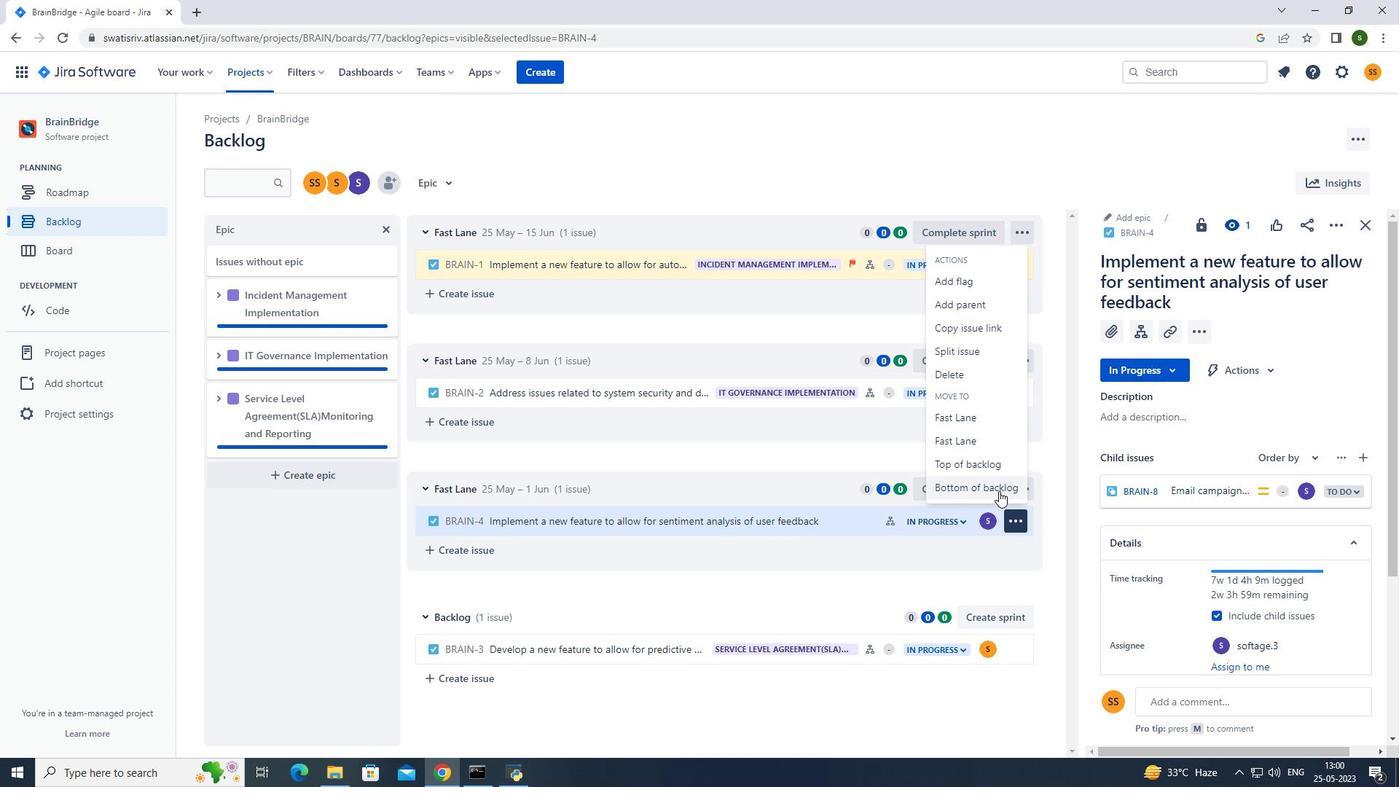 
Action: Mouse moved to (750, 235)
Screenshot: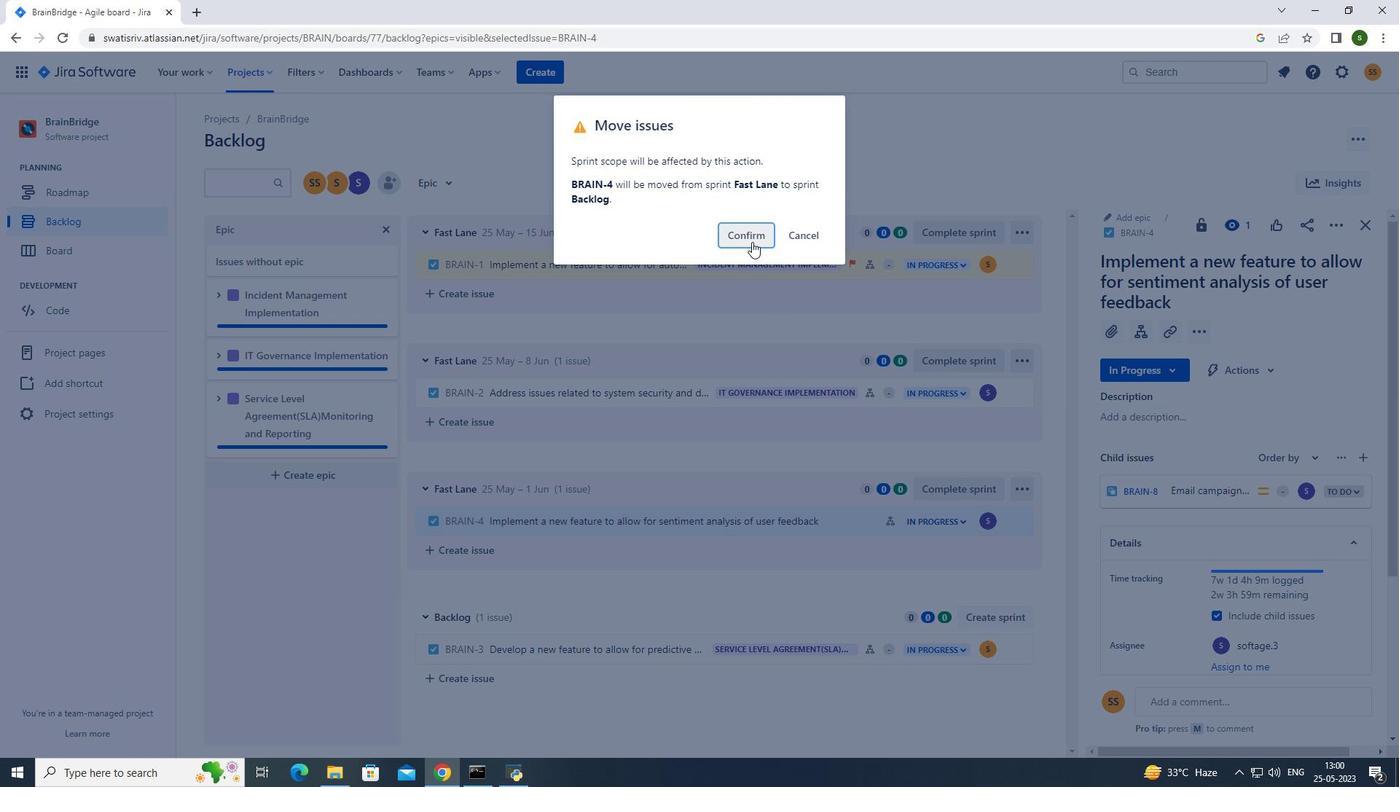 
Action: Mouse pressed left at (750, 235)
Screenshot: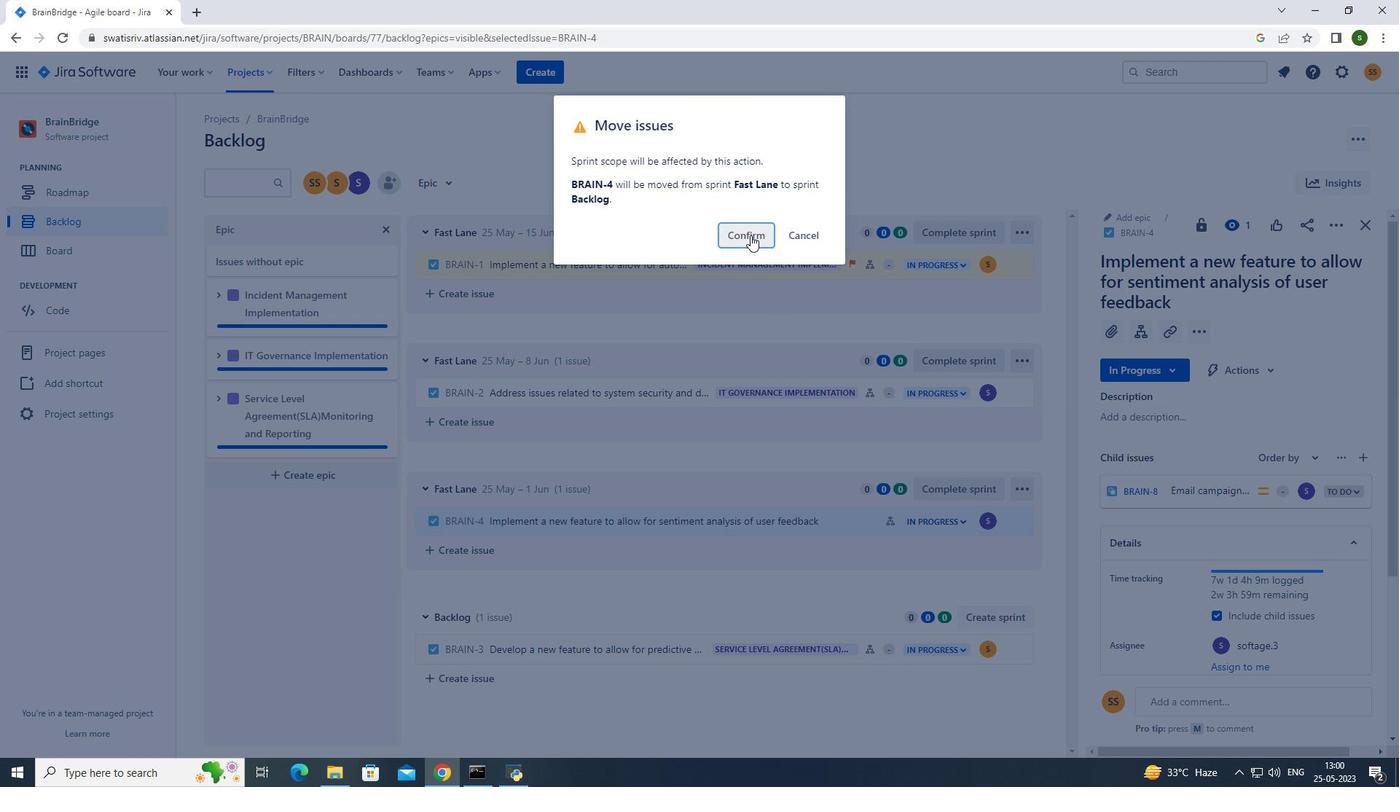 
Action: Mouse moved to (841, 674)
Screenshot: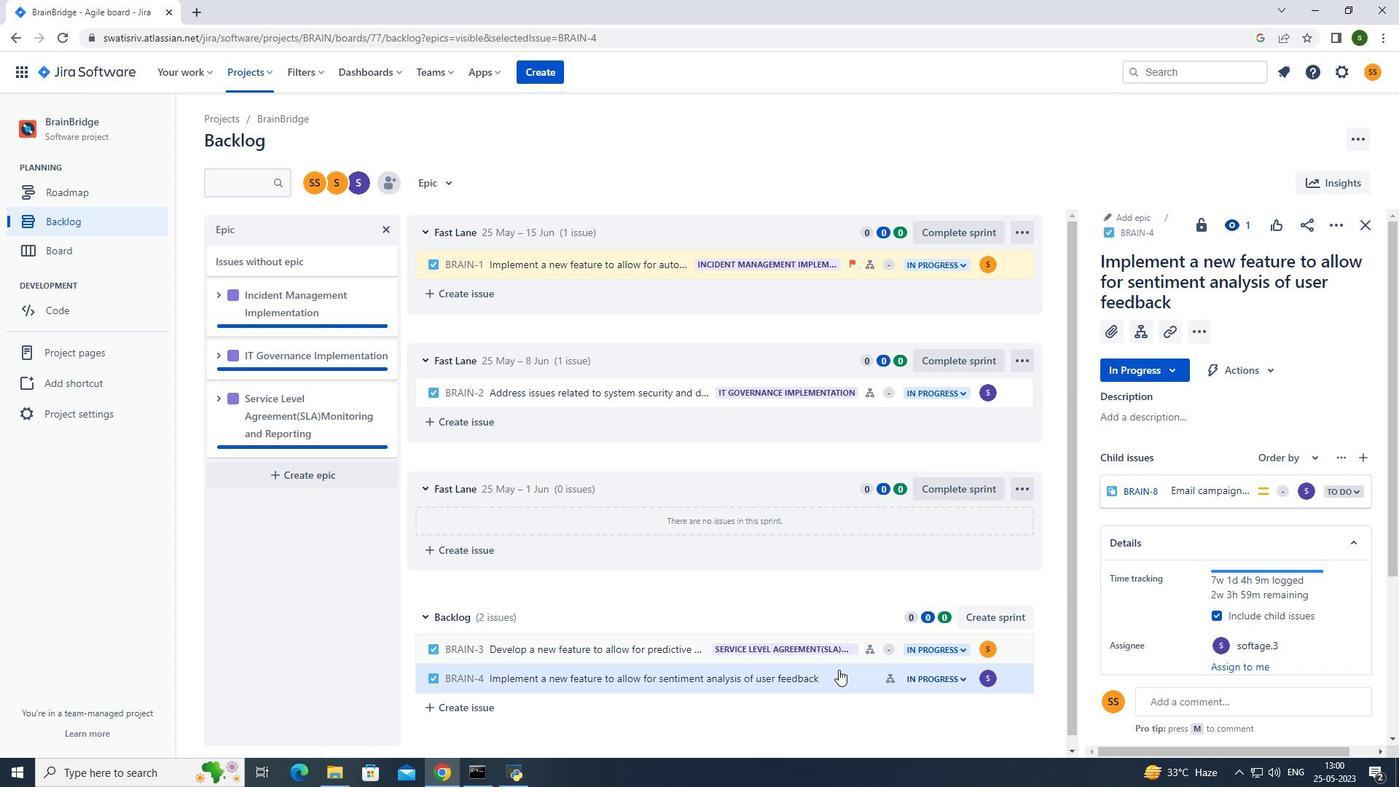 
Action: Mouse pressed left at (841, 674)
Screenshot: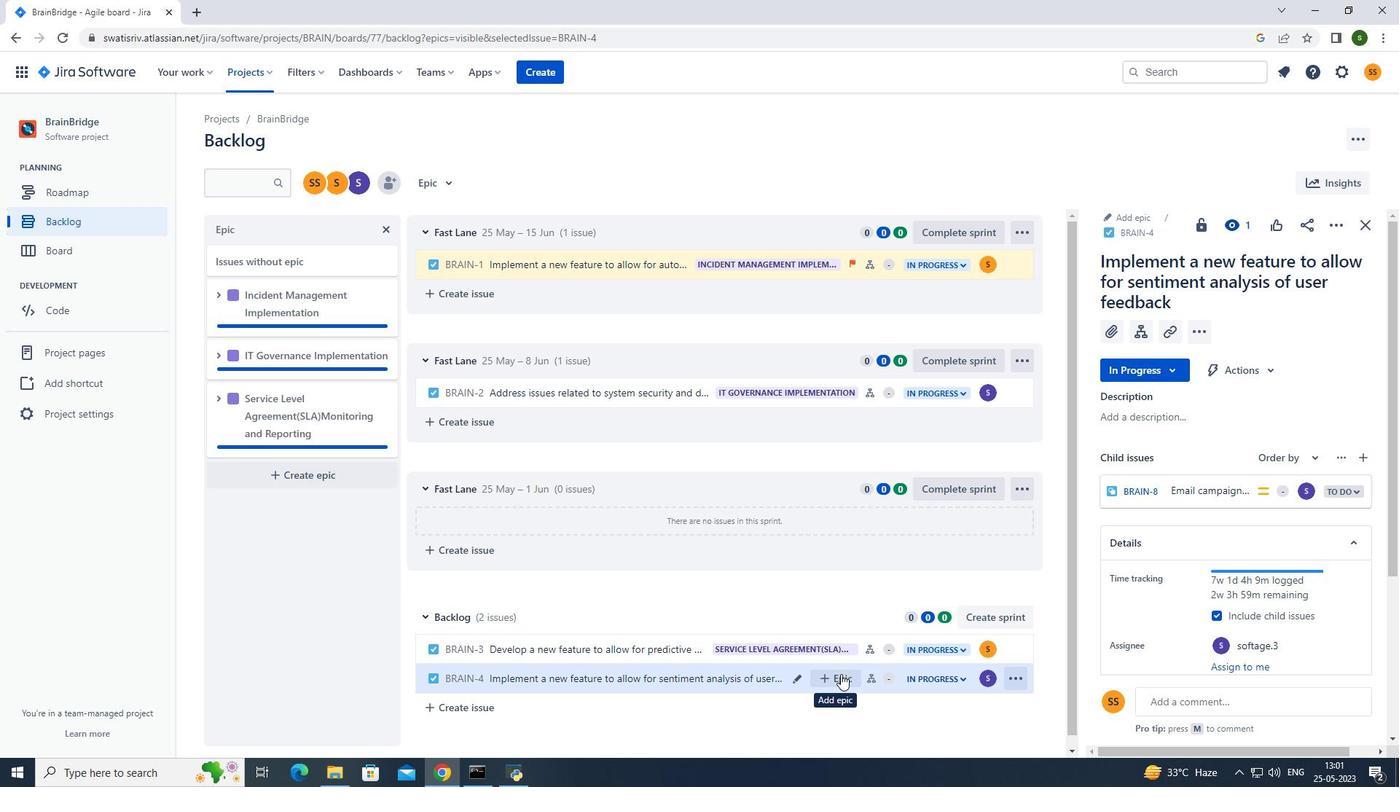 
Action: Mouse moved to (1072, 622)
Screenshot: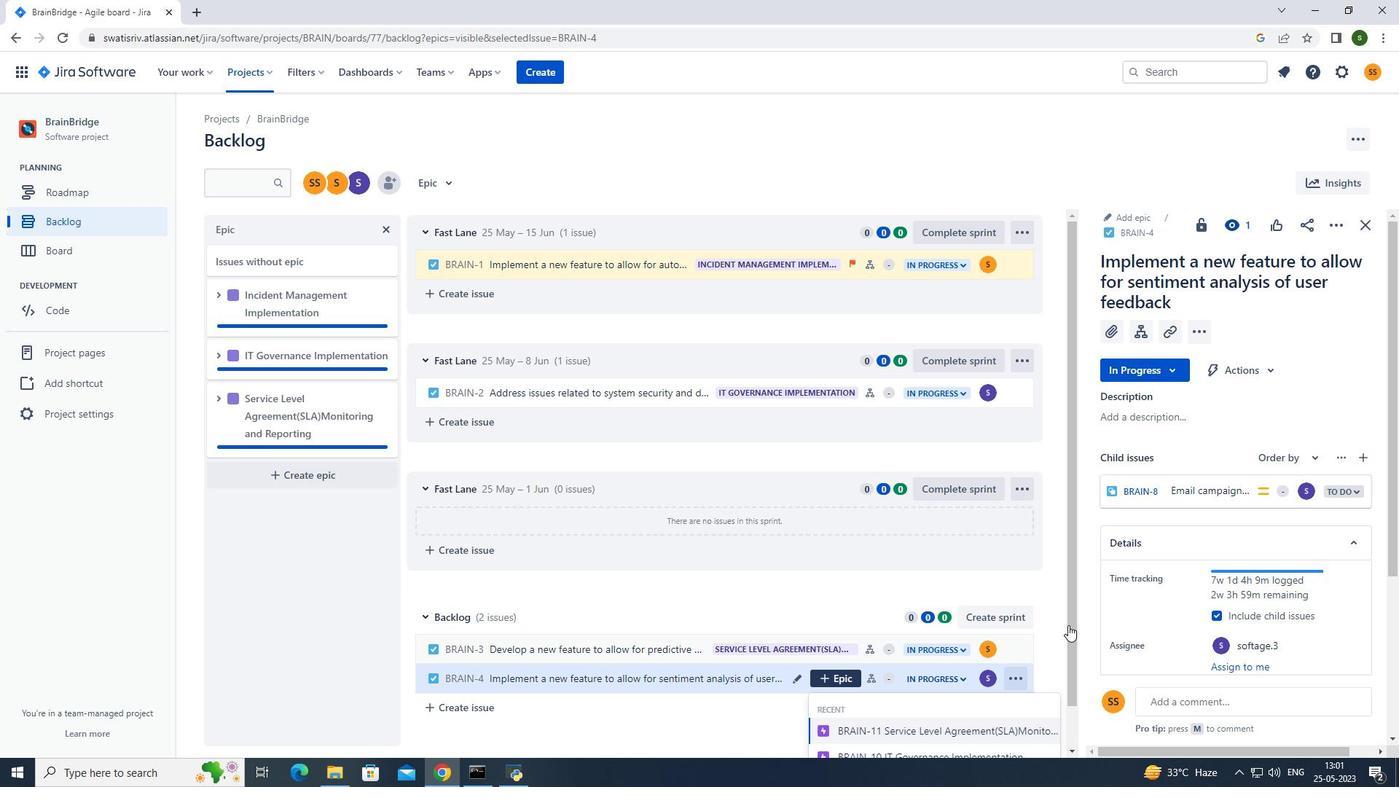 
Action: Mouse pressed left at (1072, 622)
Screenshot: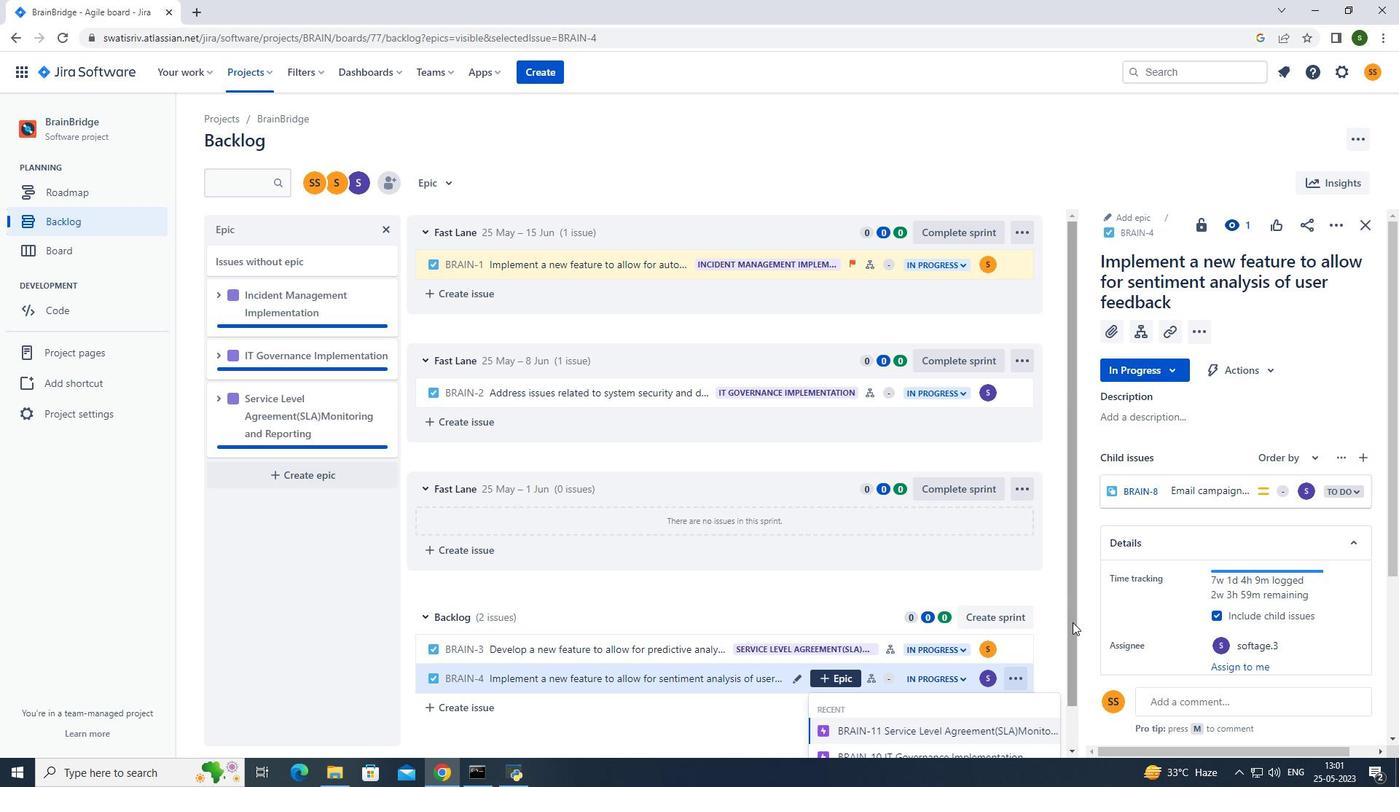
Action: Mouse moved to (930, 737)
Screenshot: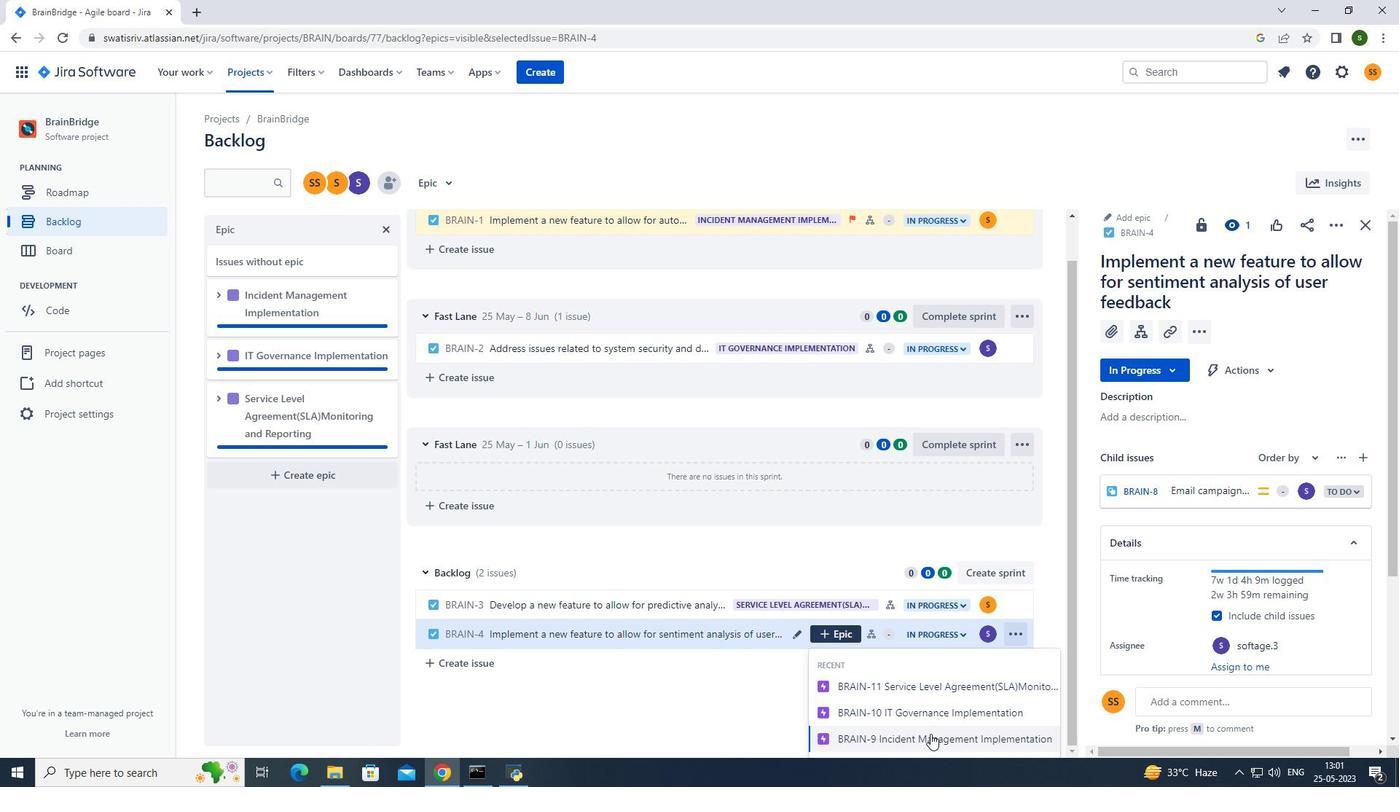 
Action: Mouse pressed left at (930, 737)
Screenshot: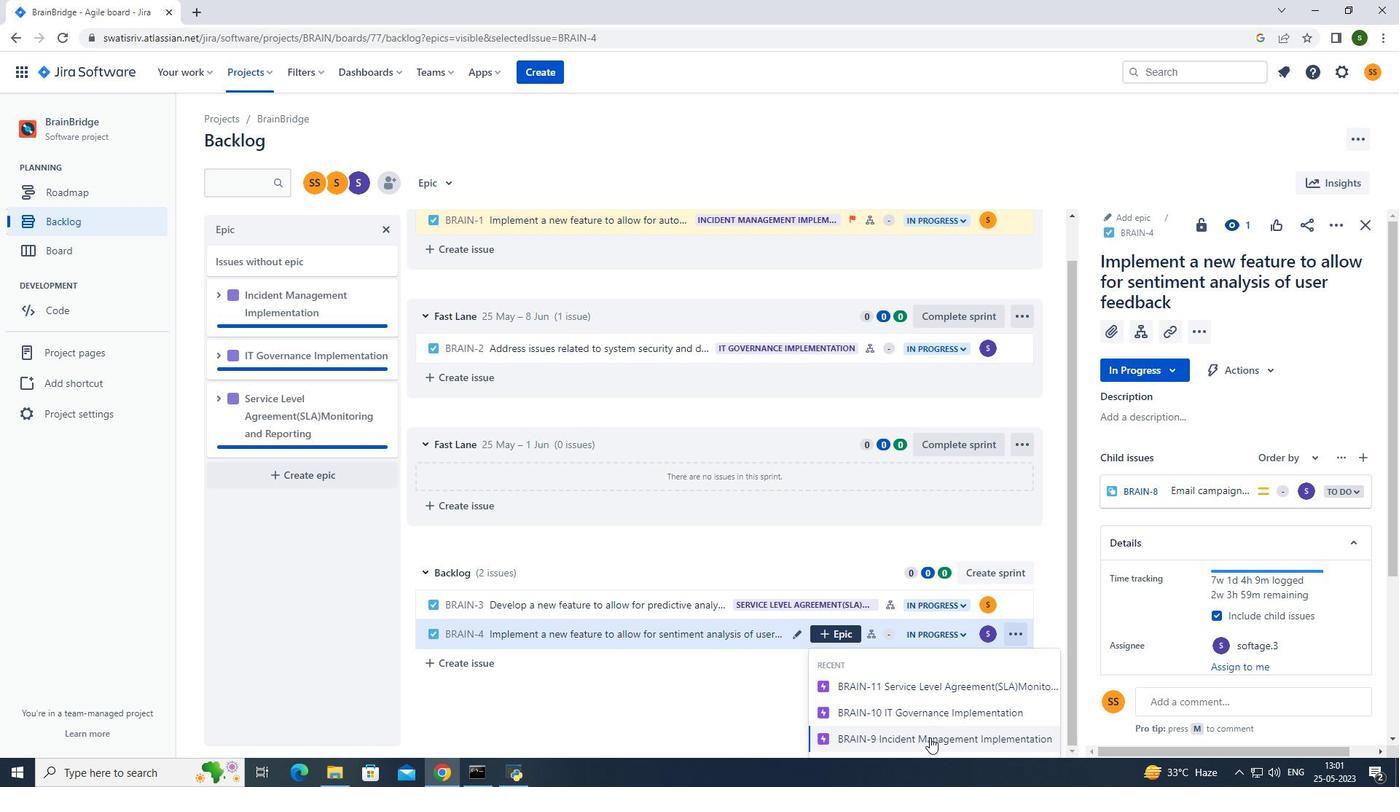 
Action: Mouse moved to (433, 183)
Screenshot: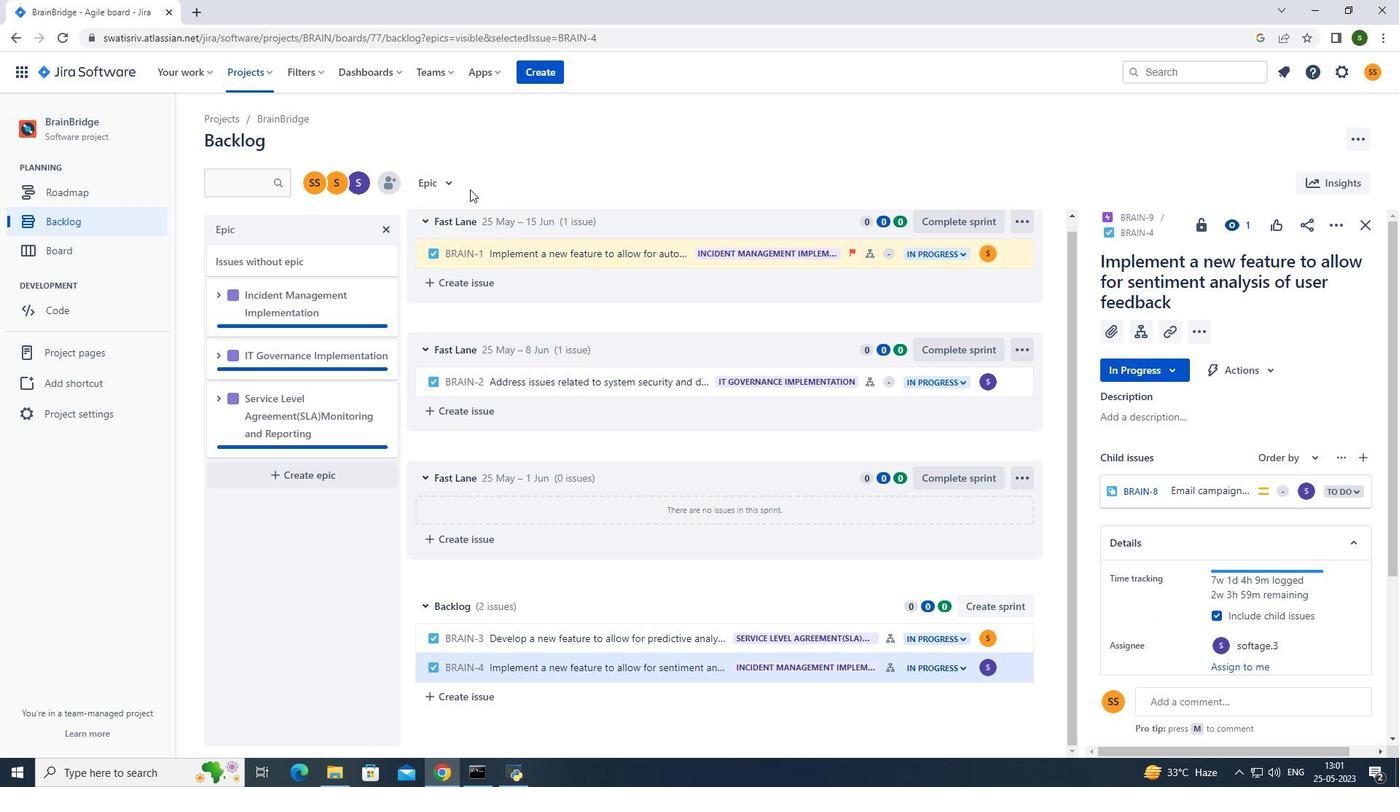 
Action: Mouse pressed left at (433, 183)
Screenshot: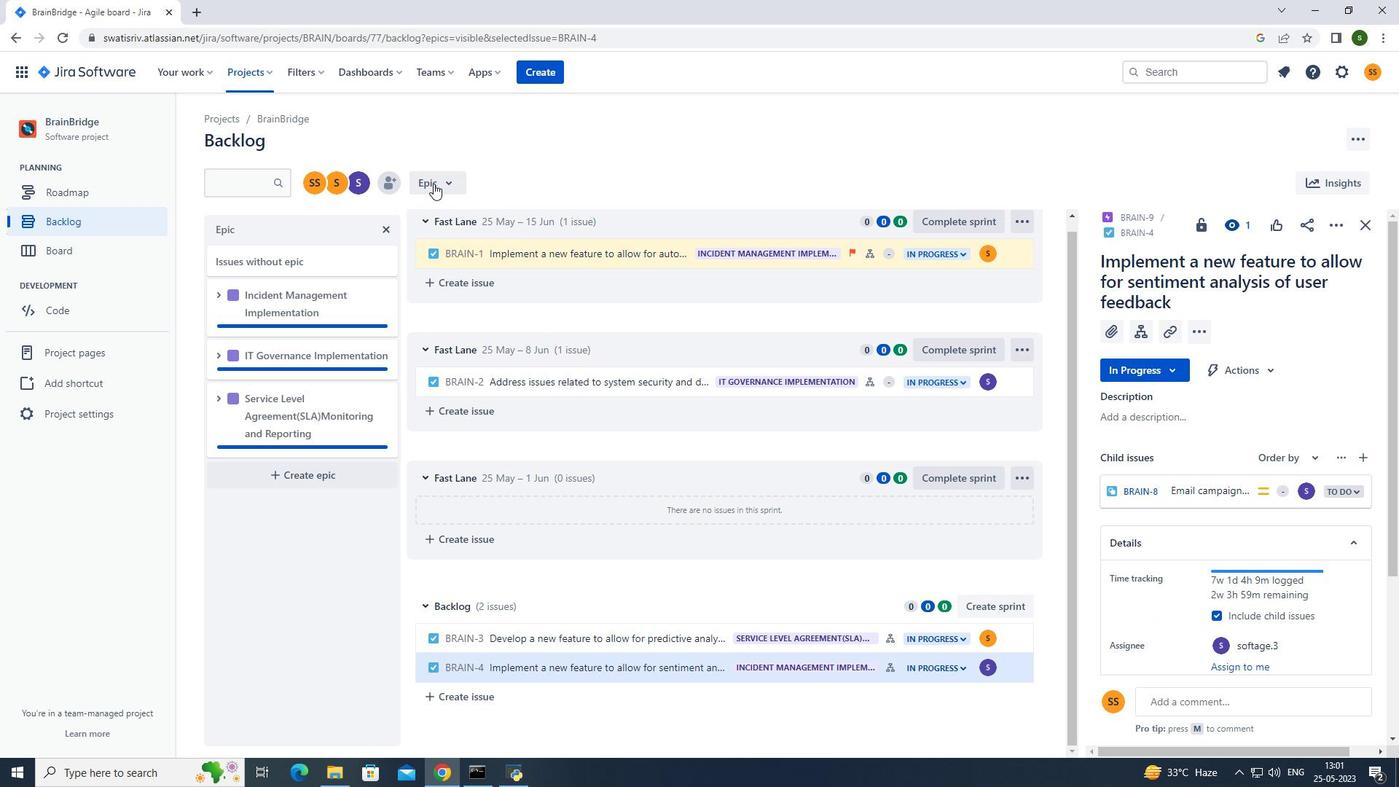 
Action: Mouse moved to (462, 249)
Screenshot: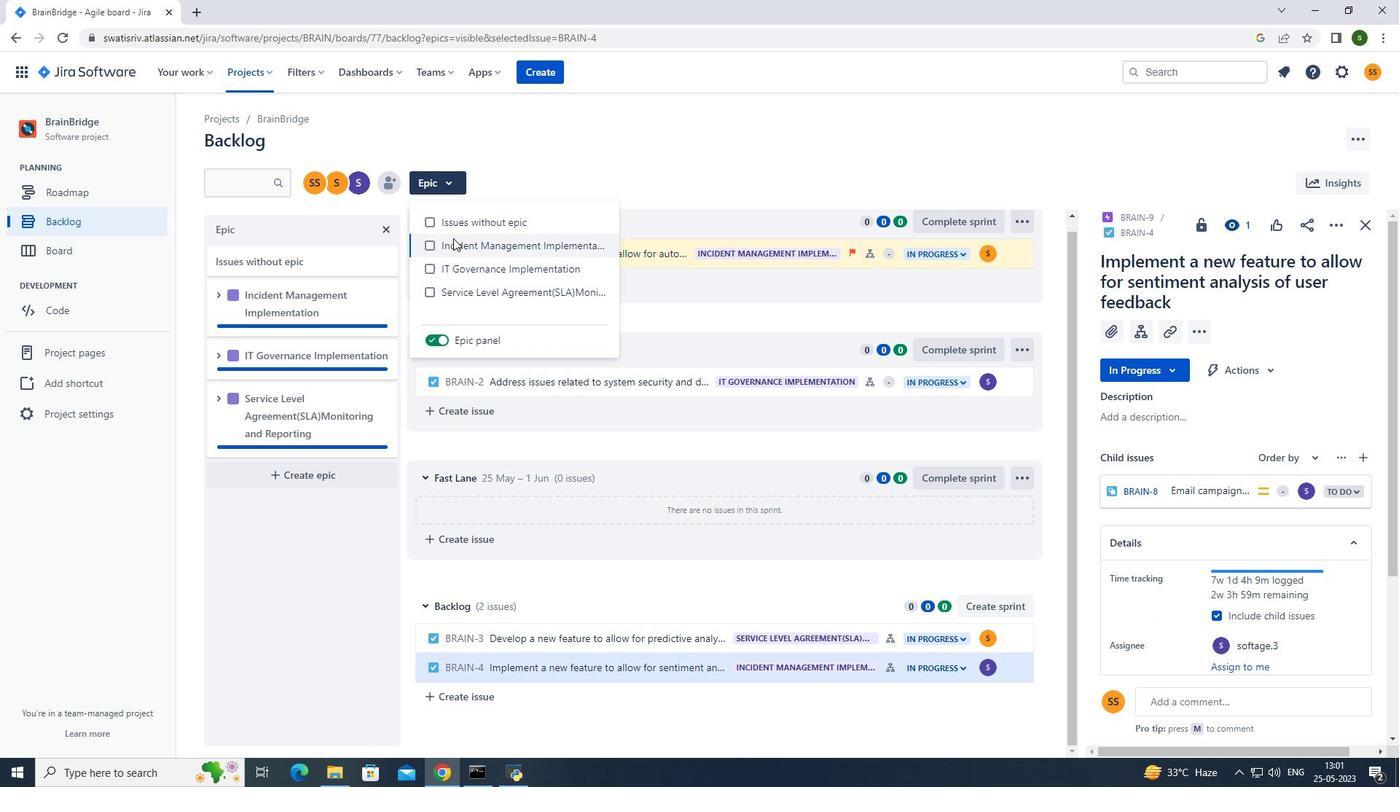 
Action: Mouse pressed left at (462, 249)
Screenshot: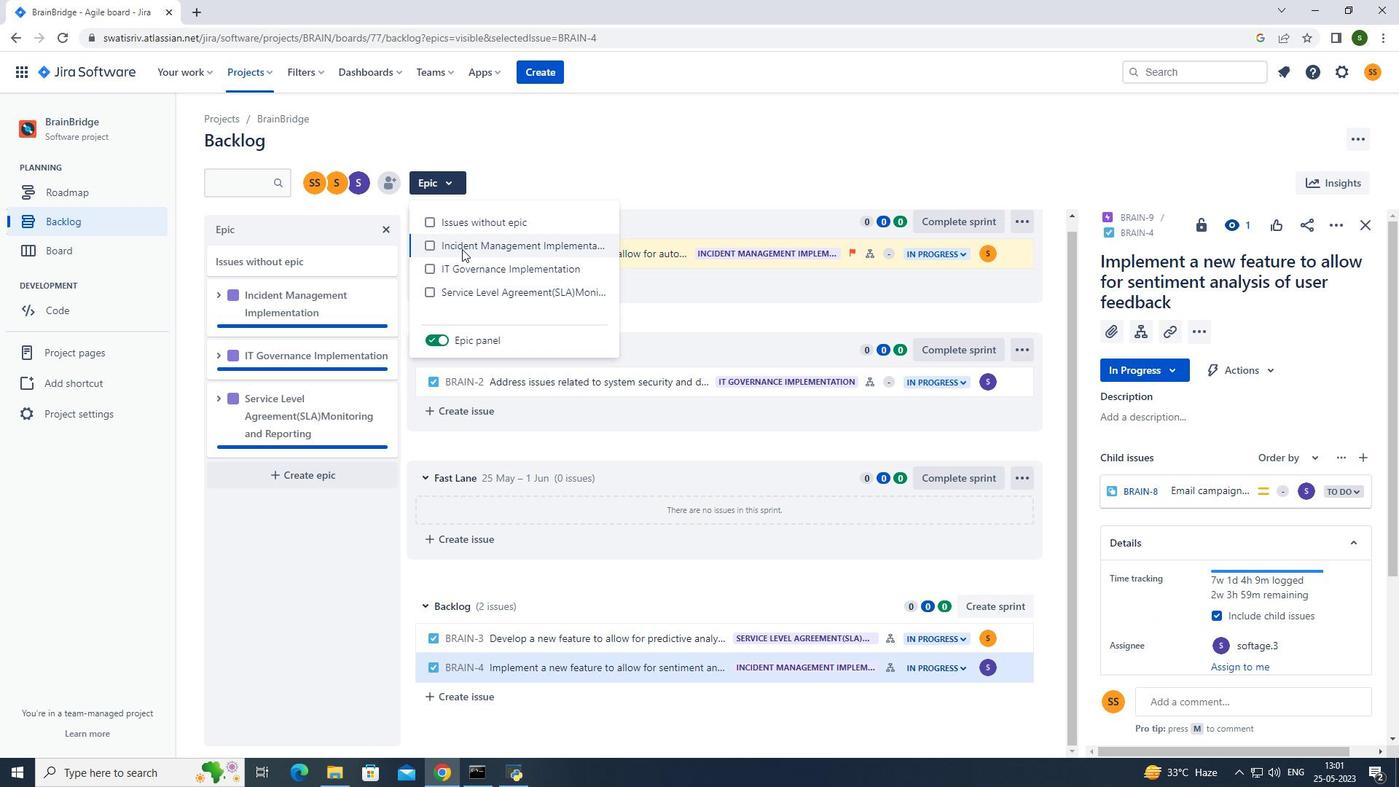 
Action: Mouse moved to (615, 129)
Screenshot: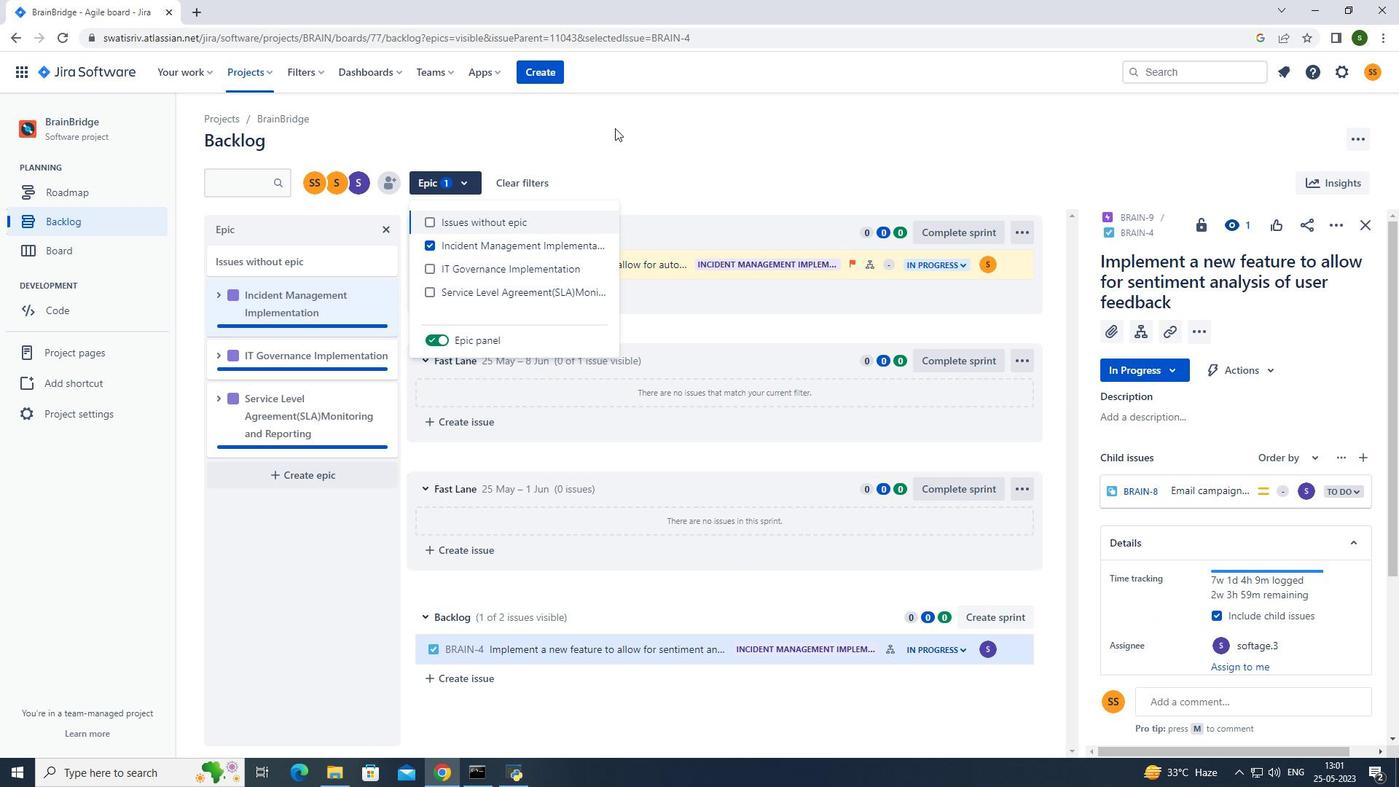 
Action: Mouse pressed left at (615, 129)
Screenshot: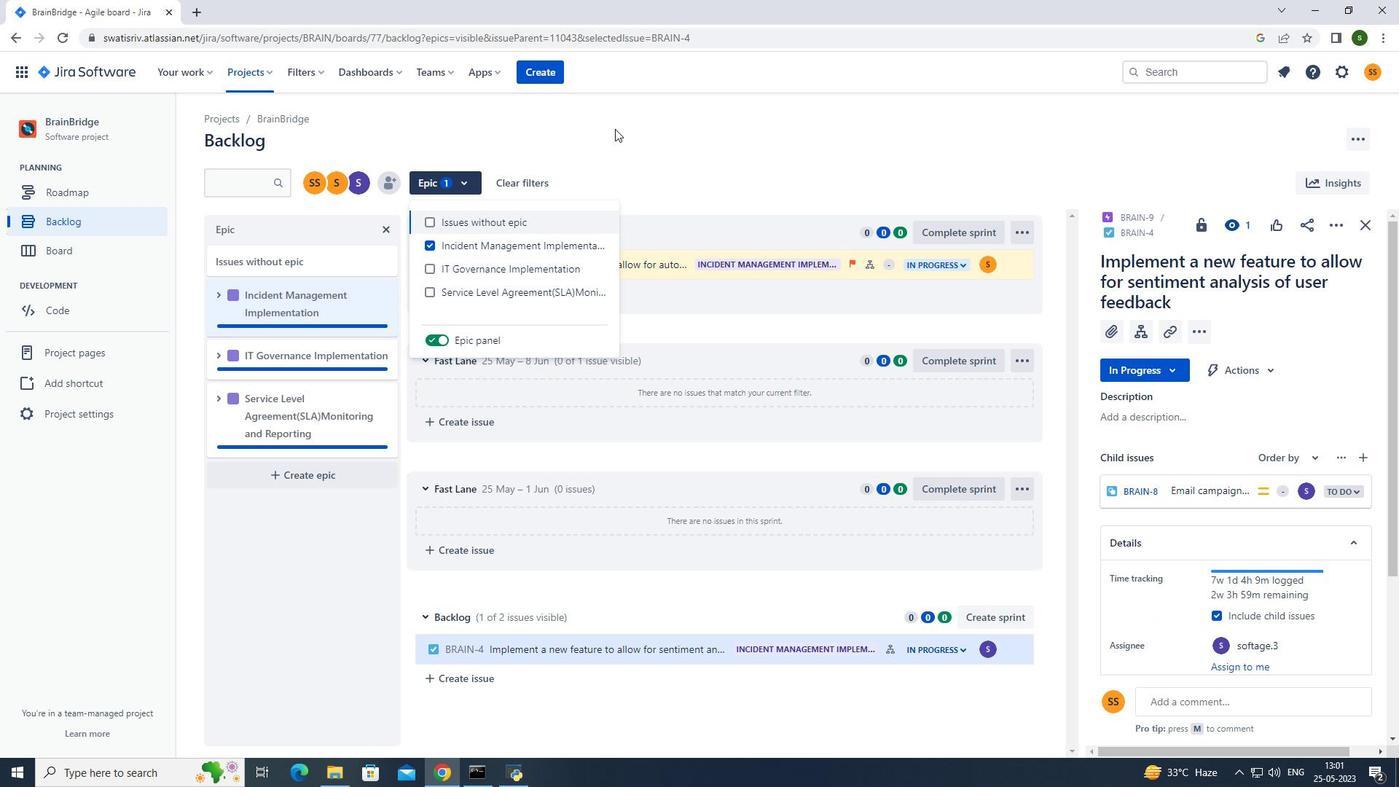 
Action: Mouse moved to (653, 132)
Screenshot: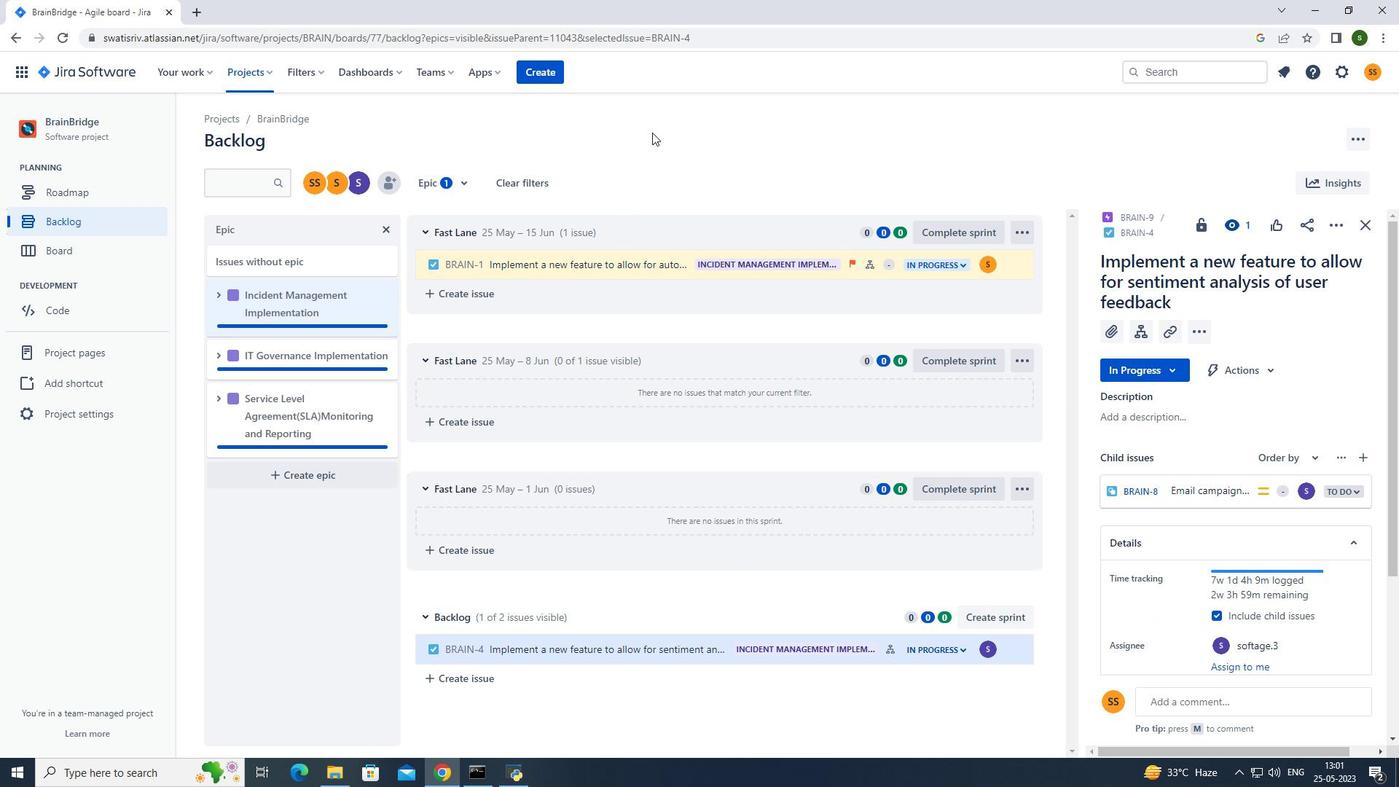 
